 Task: Find connections with filter location Waterlooville with filter topic #SmallBusinesswith filter profile language Spanish with filter current company Preqin with filter school Gulbarga University with filter industry Facilities Services with filter service category Bankruptcy Law with filter keywords title Merchandising Associate
Action: Mouse moved to (683, 82)
Screenshot: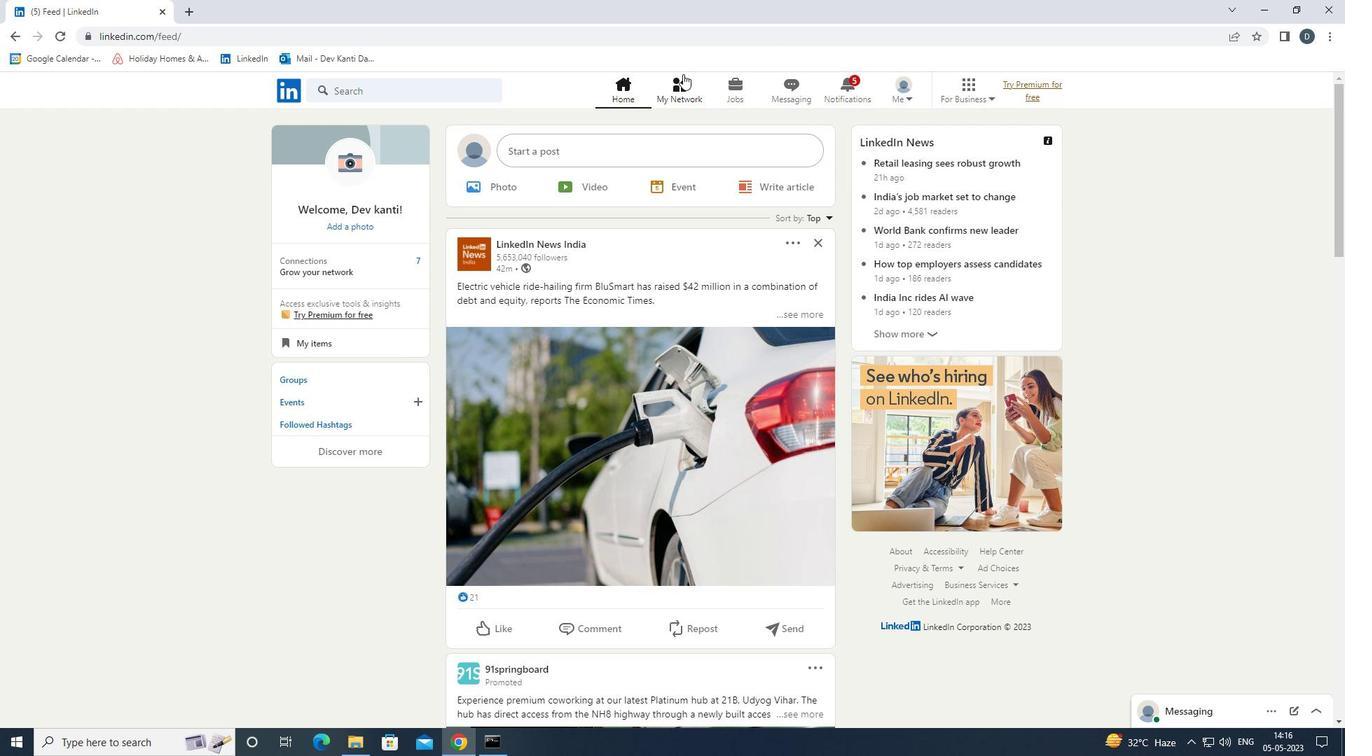 
Action: Mouse pressed left at (683, 82)
Screenshot: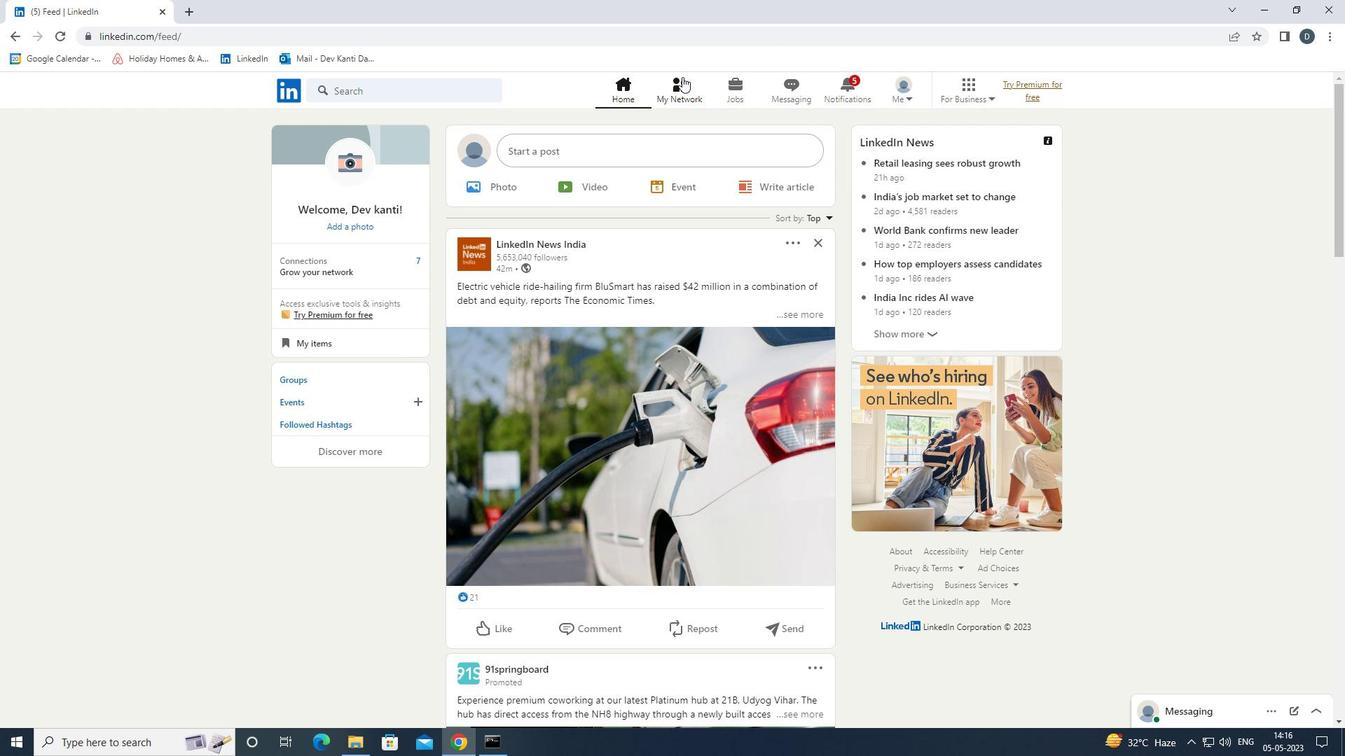 
Action: Mouse moved to (463, 168)
Screenshot: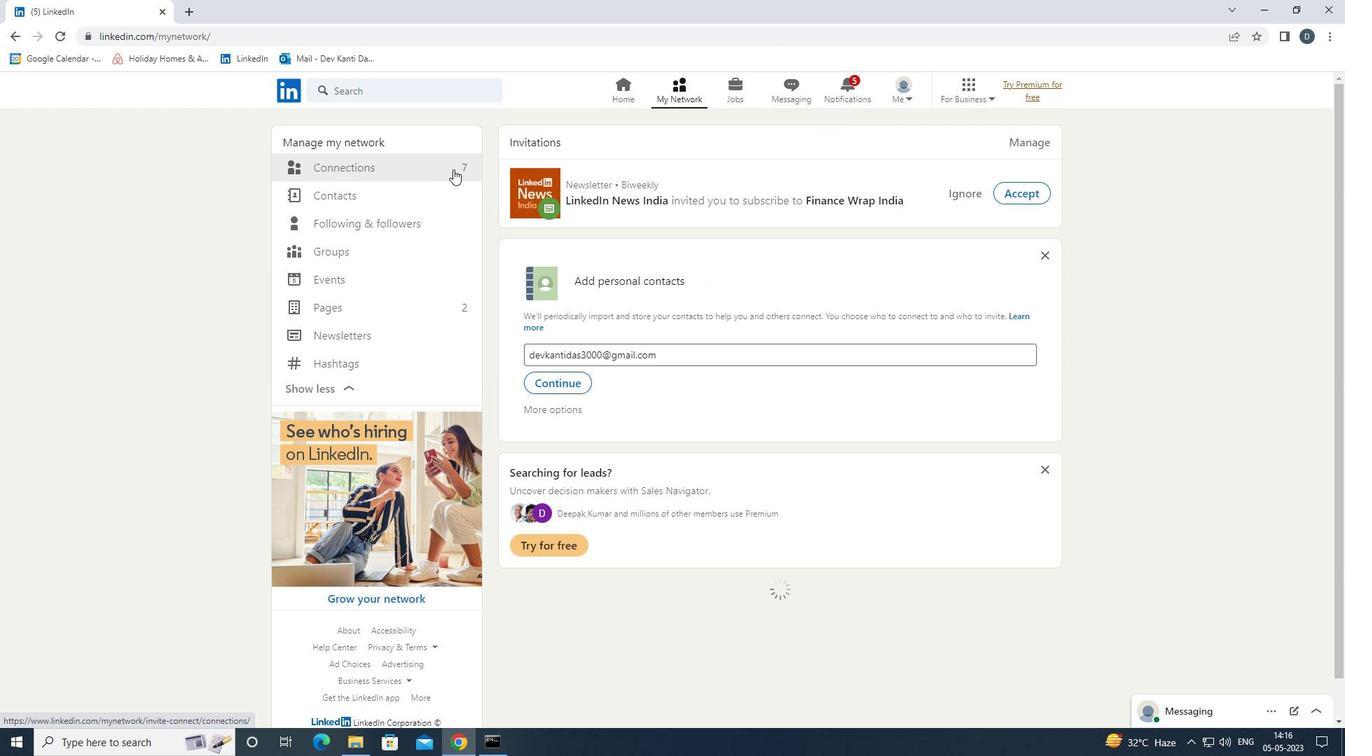 
Action: Mouse pressed left at (463, 168)
Screenshot: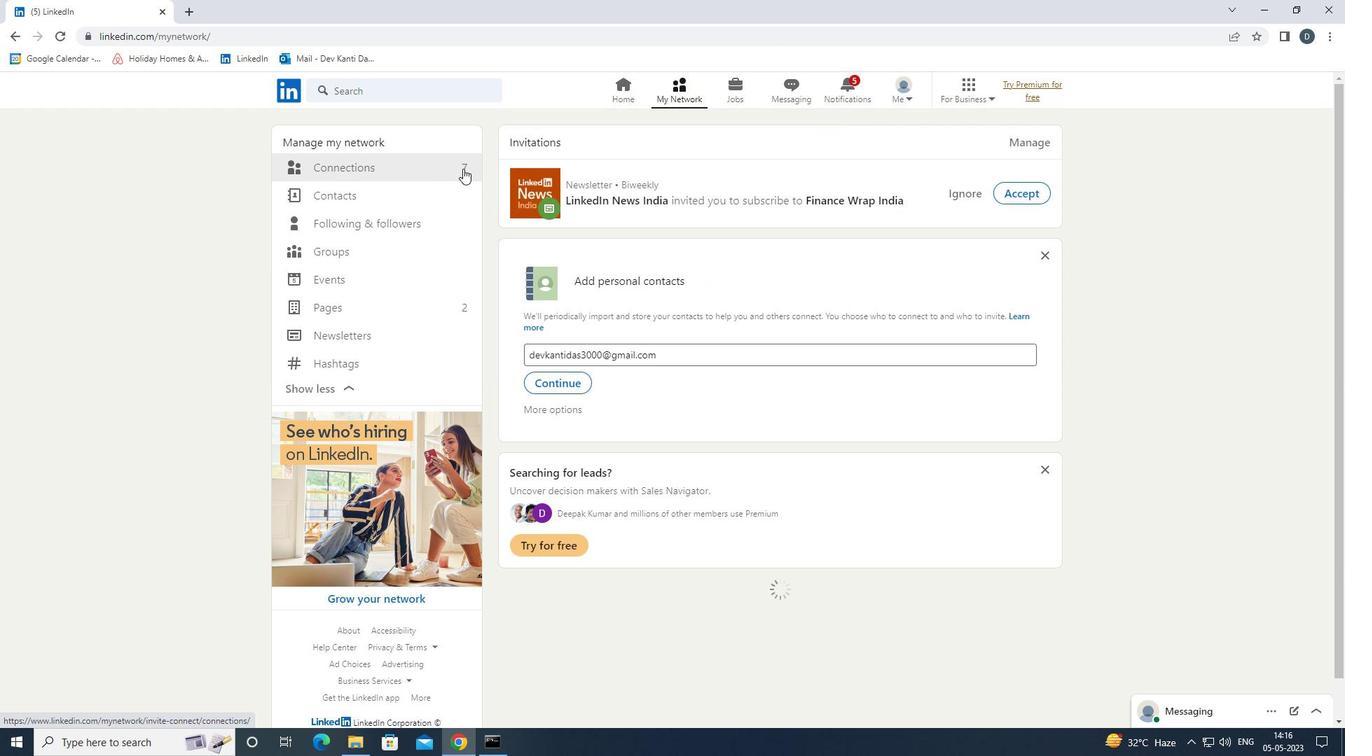 
Action: Mouse moved to (790, 168)
Screenshot: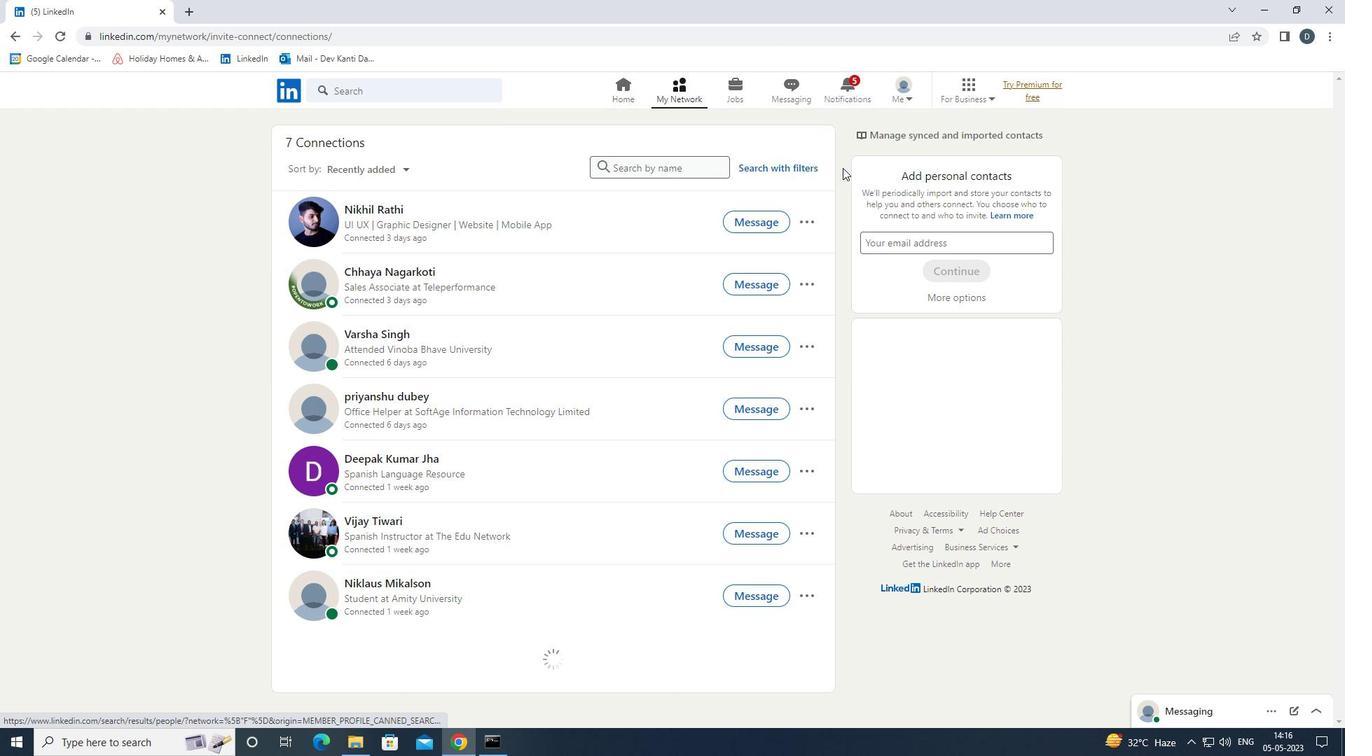 
Action: Mouse pressed left at (790, 168)
Screenshot: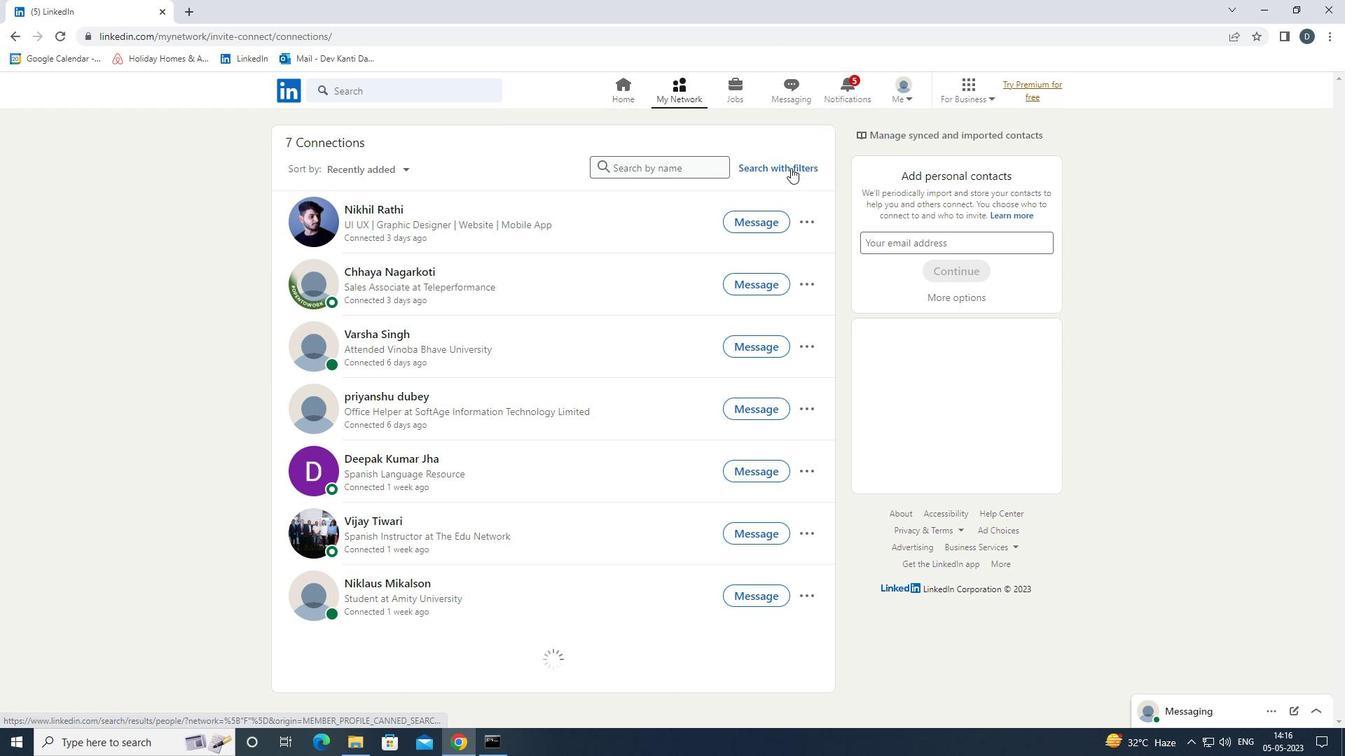 
Action: Mouse moved to (730, 131)
Screenshot: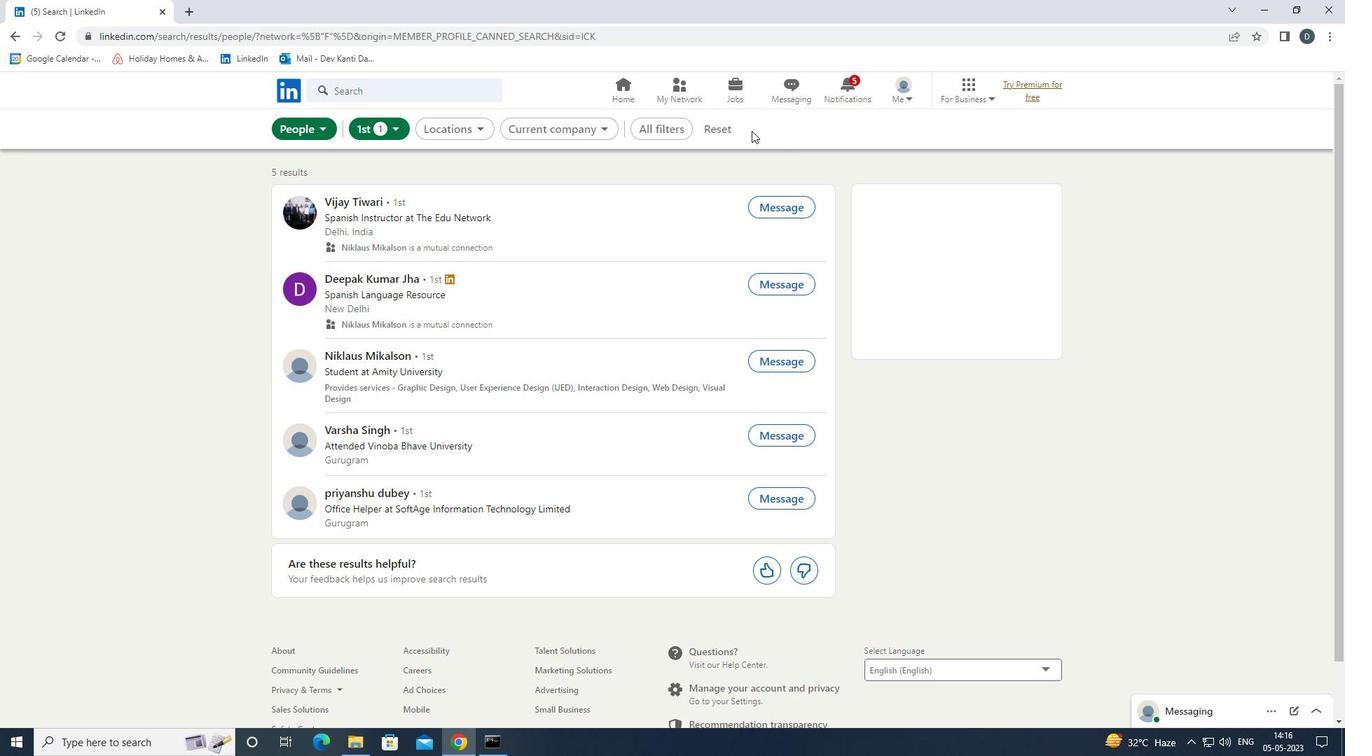 
Action: Mouse pressed left at (730, 131)
Screenshot: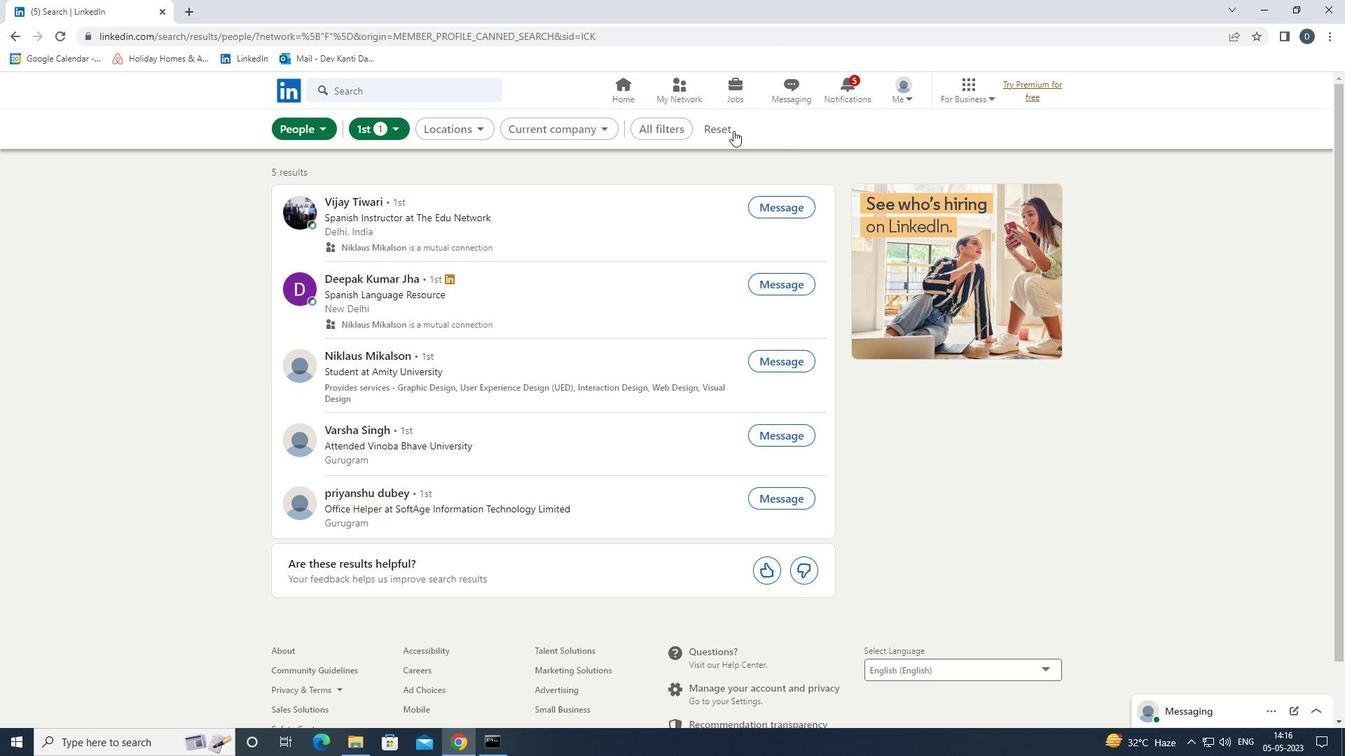 
Action: Mouse moved to (713, 131)
Screenshot: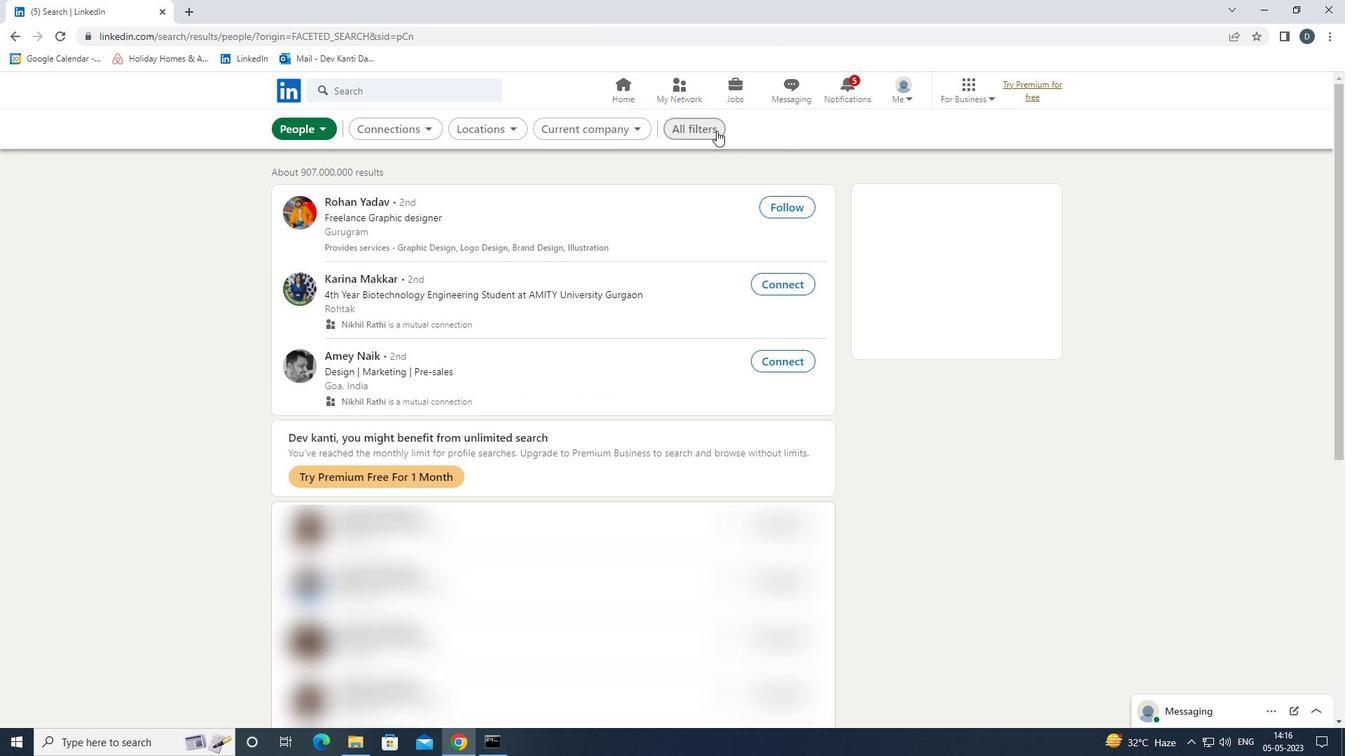 
Action: Mouse pressed left at (713, 131)
Screenshot: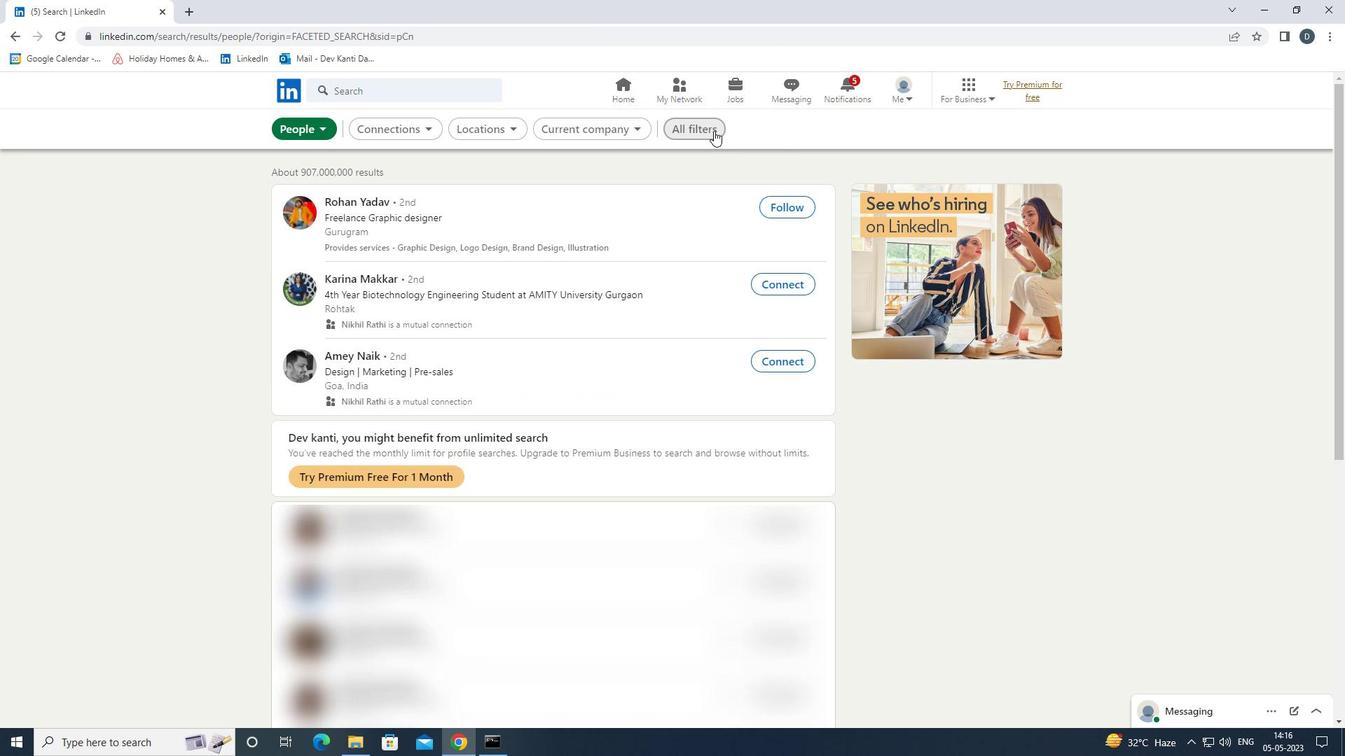 
Action: Mouse moved to (1072, 365)
Screenshot: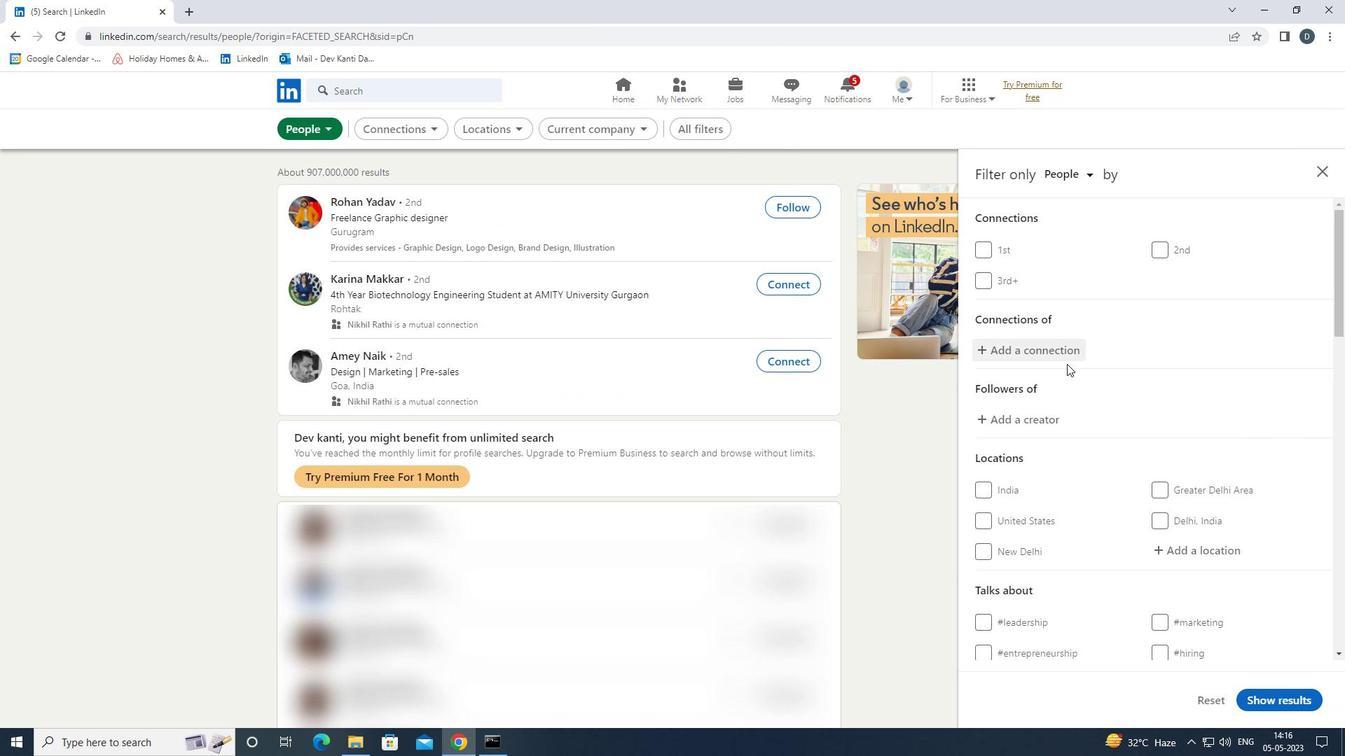 
Action: Mouse scrolled (1072, 365) with delta (0, 0)
Screenshot: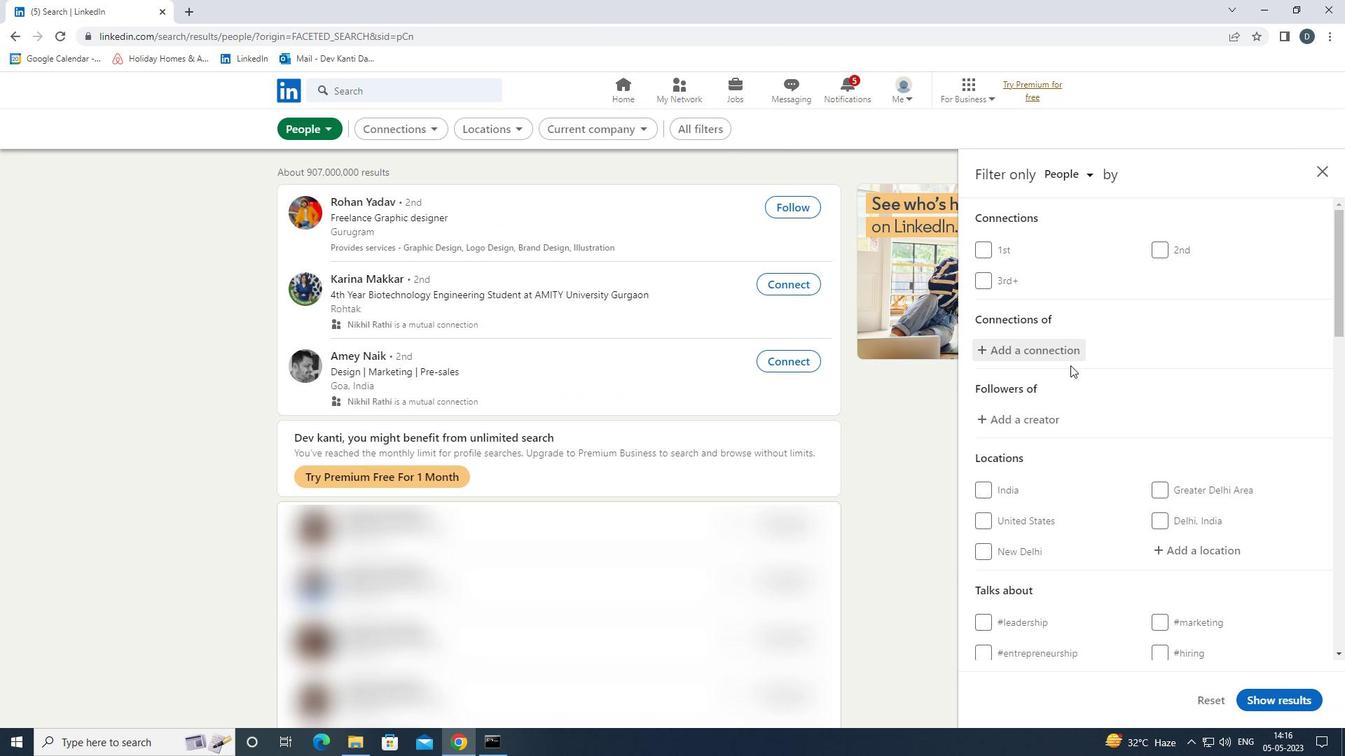 
Action: Mouse moved to (1116, 374)
Screenshot: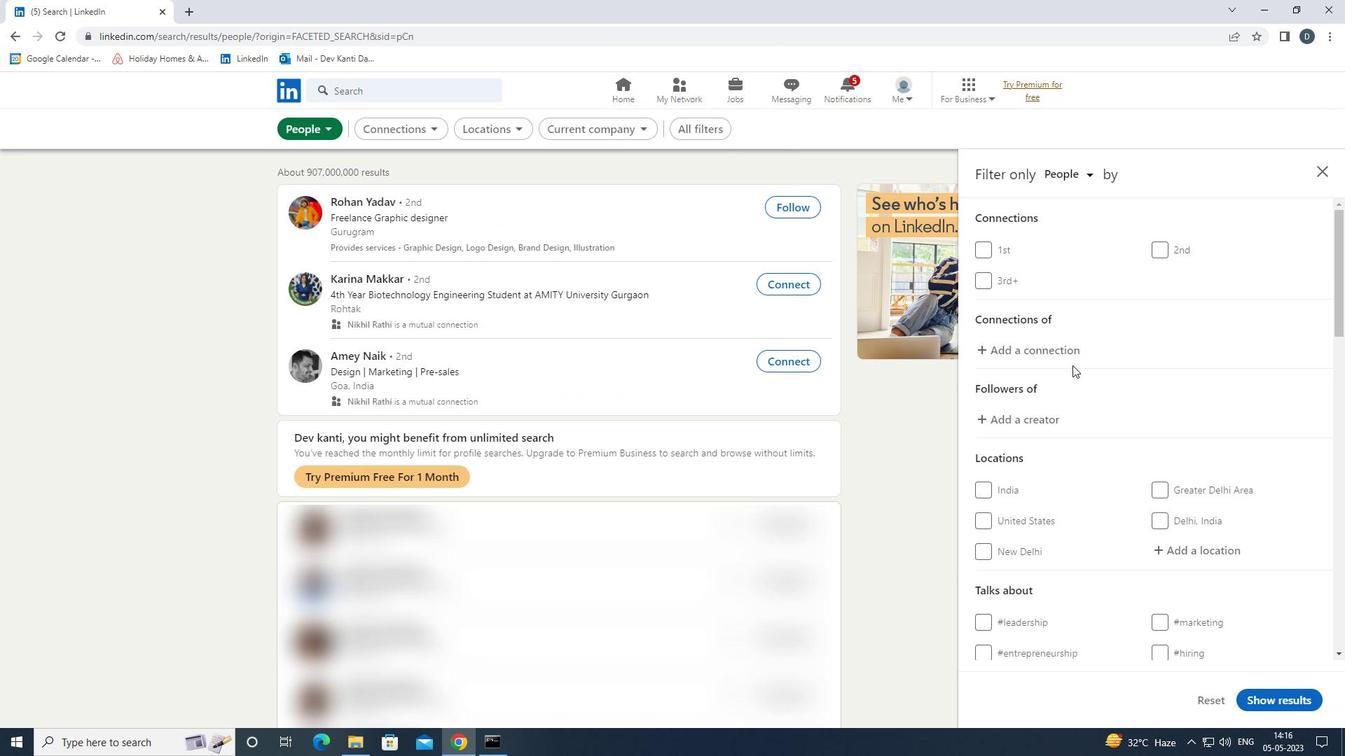 
Action: Mouse scrolled (1116, 373) with delta (0, 0)
Screenshot: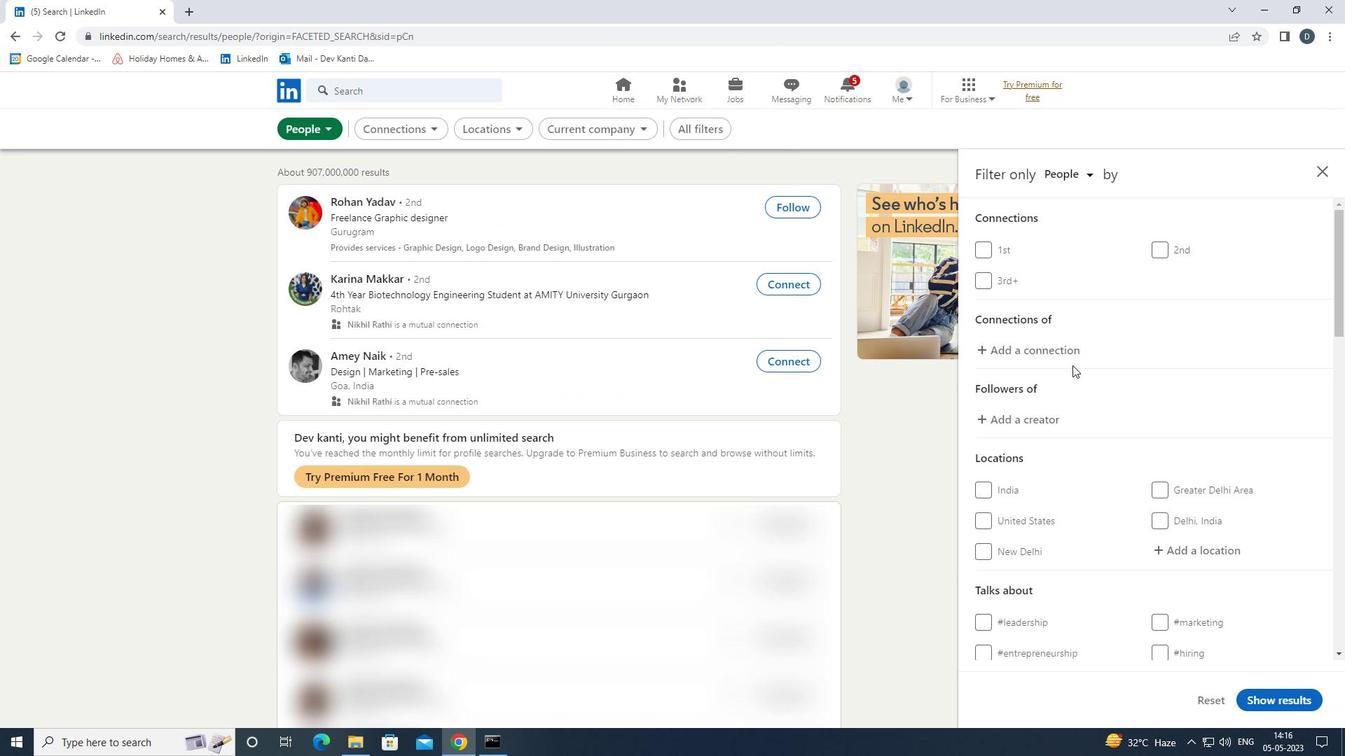 
Action: Mouse moved to (1181, 404)
Screenshot: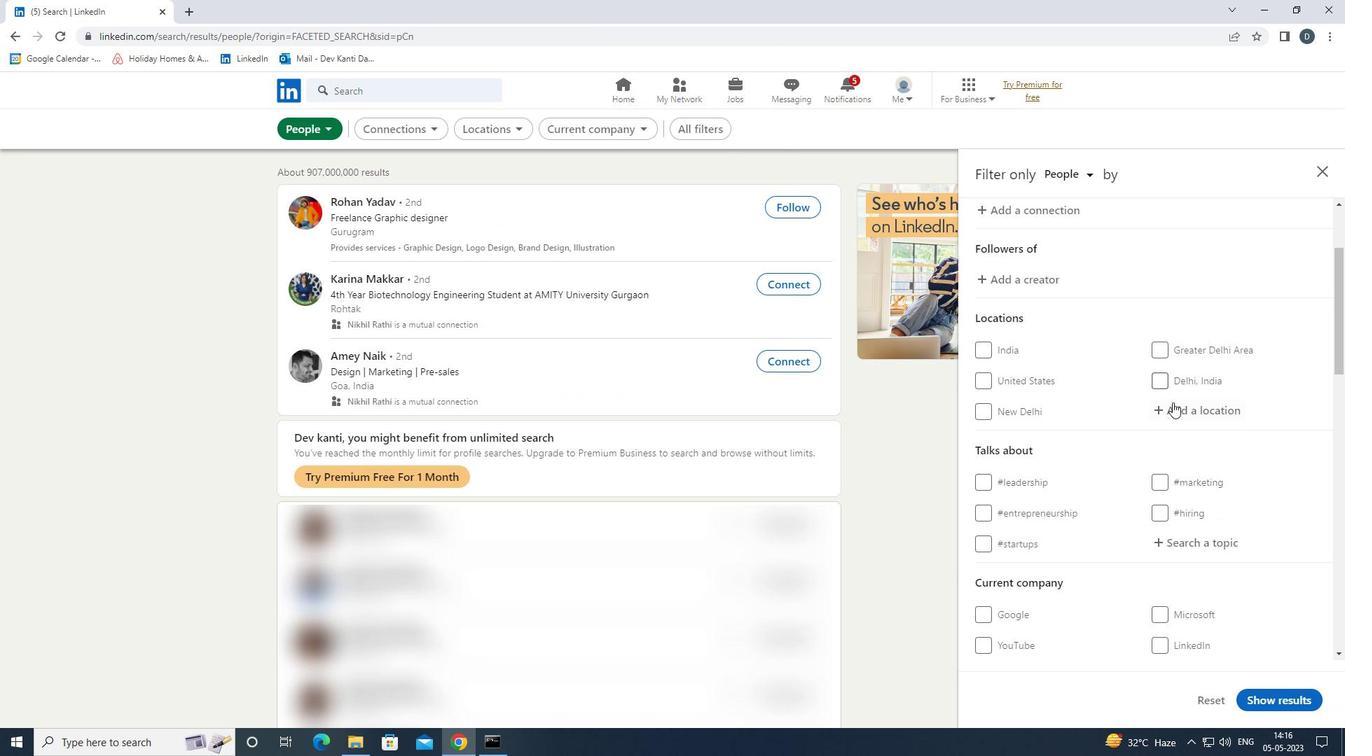 
Action: Mouse pressed left at (1181, 404)
Screenshot: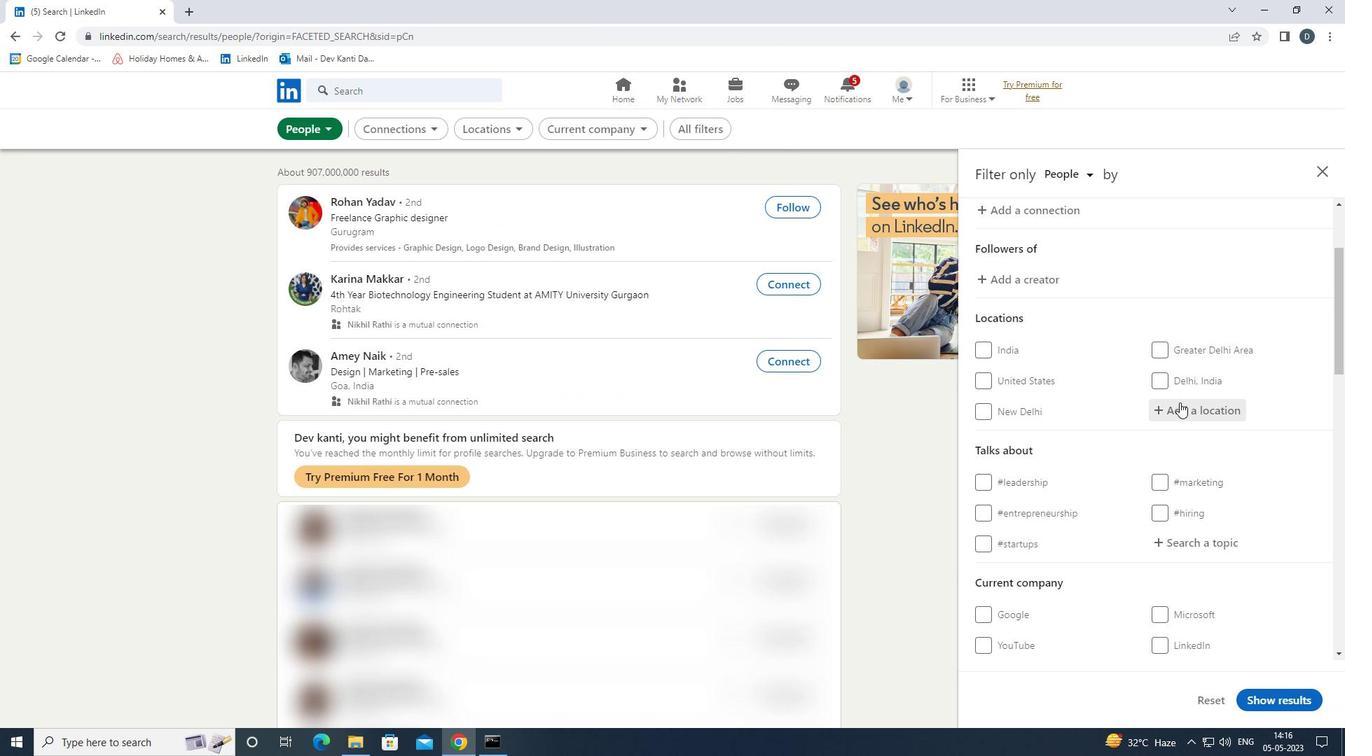 
Action: Key pressed <Key.shift><Key.shift><Key.shift><Key.shift><Key.shift><Key.shift><Key.shift><Key.shift><Key.shift><Key.shift><Key.shift><Key.shift><Key.shift><Key.shift><Key.shift><Key.shift><Key.shift><Key.shift><Key.shift><Key.shift><Key.shift><Key.shift><Key.shift><Key.shift><Key.shift><Key.shift><Key.shift><Key.shift><Key.shift><Key.shift><Key.shift>WATERLOOVILLE<Key.down><Key.down><Key.enter>
Screenshot: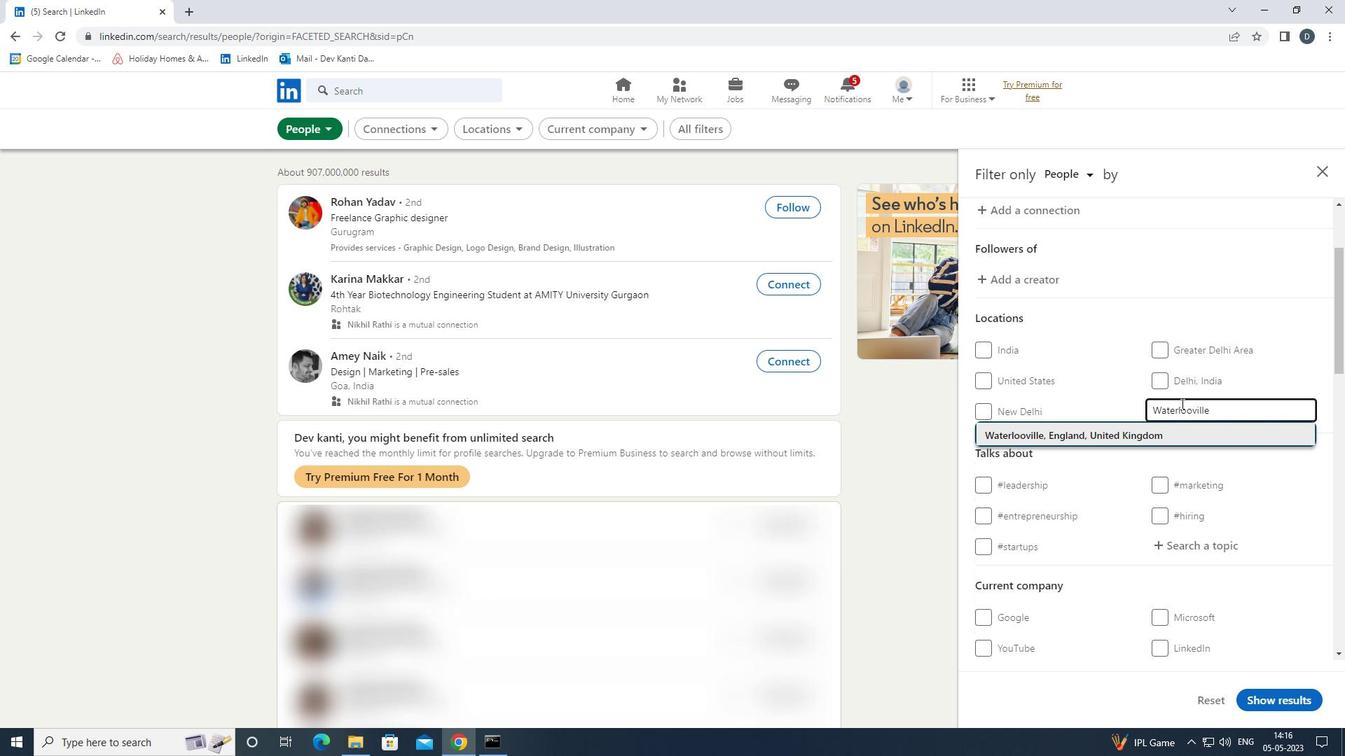 
Action: Mouse moved to (1191, 401)
Screenshot: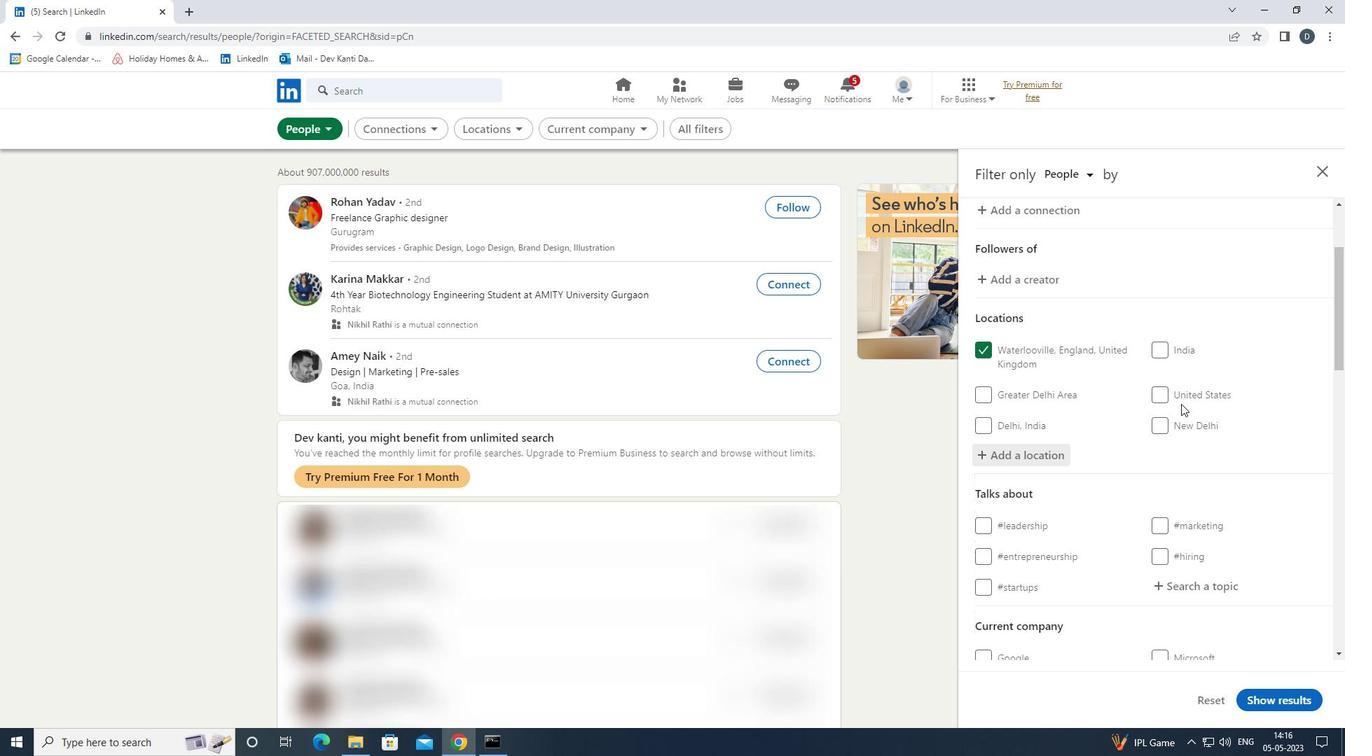 
Action: Mouse scrolled (1191, 400) with delta (0, 0)
Screenshot: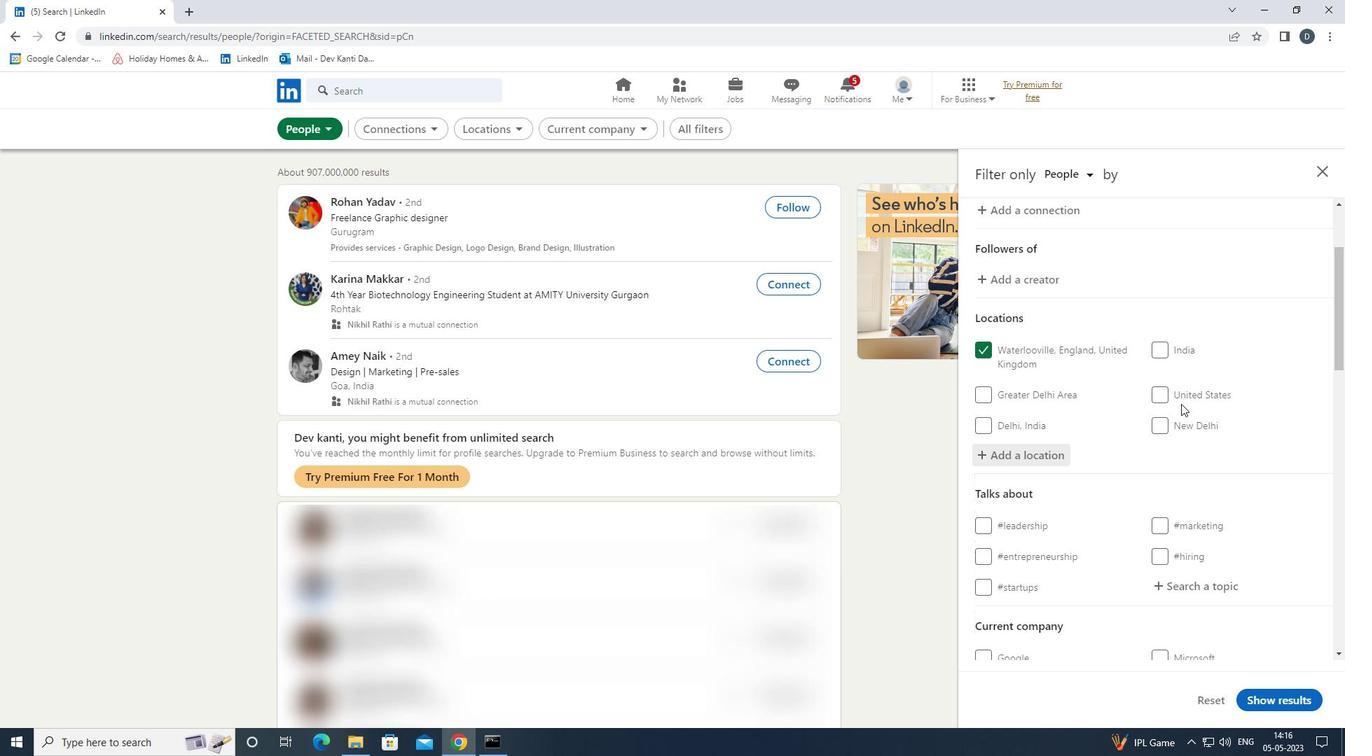 
Action: Mouse moved to (1191, 402)
Screenshot: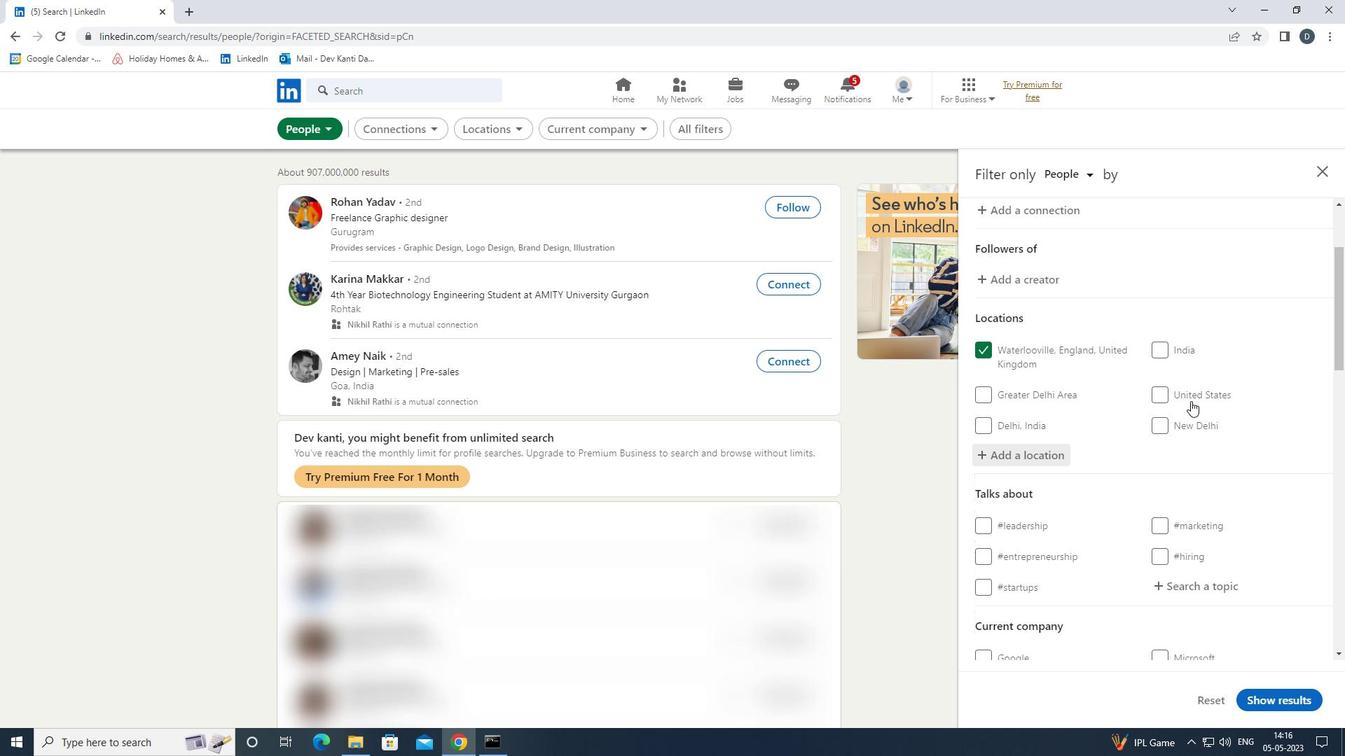 
Action: Mouse scrolled (1191, 402) with delta (0, 0)
Screenshot: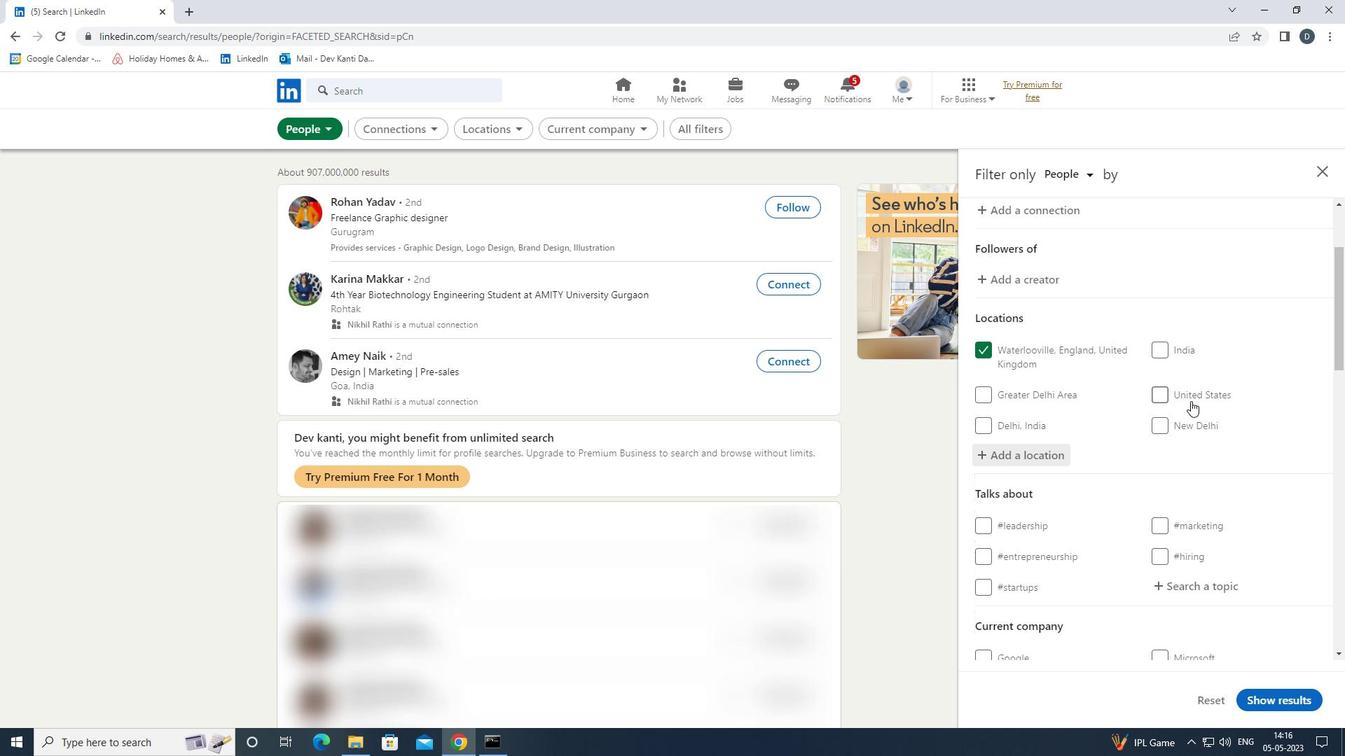 
Action: Mouse moved to (1202, 438)
Screenshot: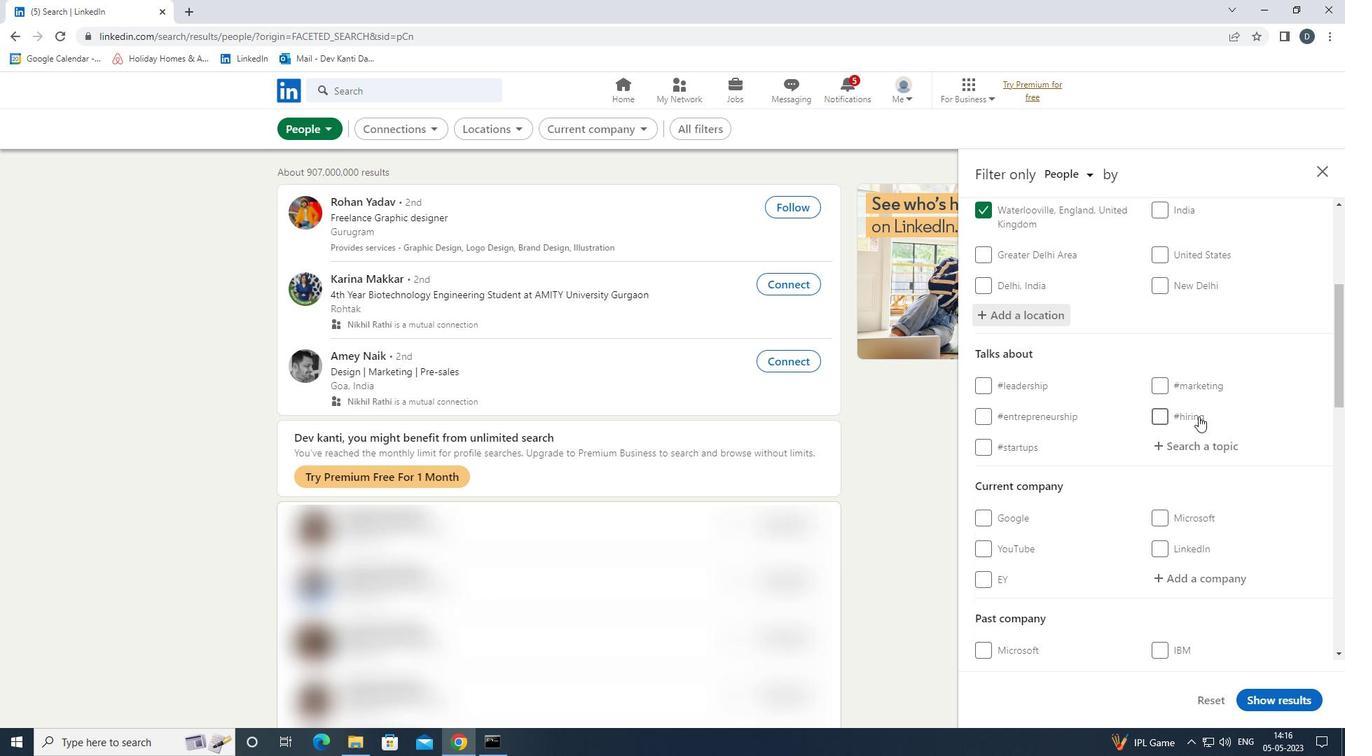 
Action: Mouse pressed left at (1202, 438)
Screenshot: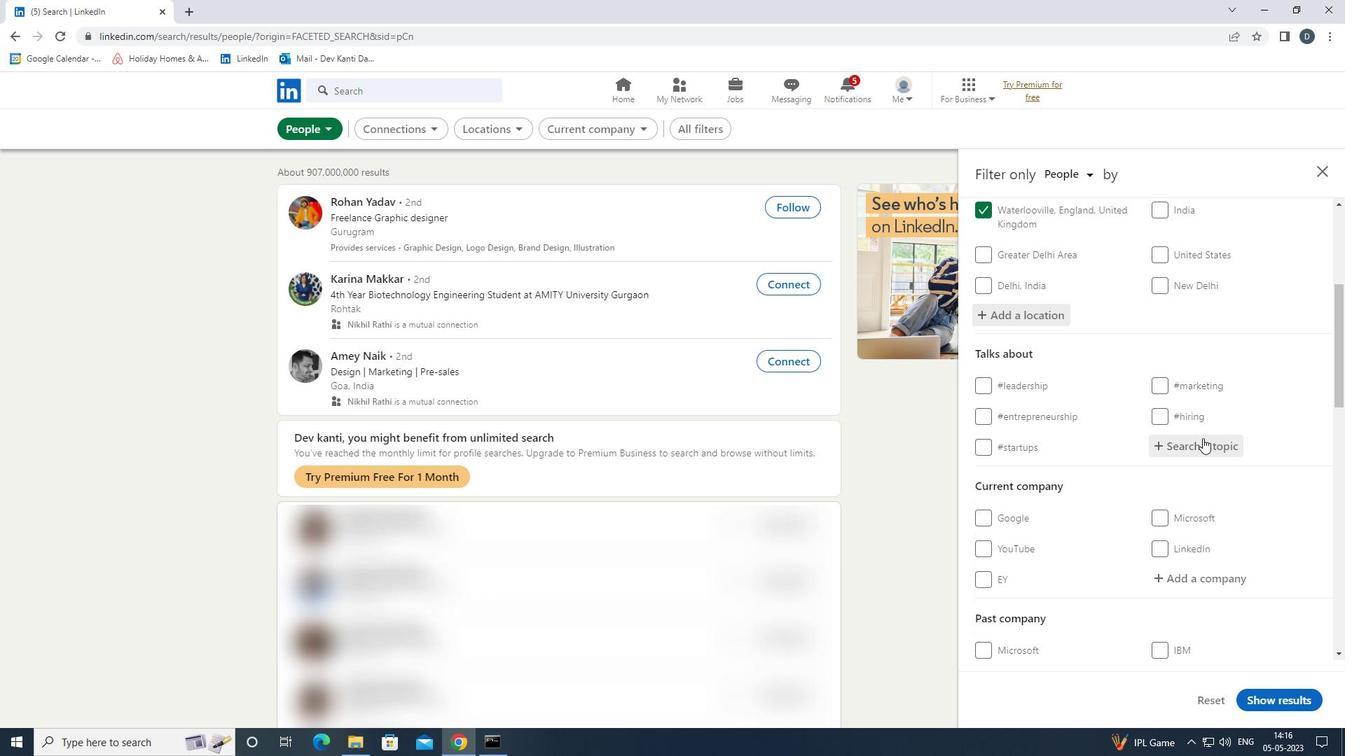 
Action: Key pressed <Key.shift><Key.shift><Key.shift>SMALL<Key.shift>BUSINESS<Key.down><Key.down><Key.enter>
Screenshot: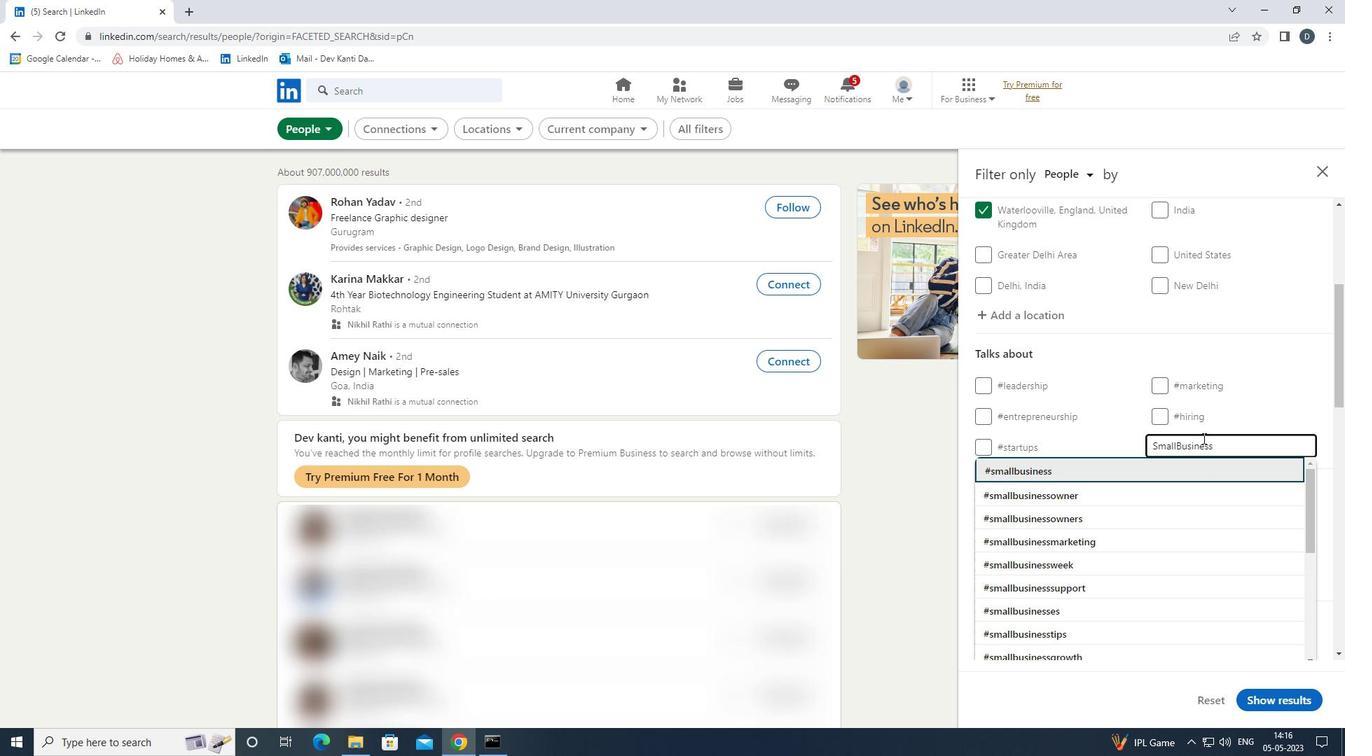 
Action: Mouse scrolled (1202, 437) with delta (0, 0)
Screenshot: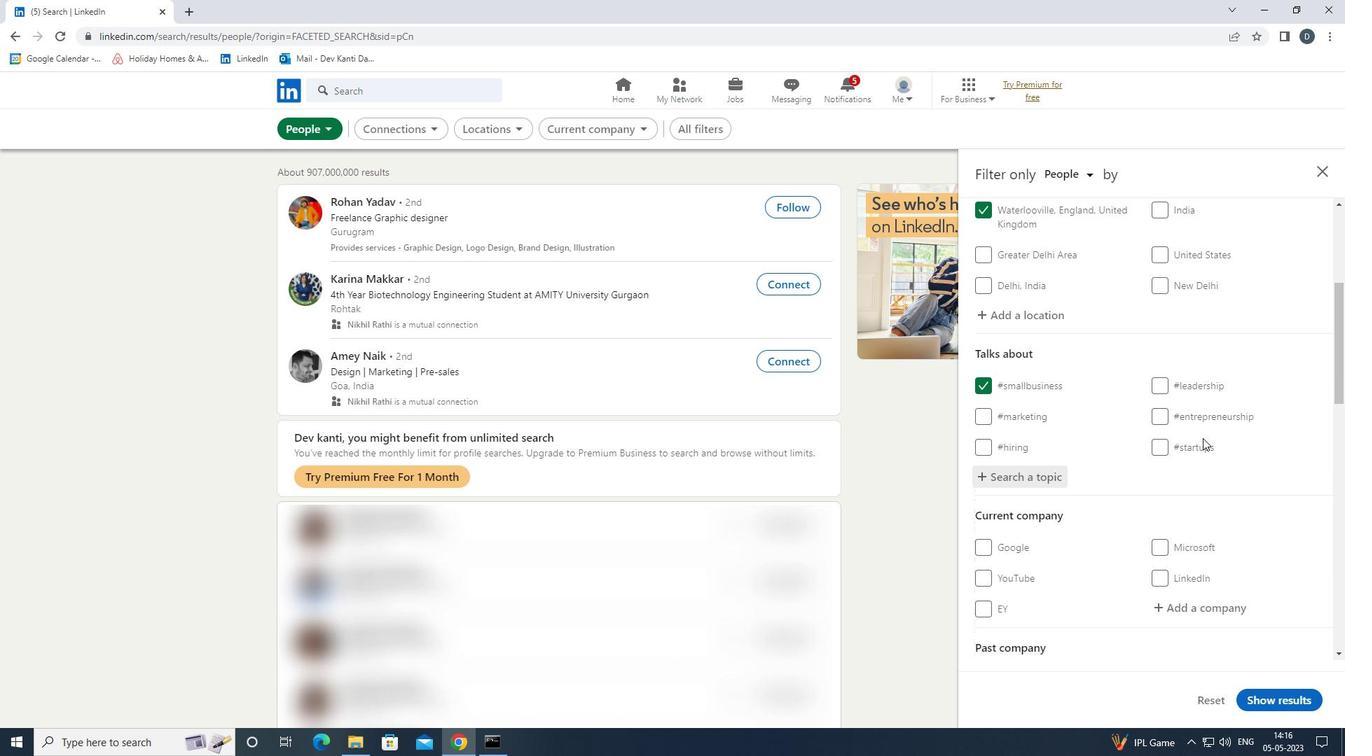 
Action: Mouse scrolled (1202, 437) with delta (0, 0)
Screenshot: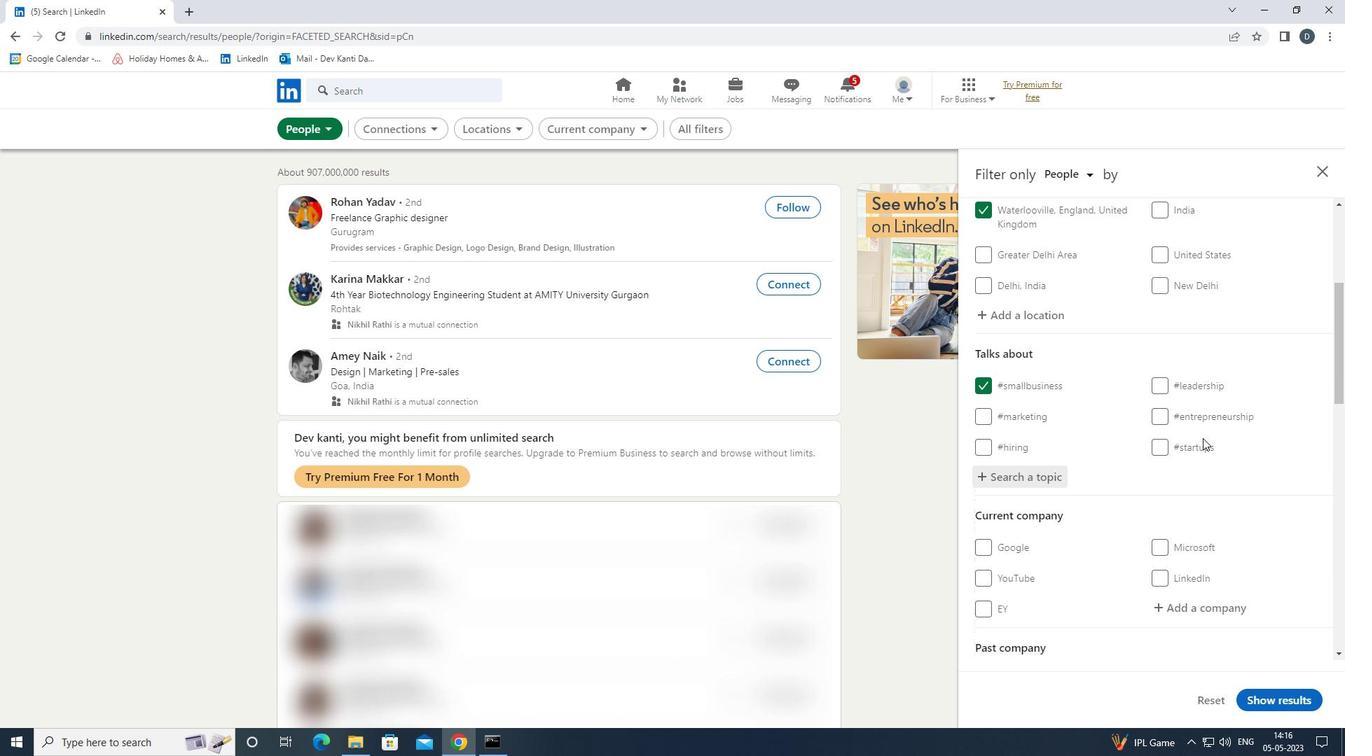 
Action: Mouse scrolled (1202, 437) with delta (0, 0)
Screenshot: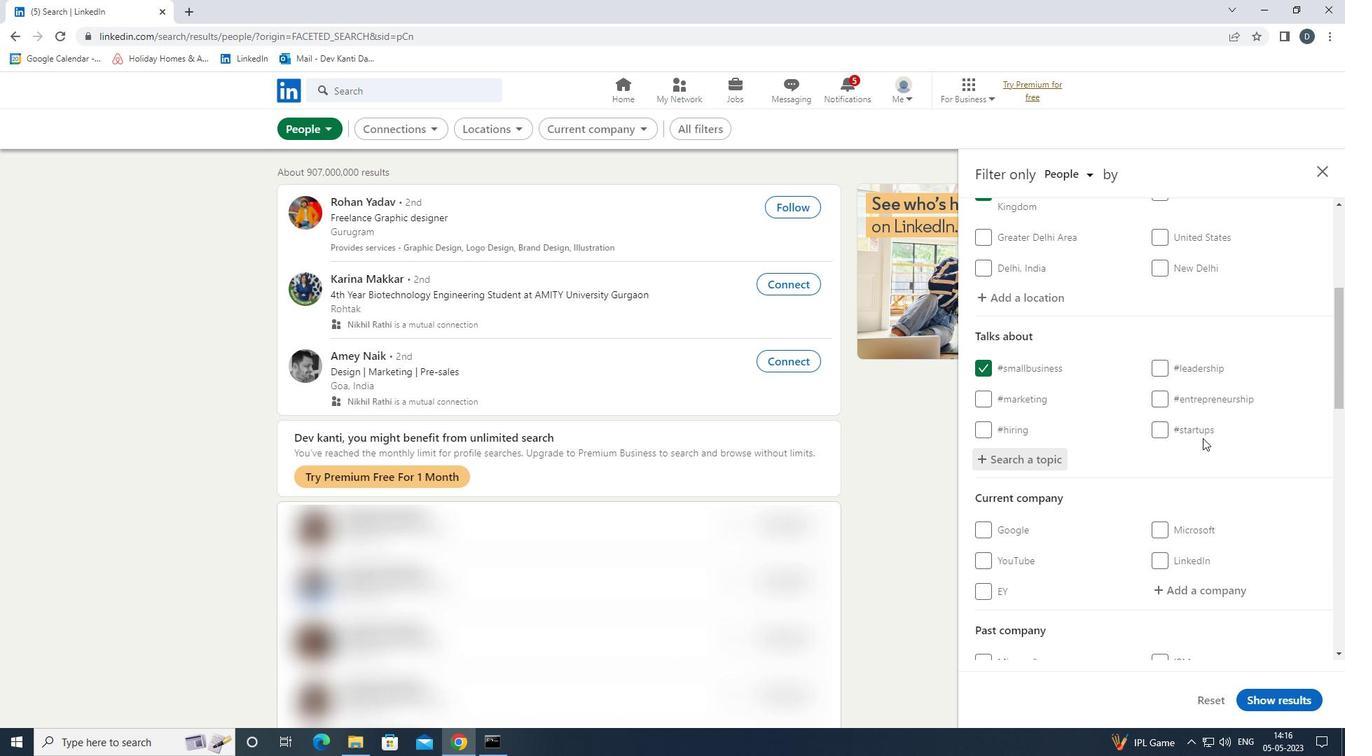 
Action: Mouse scrolled (1202, 437) with delta (0, 0)
Screenshot: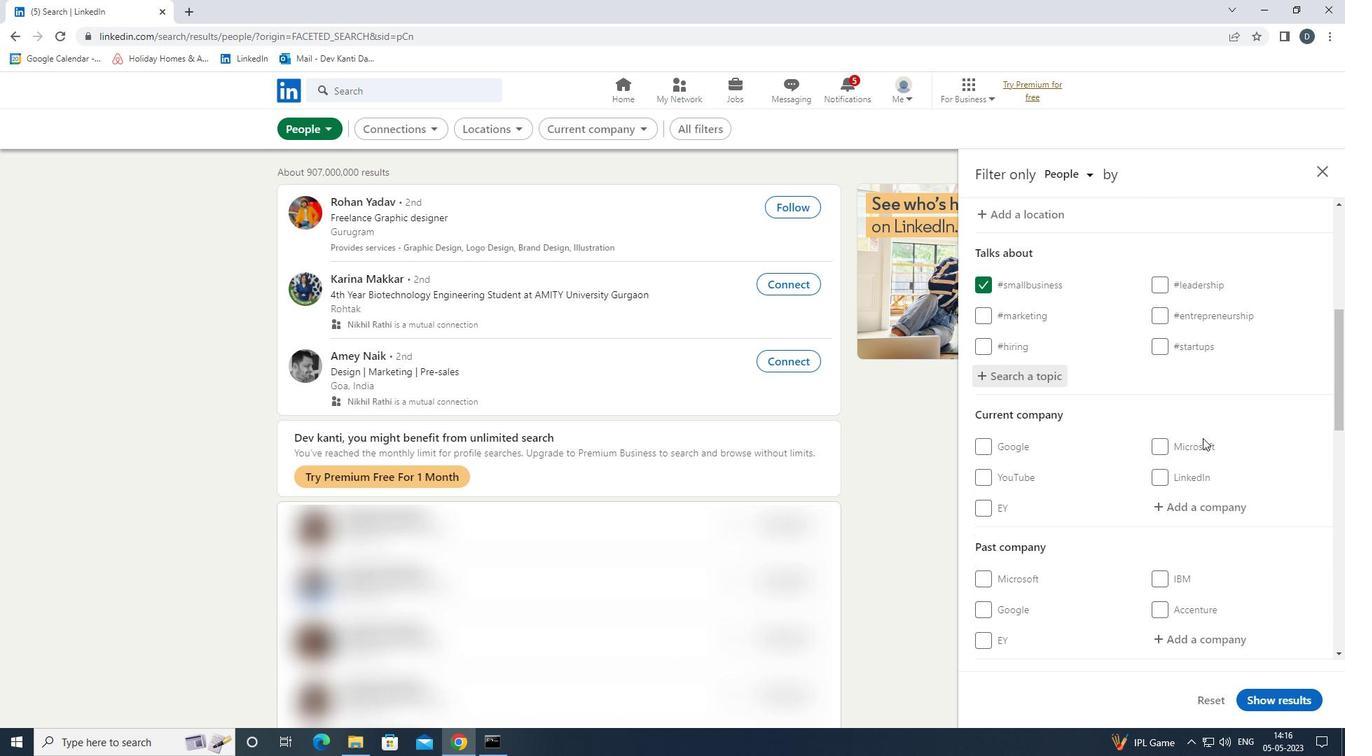 
Action: Mouse scrolled (1202, 437) with delta (0, 0)
Screenshot: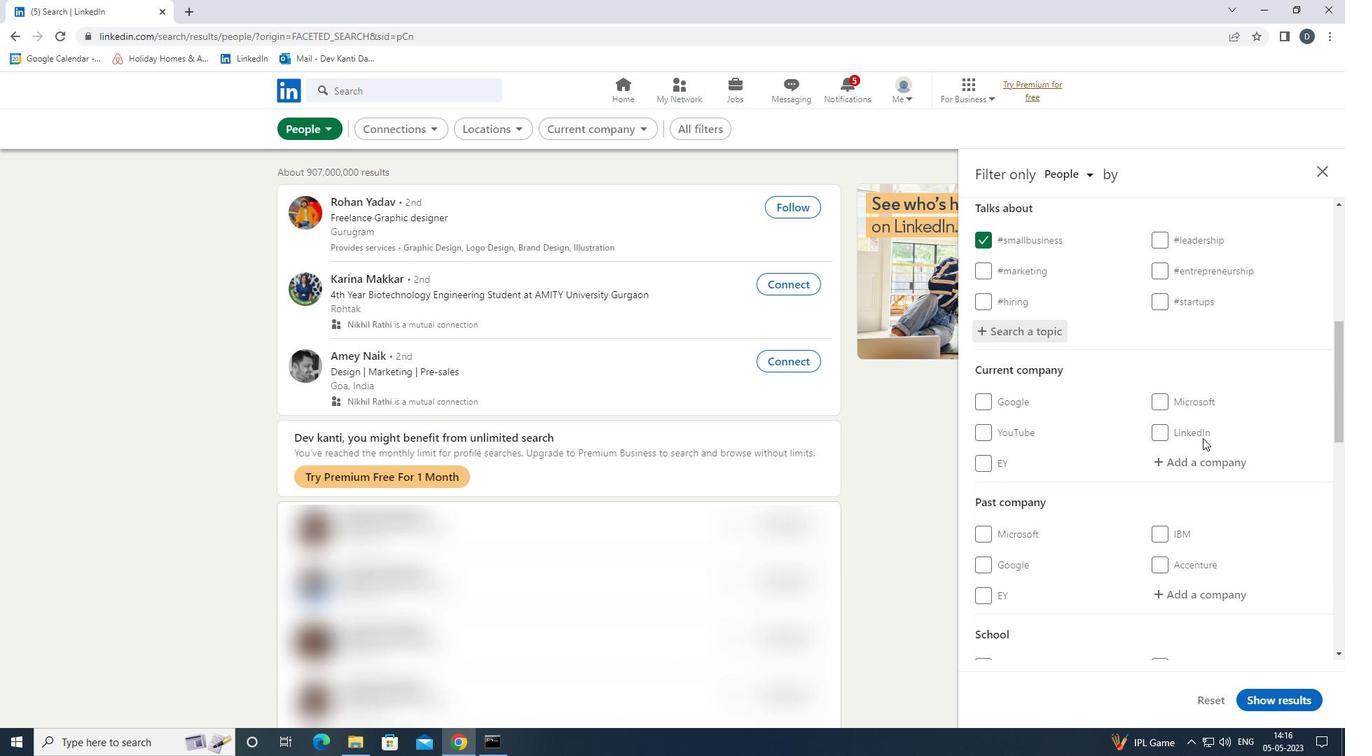 
Action: Mouse scrolled (1202, 437) with delta (0, 0)
Screenshot: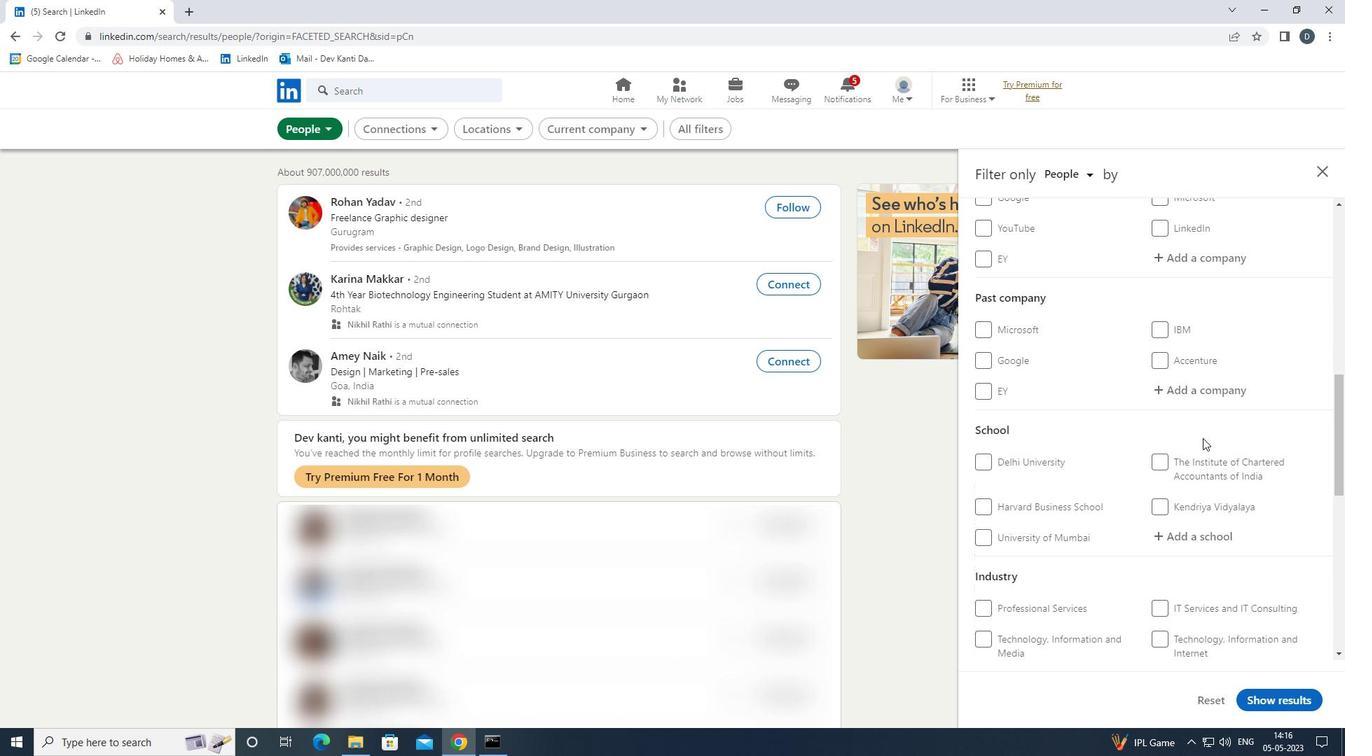 
Action: Mouse scrolled (1202, 437) with delta (0, 0)
Screenshot: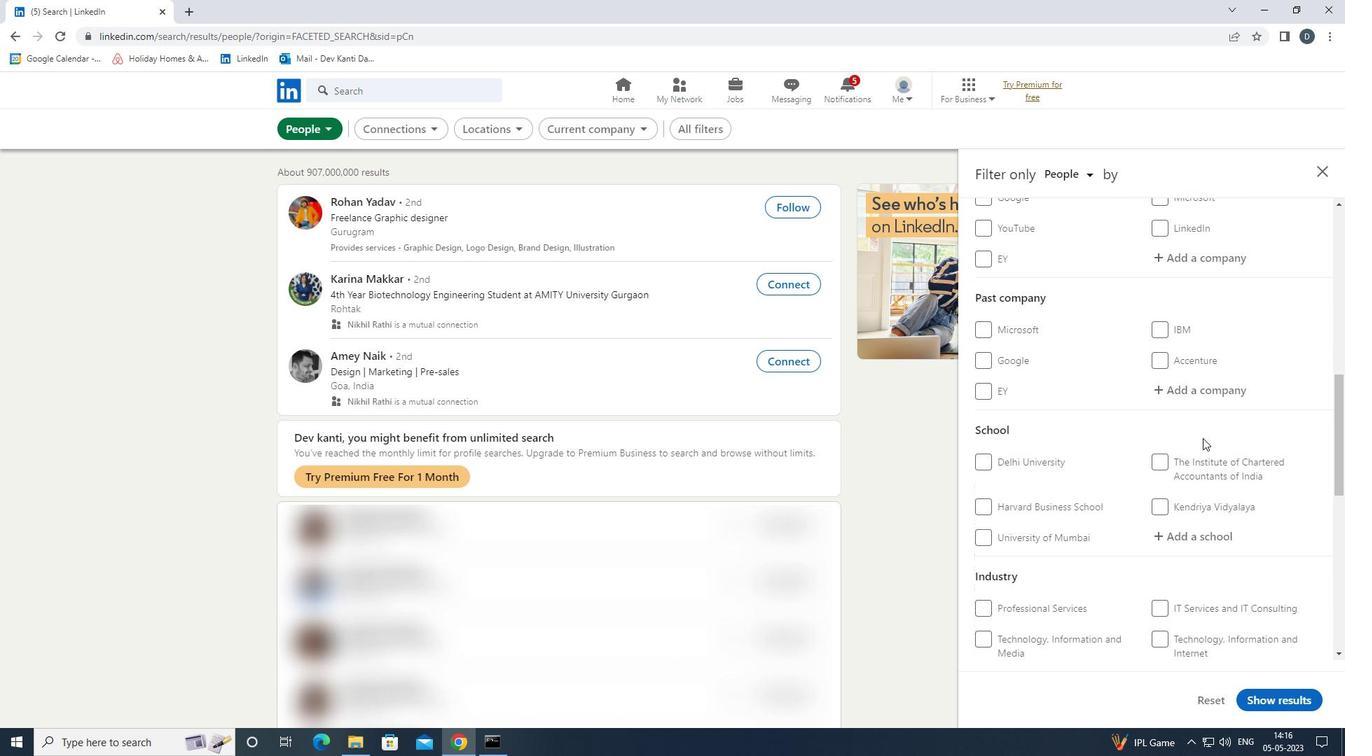 
Action: Mouse scrolled (1202, 437) with delta (0, 0)
Screenshot: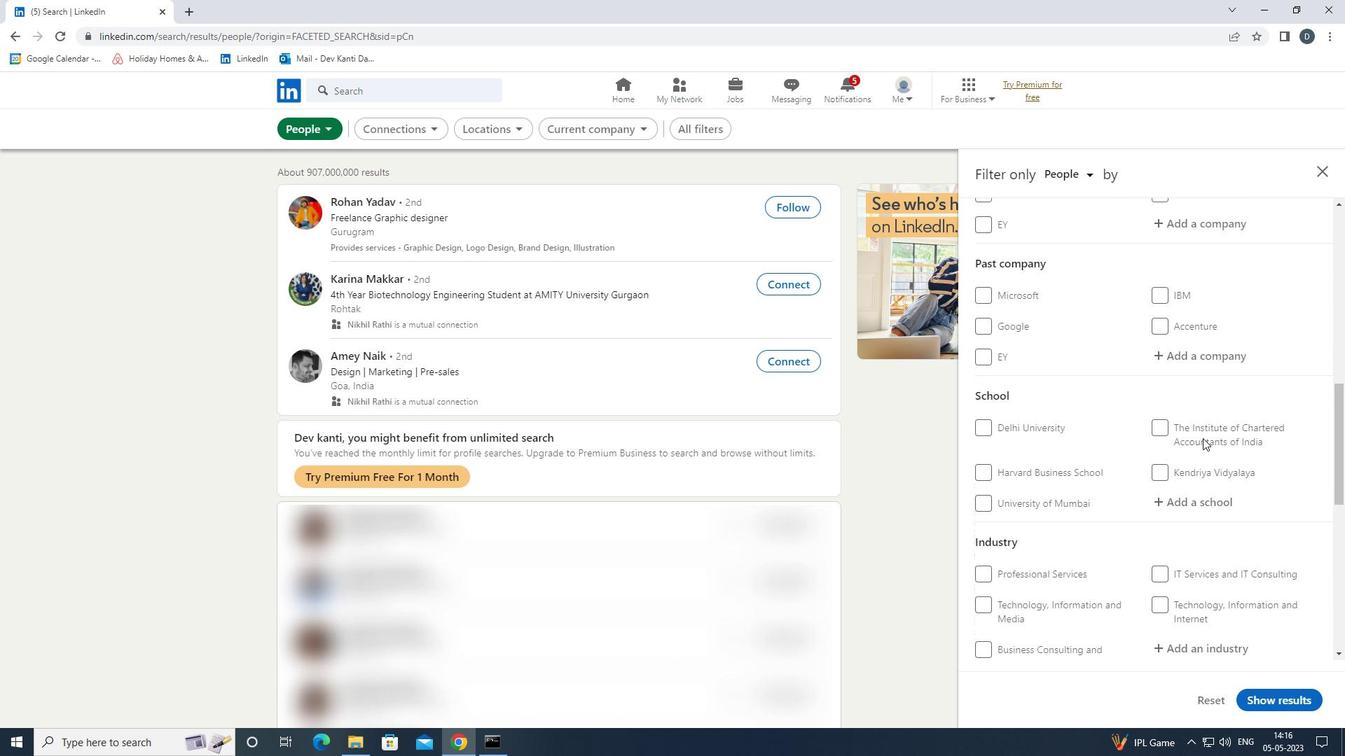 
Action: Mouse scrolled (1202, 437) with delta (0, 0)
Screenshot: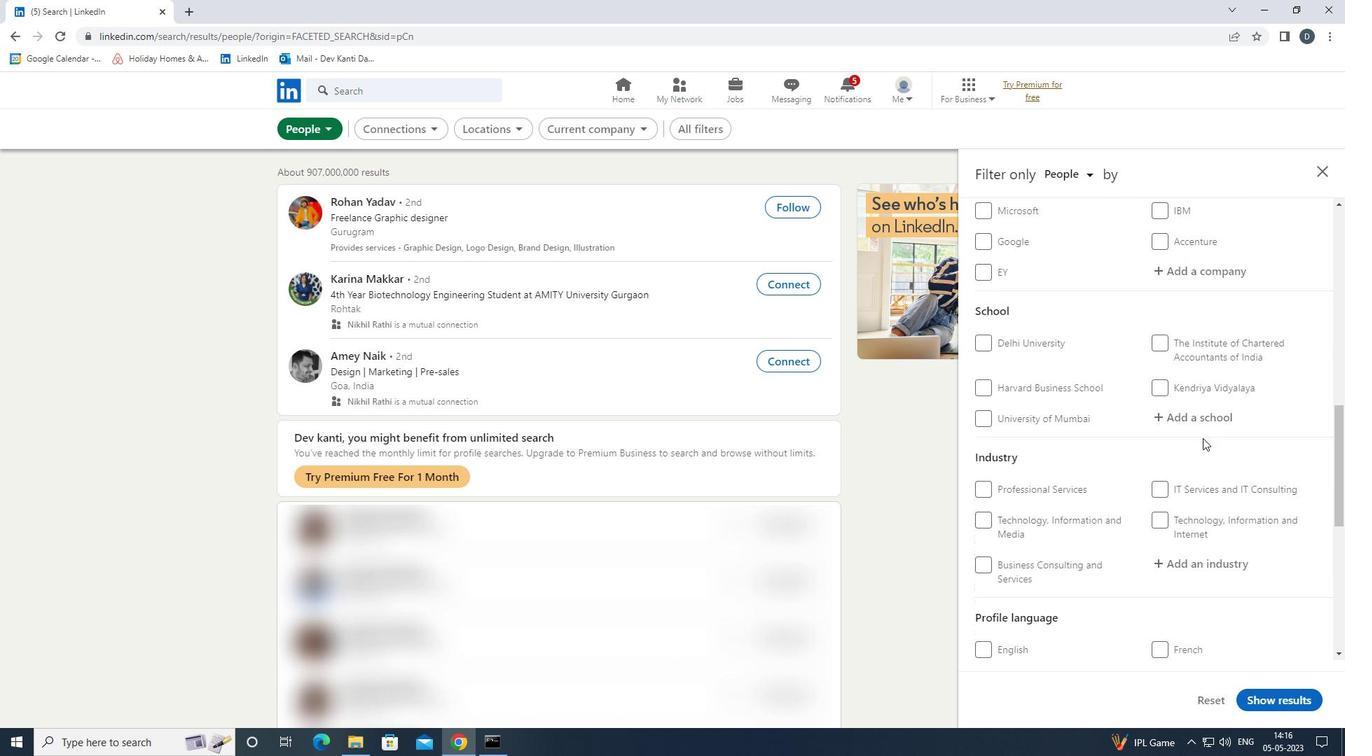 
Action: Mouse moved to (1027, 518)
Screenshot: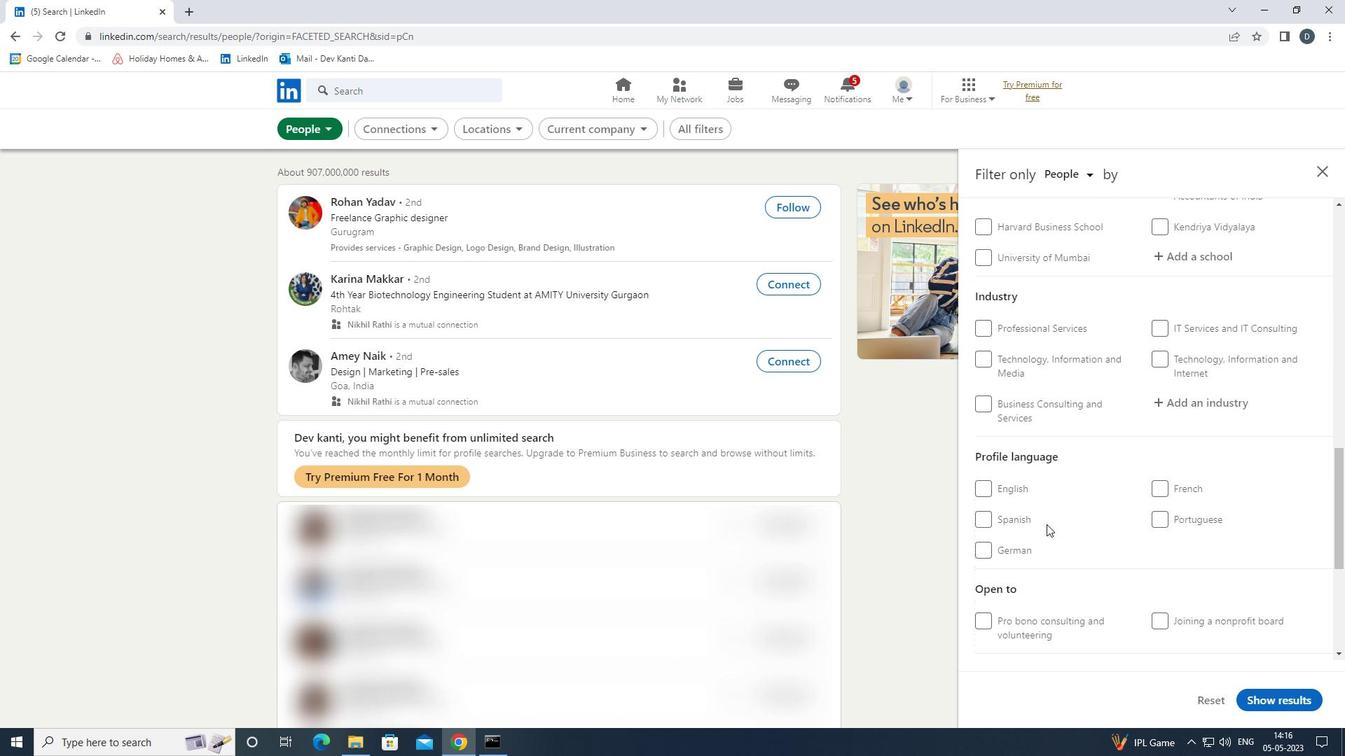 
Action: Mouse pressed left at (1027, 518)
Screenshot: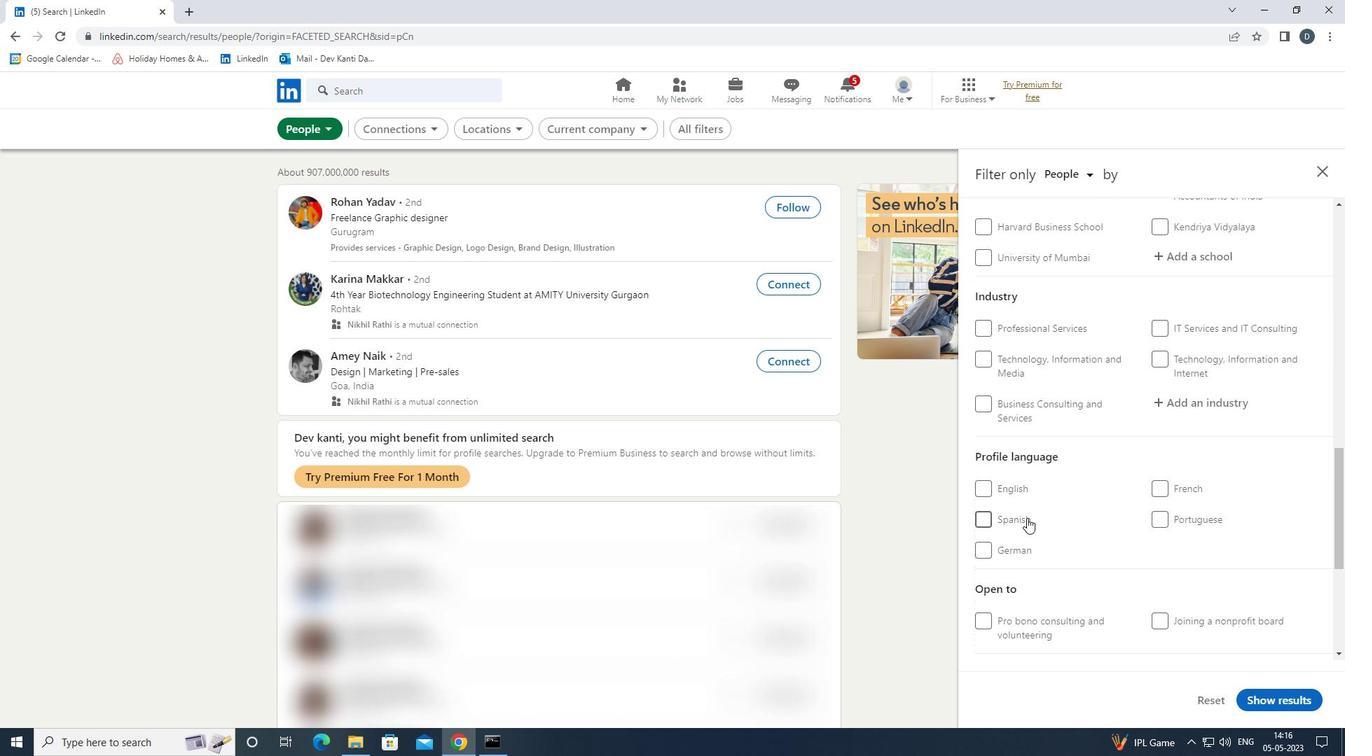 
Action: Mouse moved to (1013, 518)
Screenshot: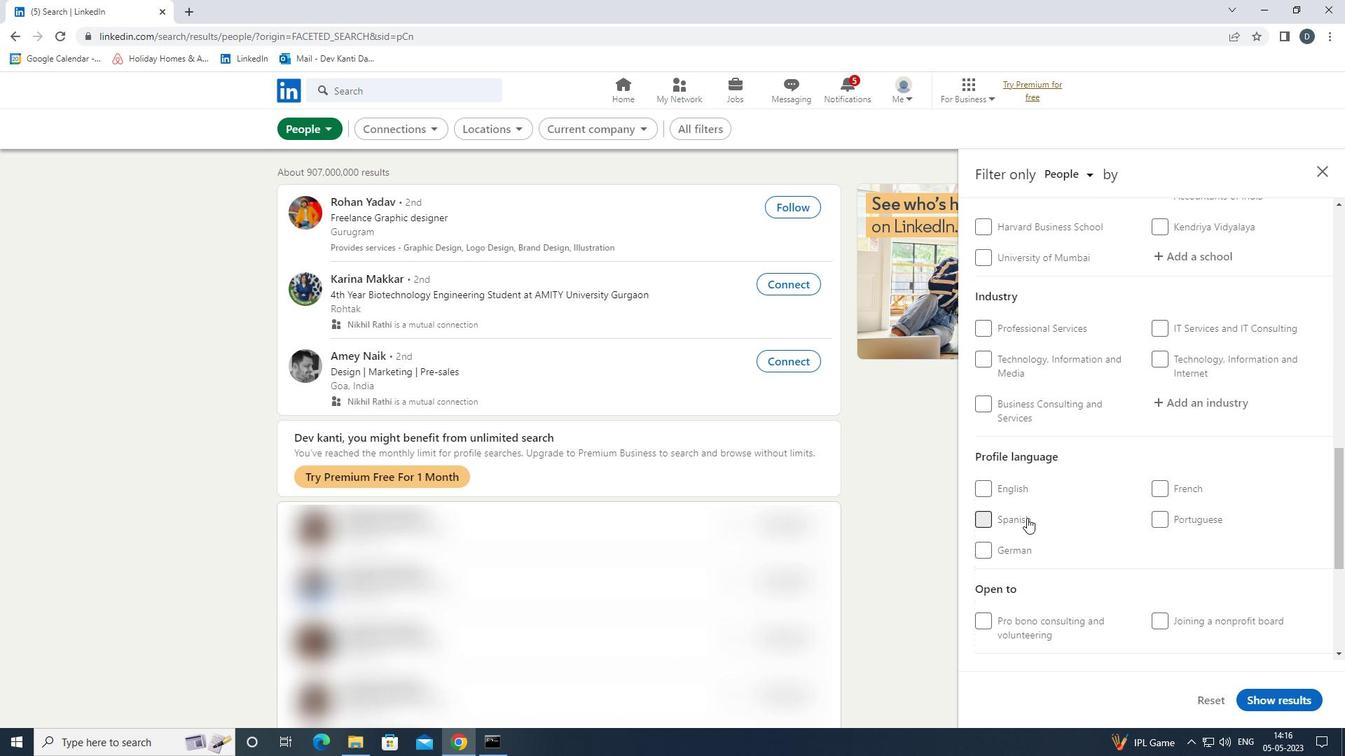 
Action: Mouse scrolled (1013, 519) with delta (0, 0)
Screenshot: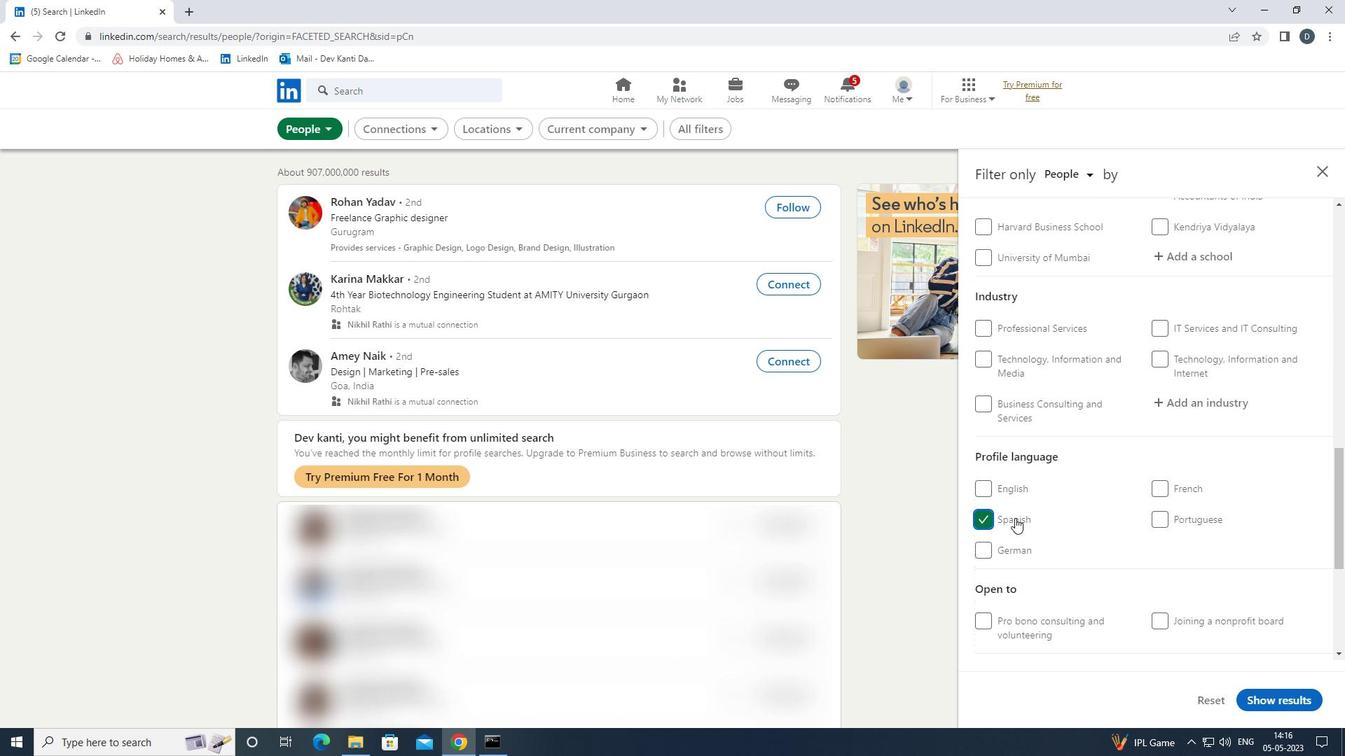 
Action: Mouse scrolled (1013, 519) with delta (0, 0)
Screenshot: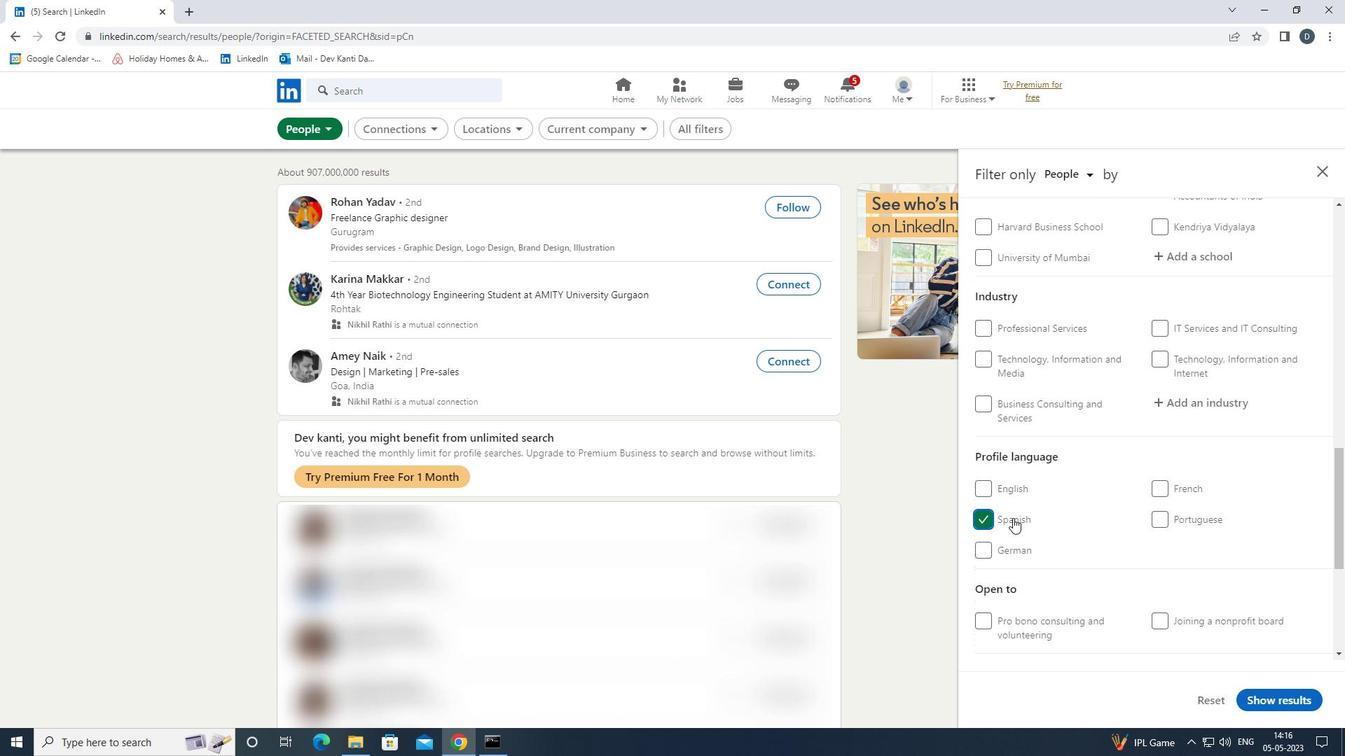 
Action: Mouse scrolled (1013, 519) with delta (0, 0)
Screenshot: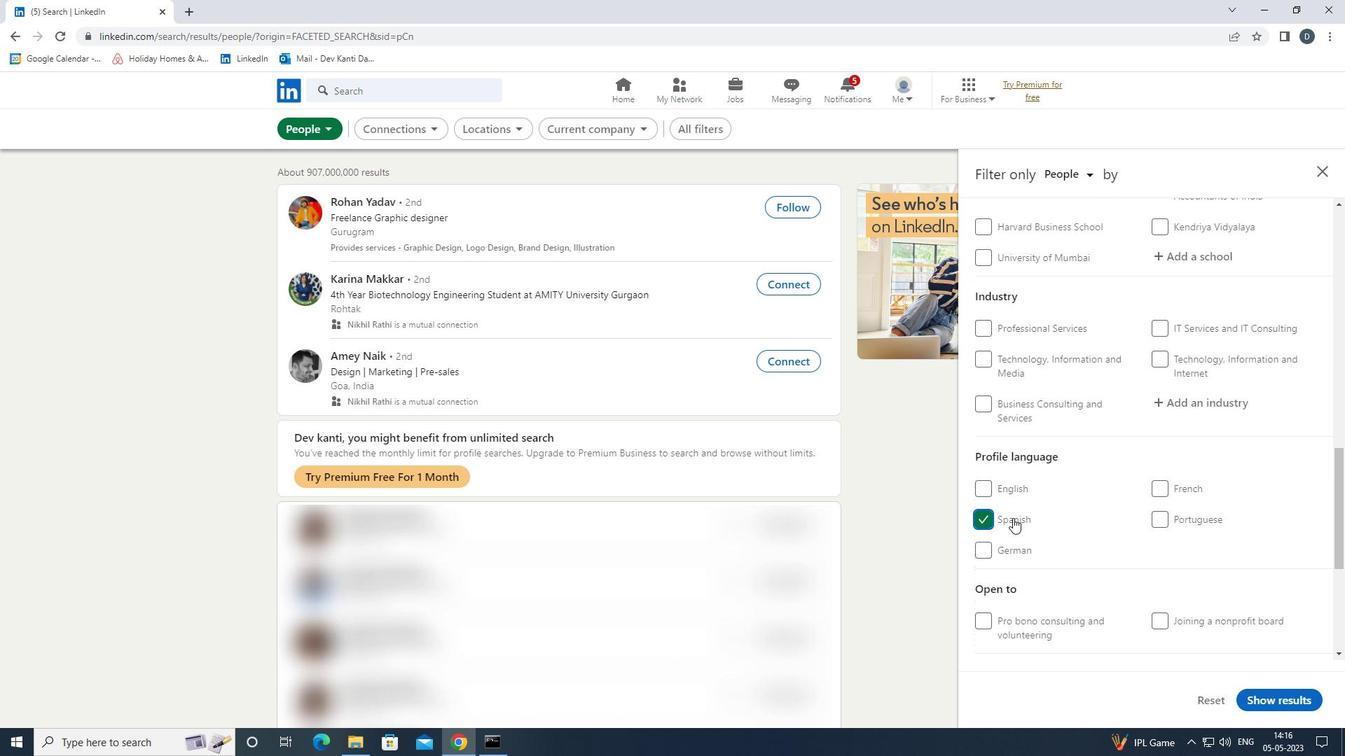 
Action: Mouse scrolled (1013, 519) with delta (0, 0)
Screenshot: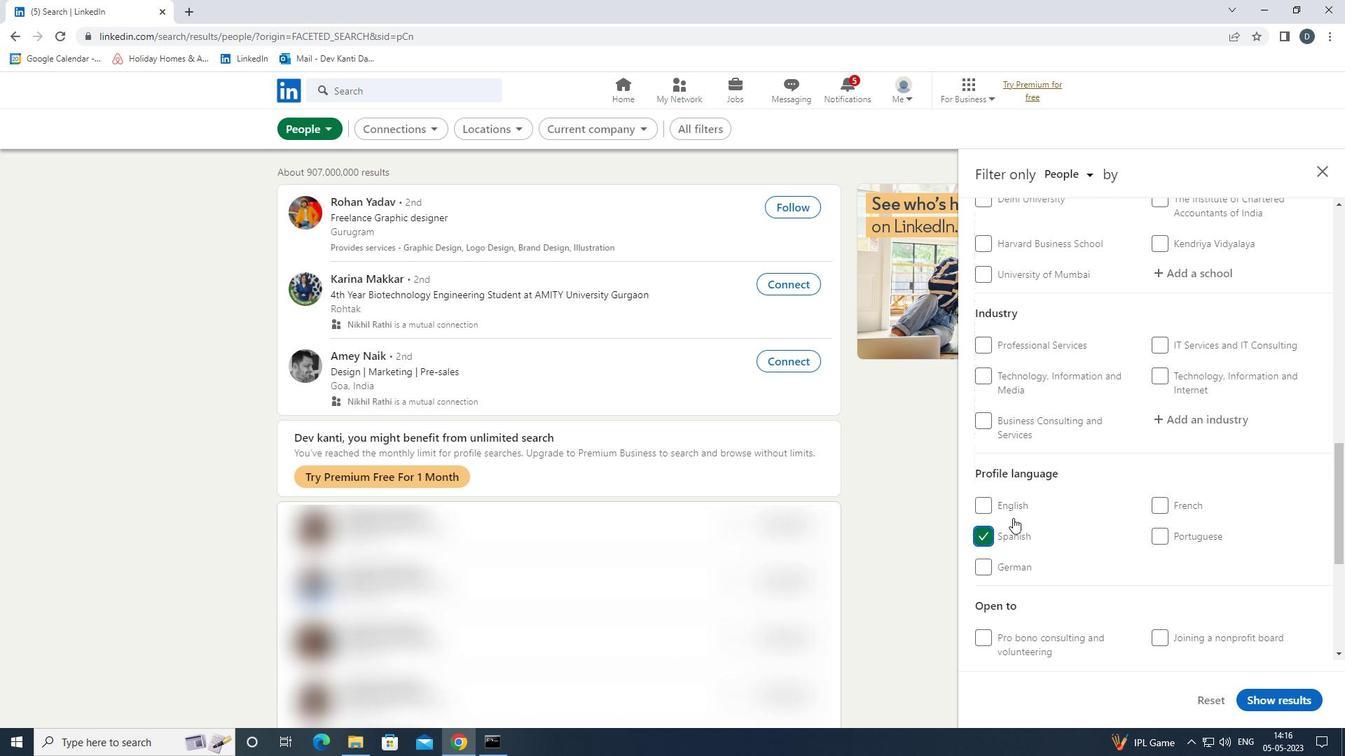 
Action: Mouse scrolled (1013, 519) with delta (0, 0)
Screenshot: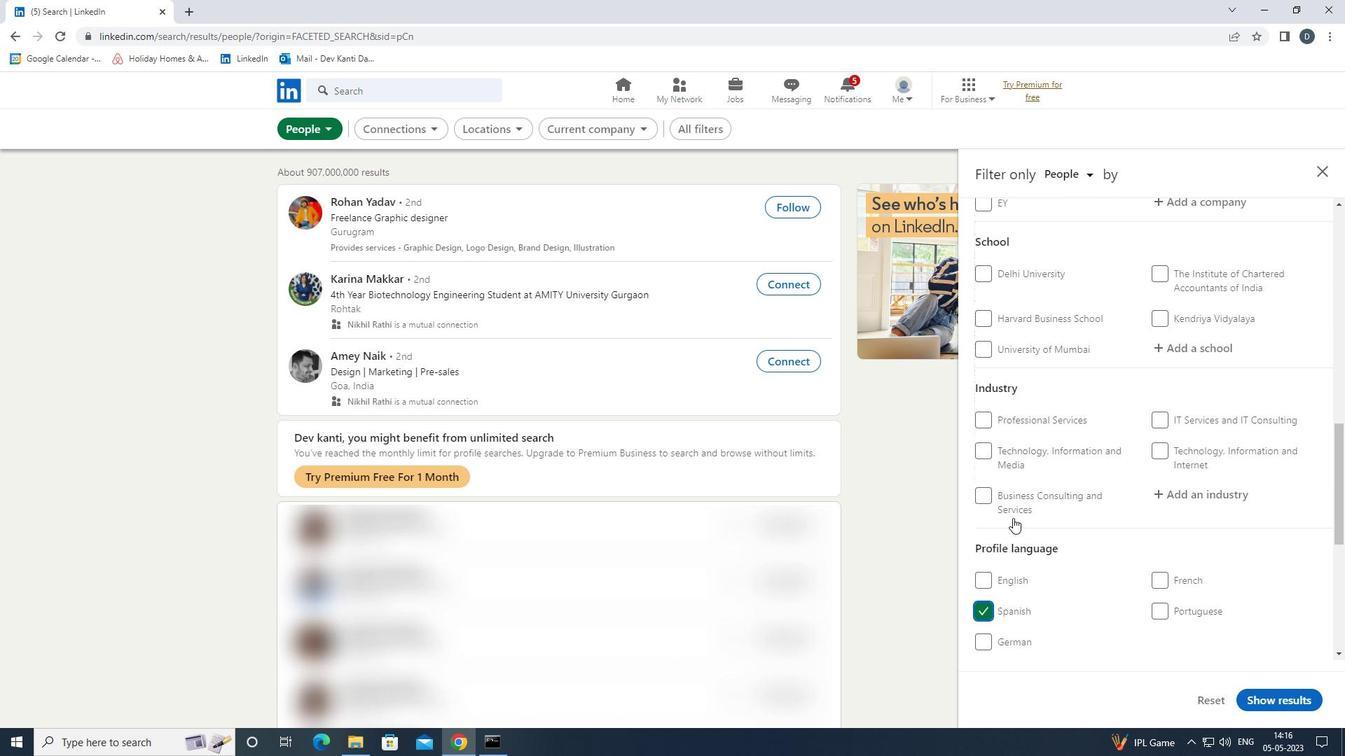 
Action: Mouse scrolled (1013, 519) with delta (0, 0)
Screenshot: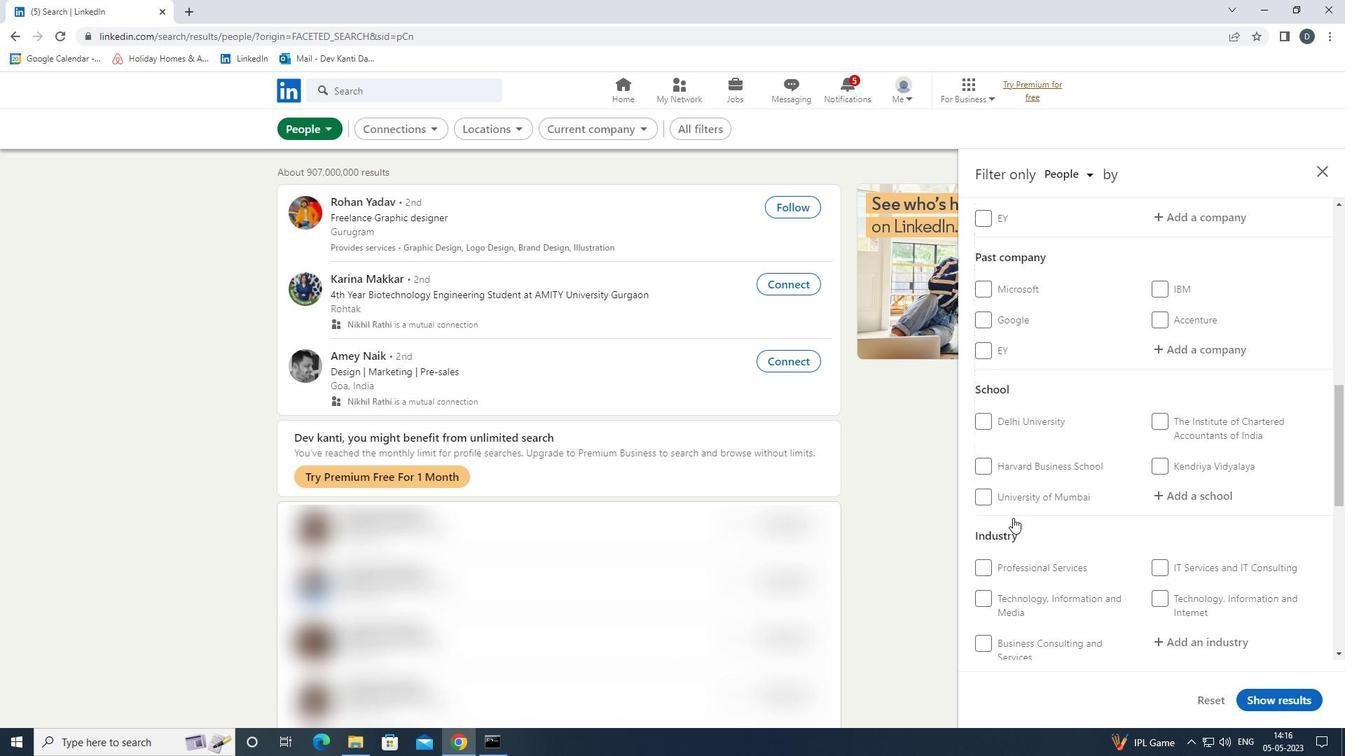 
Action: Mouse moved to (1182, 401)
Screenshot: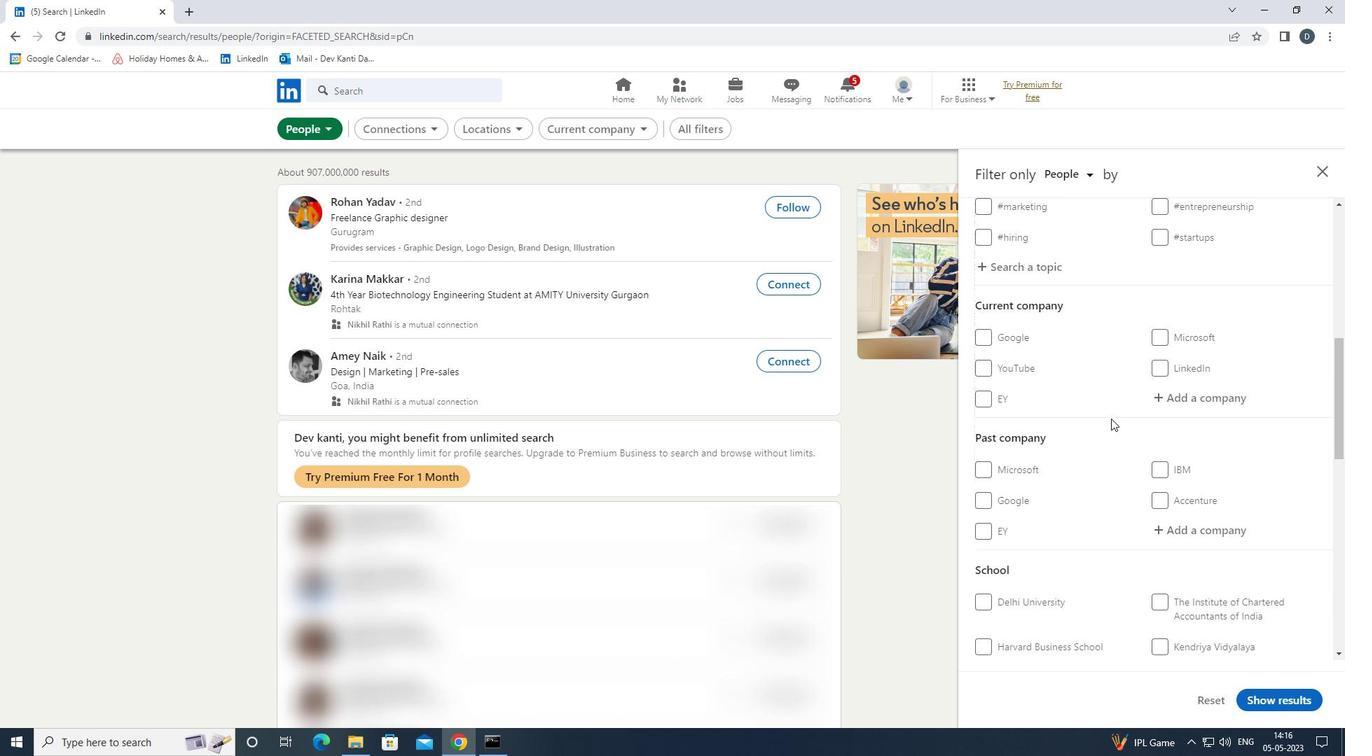 
Action: Mouse pressed left at (1182, 401)
Screenshot: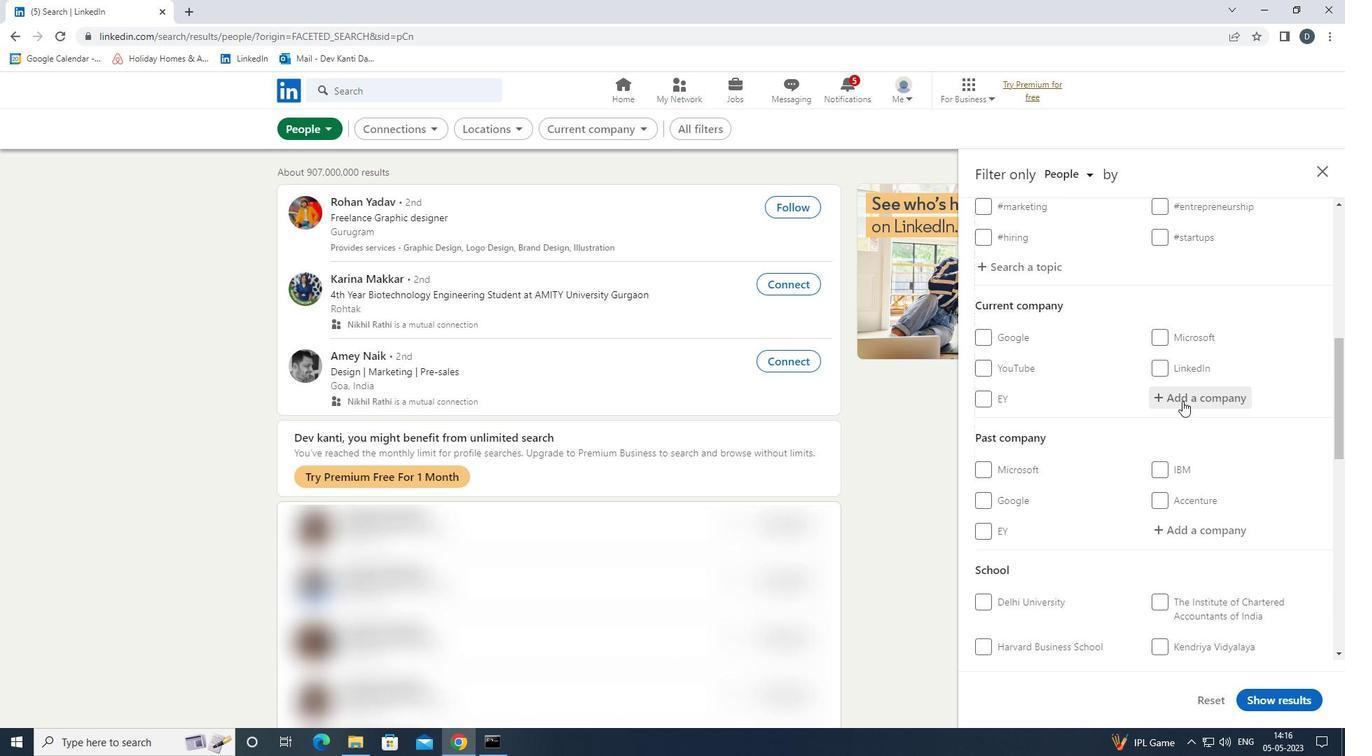 
Action: Key pressed <Key.shift>PREQIN<Key.down><Key.enter>
Screenshot: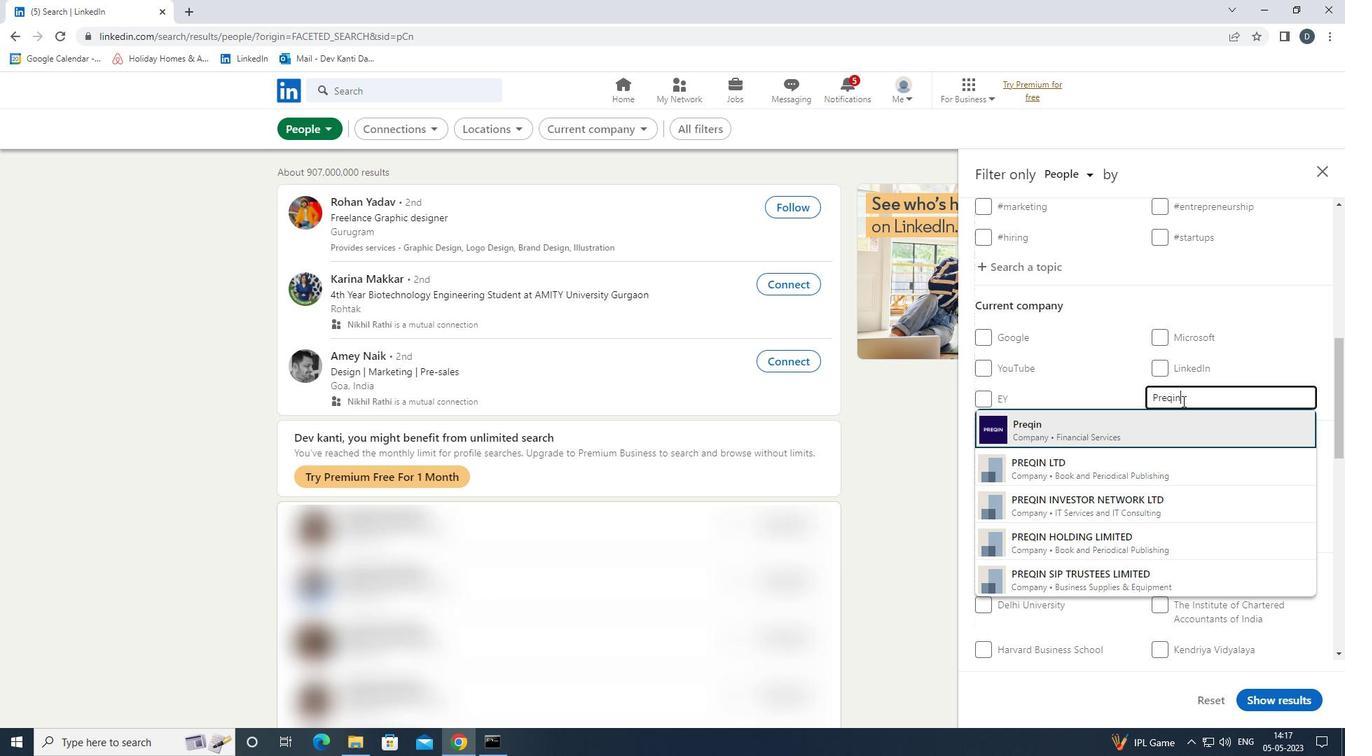 
Action: Mouse scrolled (1182, 400) with delta (0, 0)
Screenshot: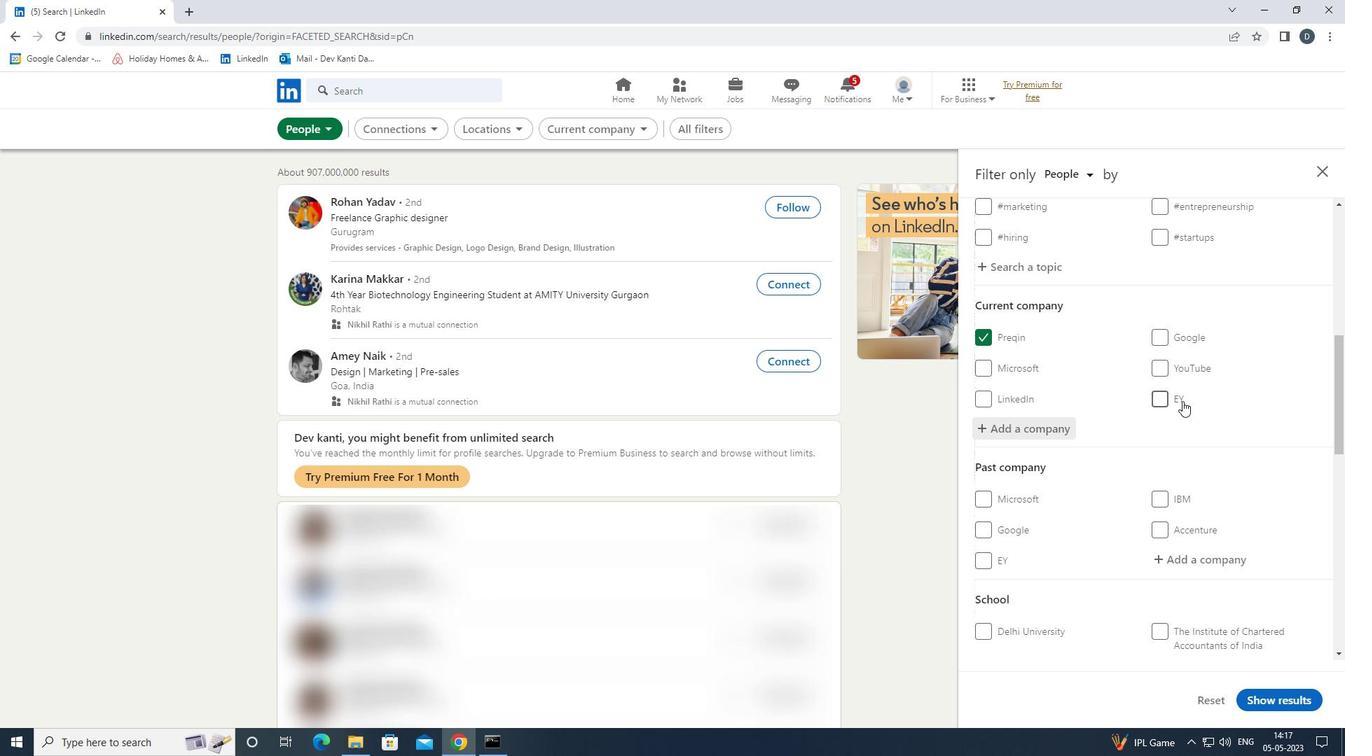 
Action: Mouse scrolled (1182, 400) with delta (0, 0)
Screenshot: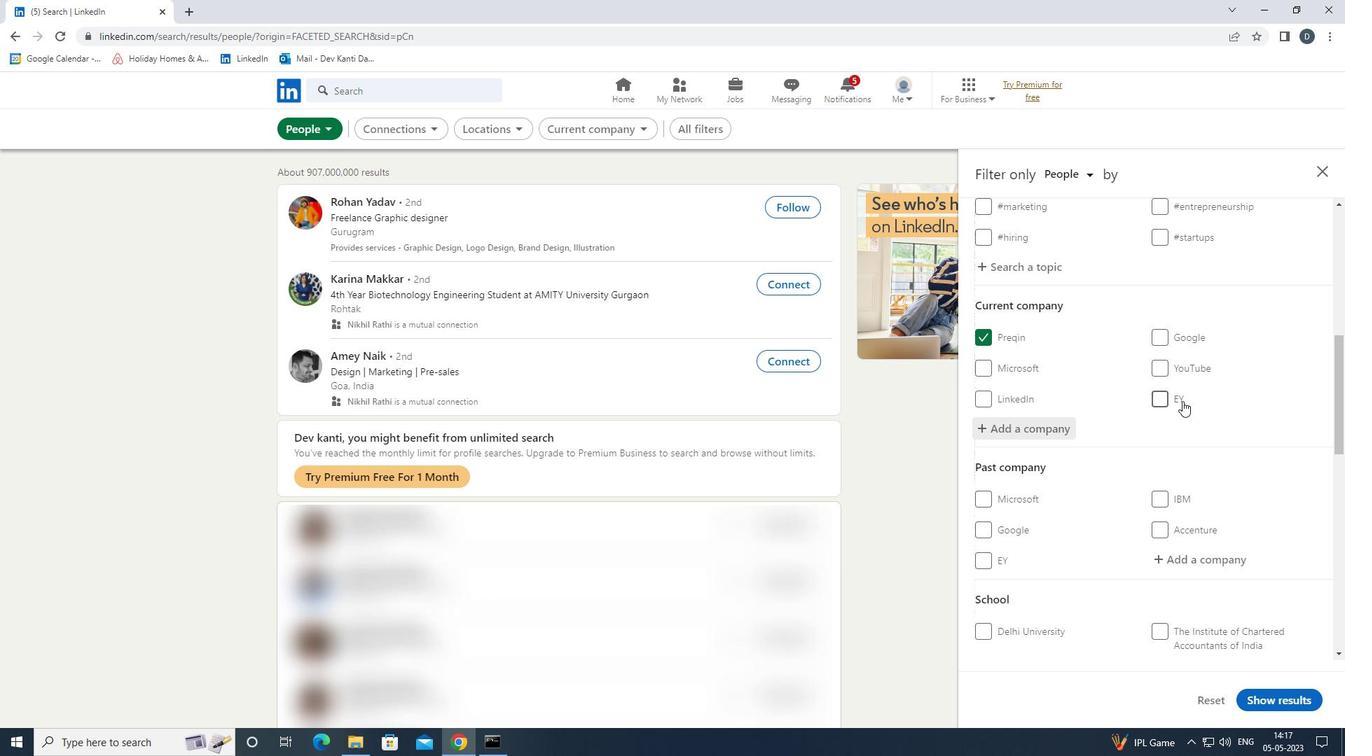 
Action: Mouse scrolled (1182, 400) with delta (0, 0)
Screenshot: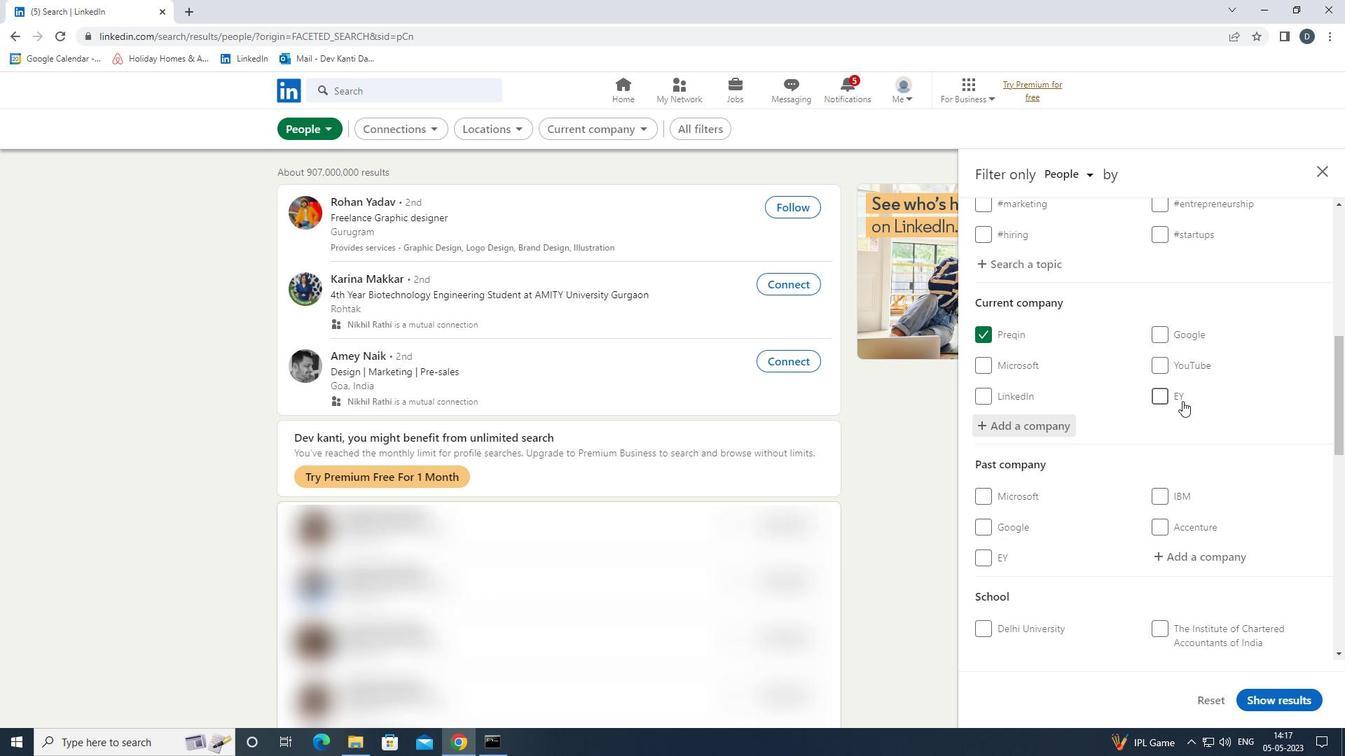 
Action: Mouse scrolled (1182, 400) with delta (0, 0)
Screenshot: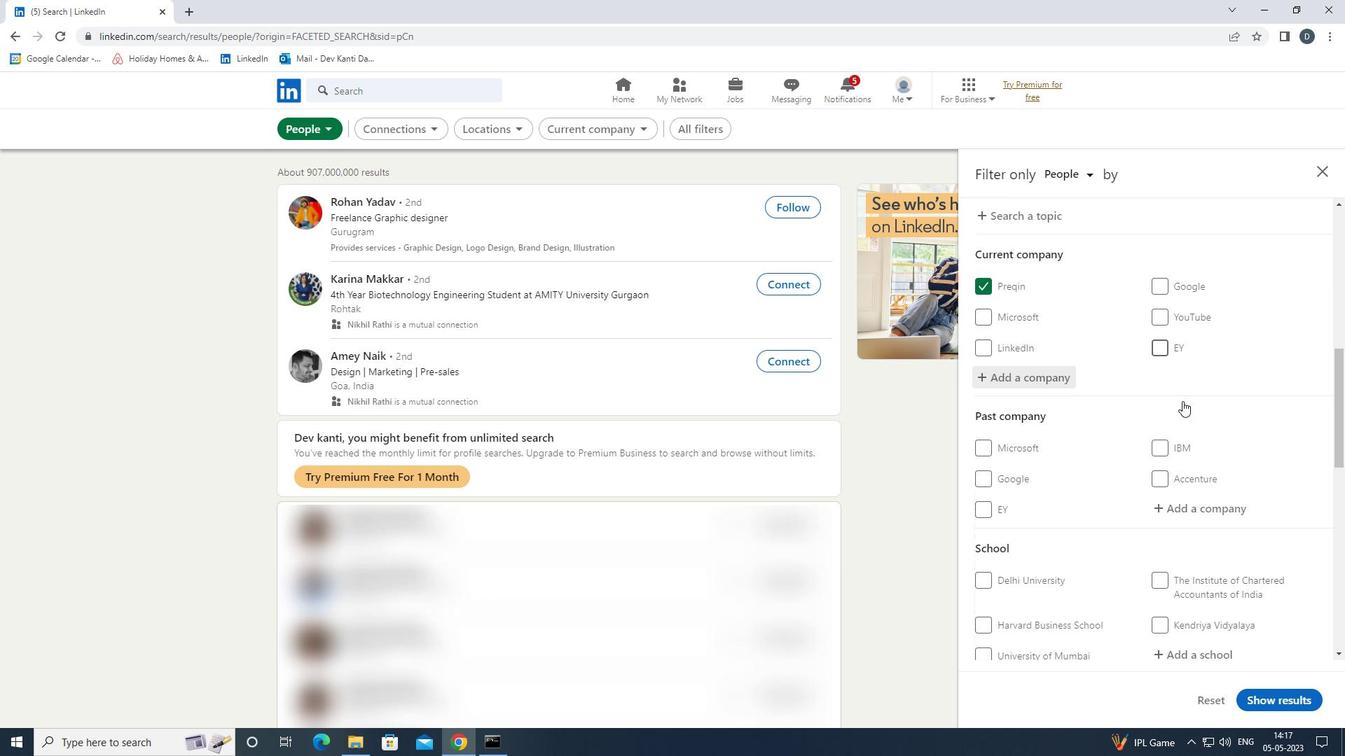 
Action: Mouse moved to (1190, 420)
Screenshot: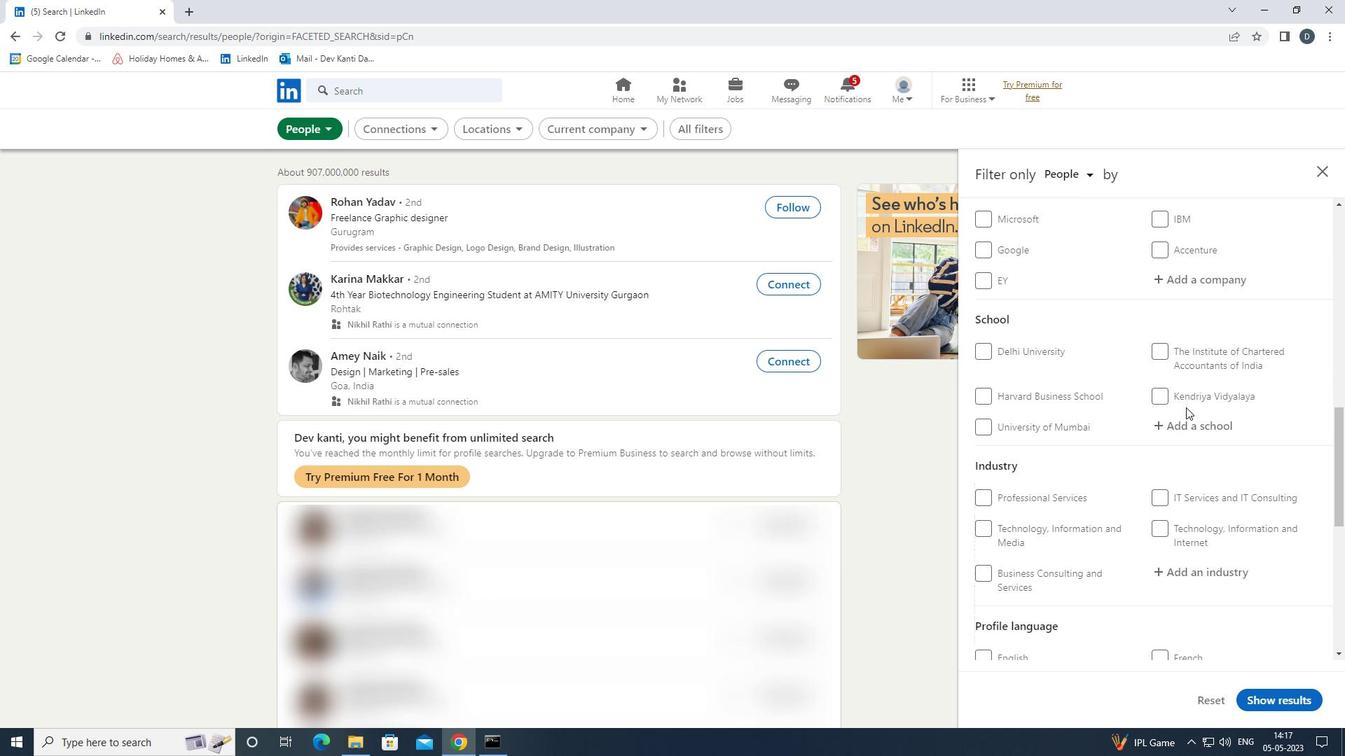 
Action: Mouse pressed left at (1190, 420)
Screenshot: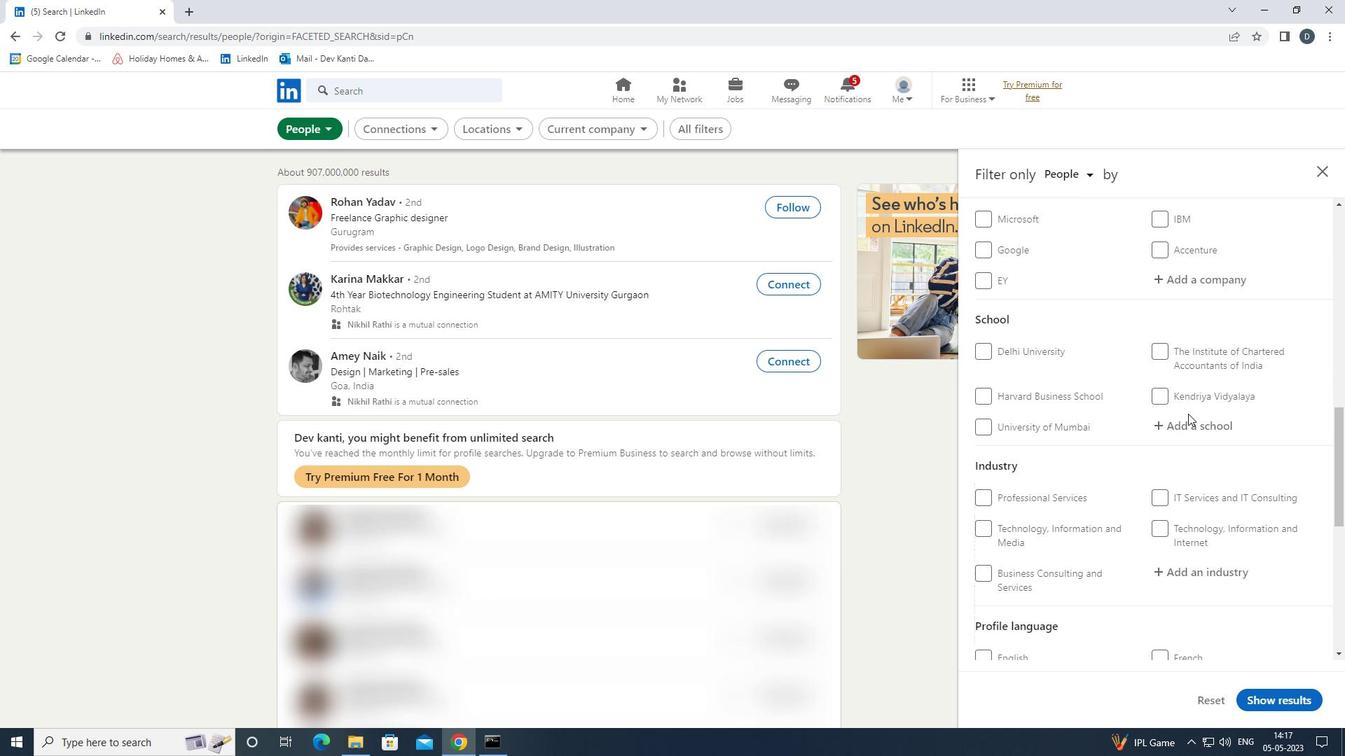 
Action: Key pressed <Key.shift><Key.shift>GULBARGA<Key.space><Key.shift><Key.shift><Key.shift><Key.shift><Key.shift><Key.shift><Key.shift><Key.shift>UNIVERSITY<Key.down><Key.enter>
Screenshot: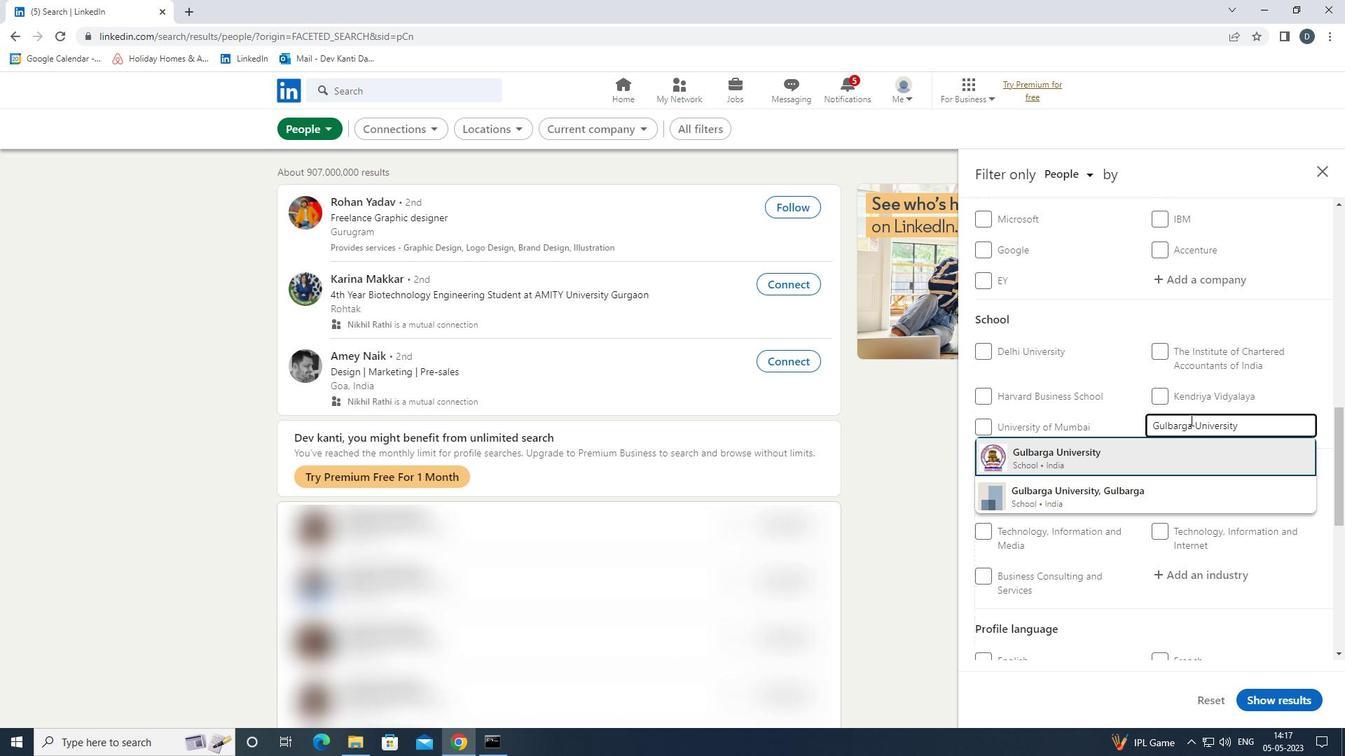 
Action: Mouse scrolled (1190, 419) with delta (0, 0)
Screenshot: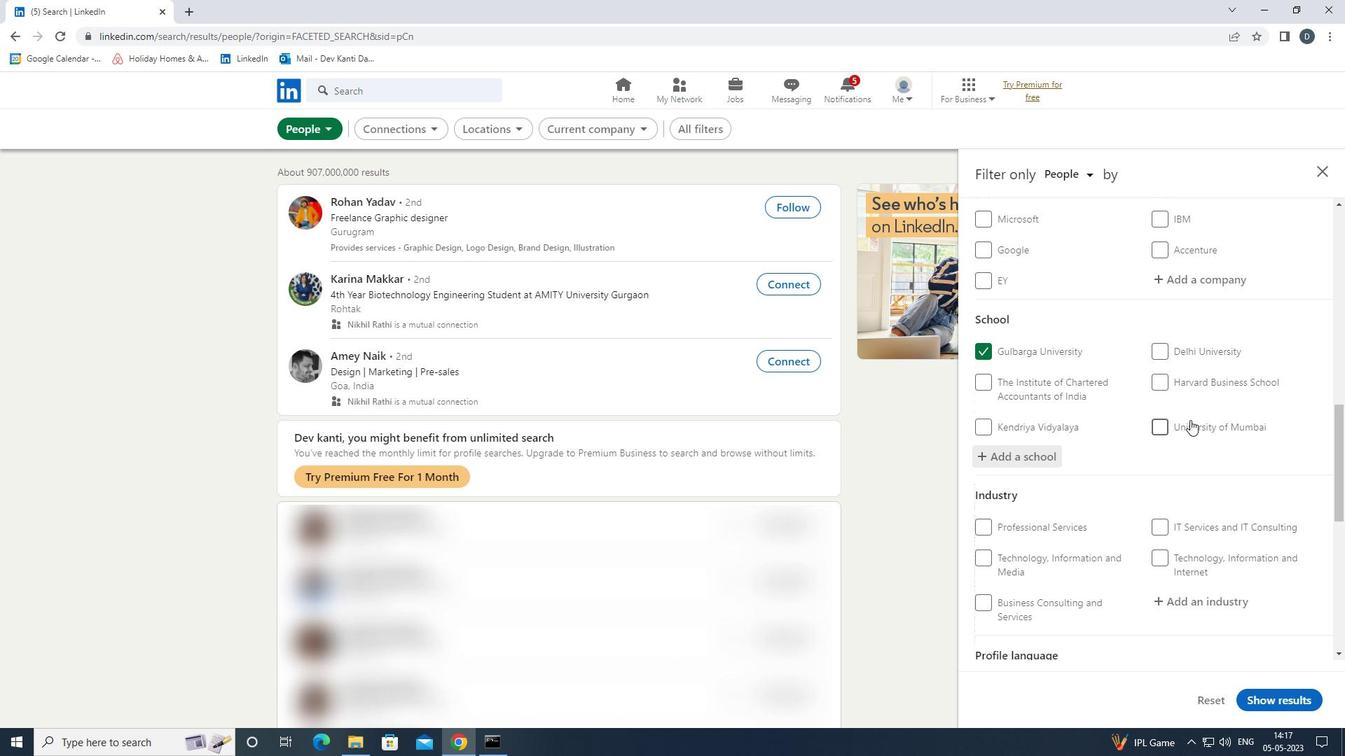 
Action: Mouse moved to (1193, 427)
Screenshot: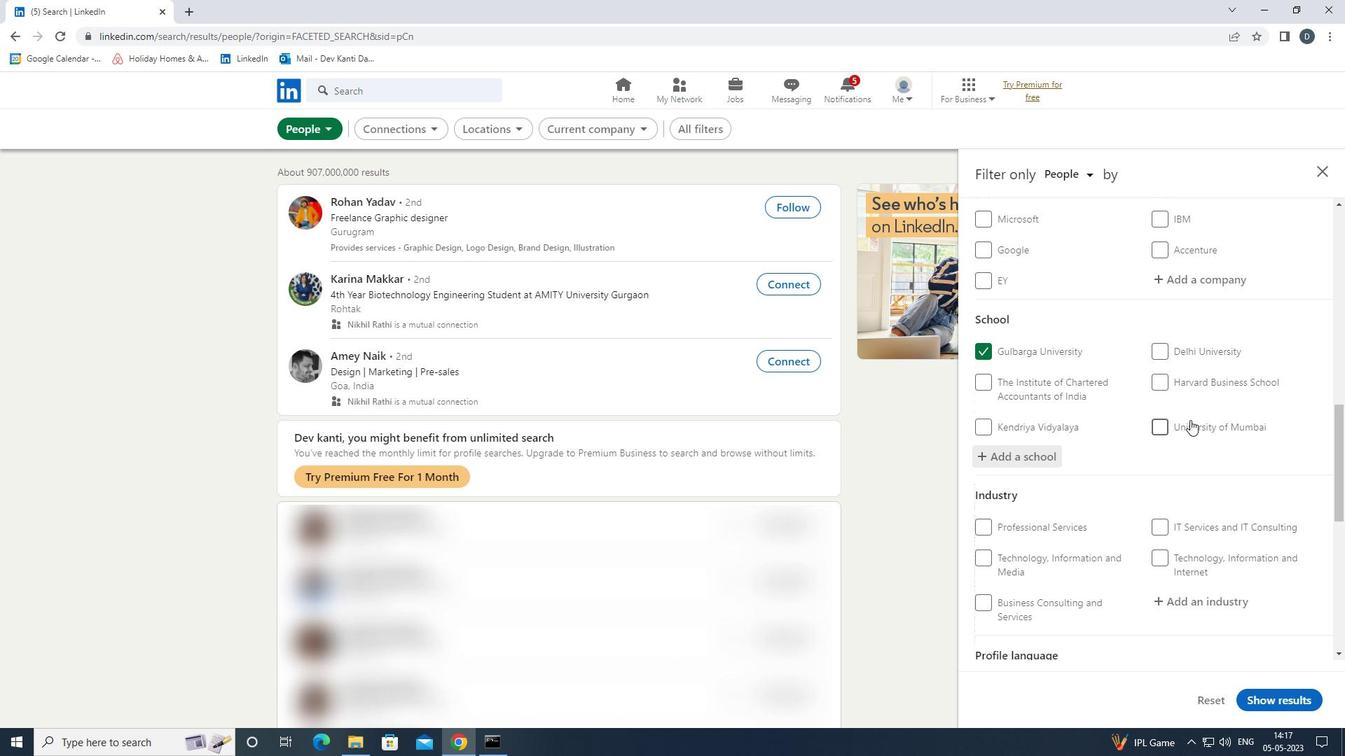 
Action: Mouse scrolled (1193, 426) with delta (0, 0)
Screenshot: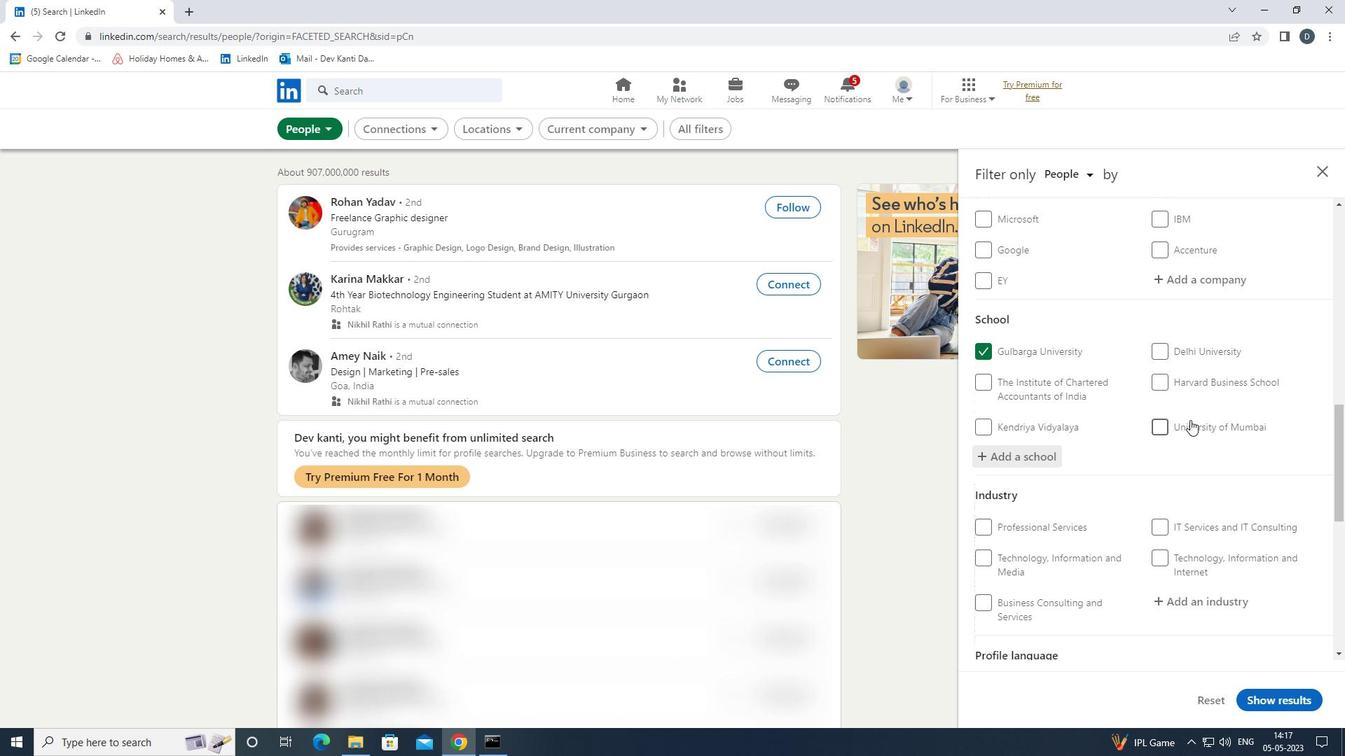 
Action: Mouse scrolled (1193, 426) with delta (0, 0)
Screenshot: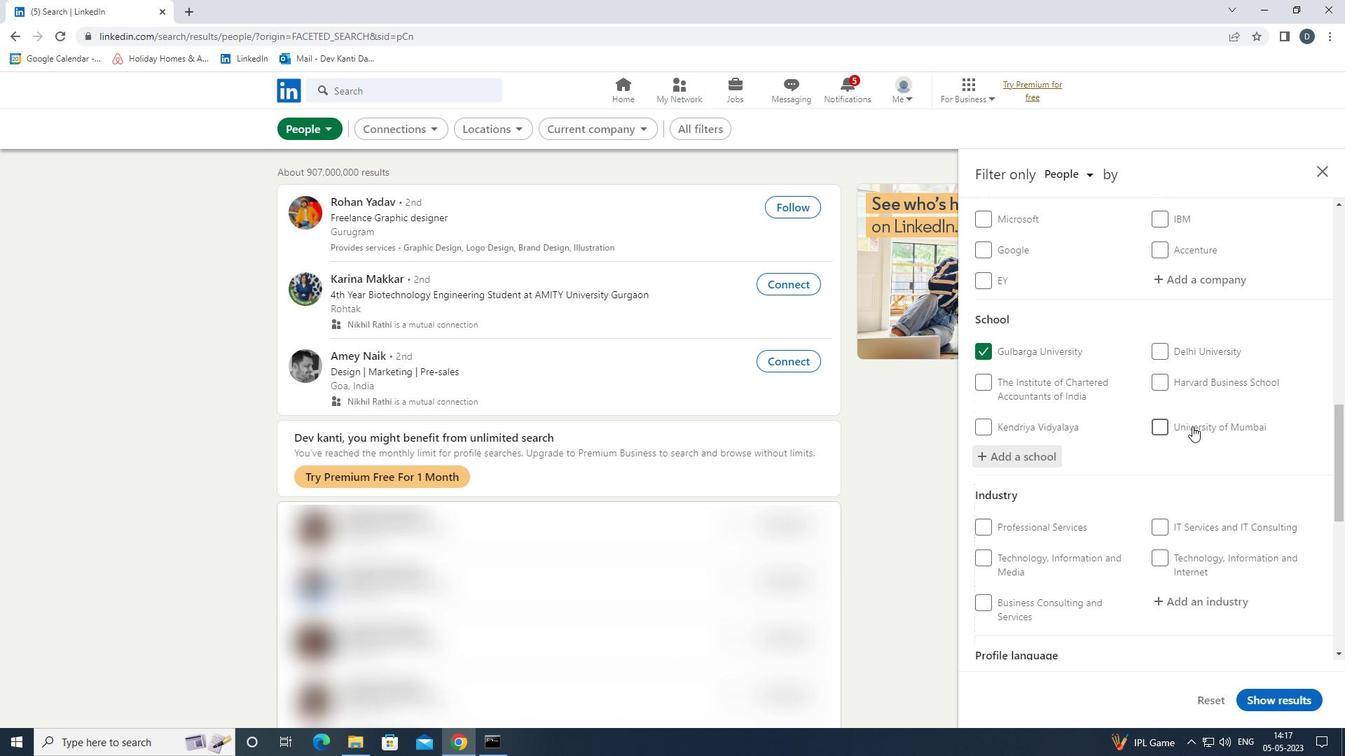 
Action: Mouse moved to (1206, 400)
Screenshot: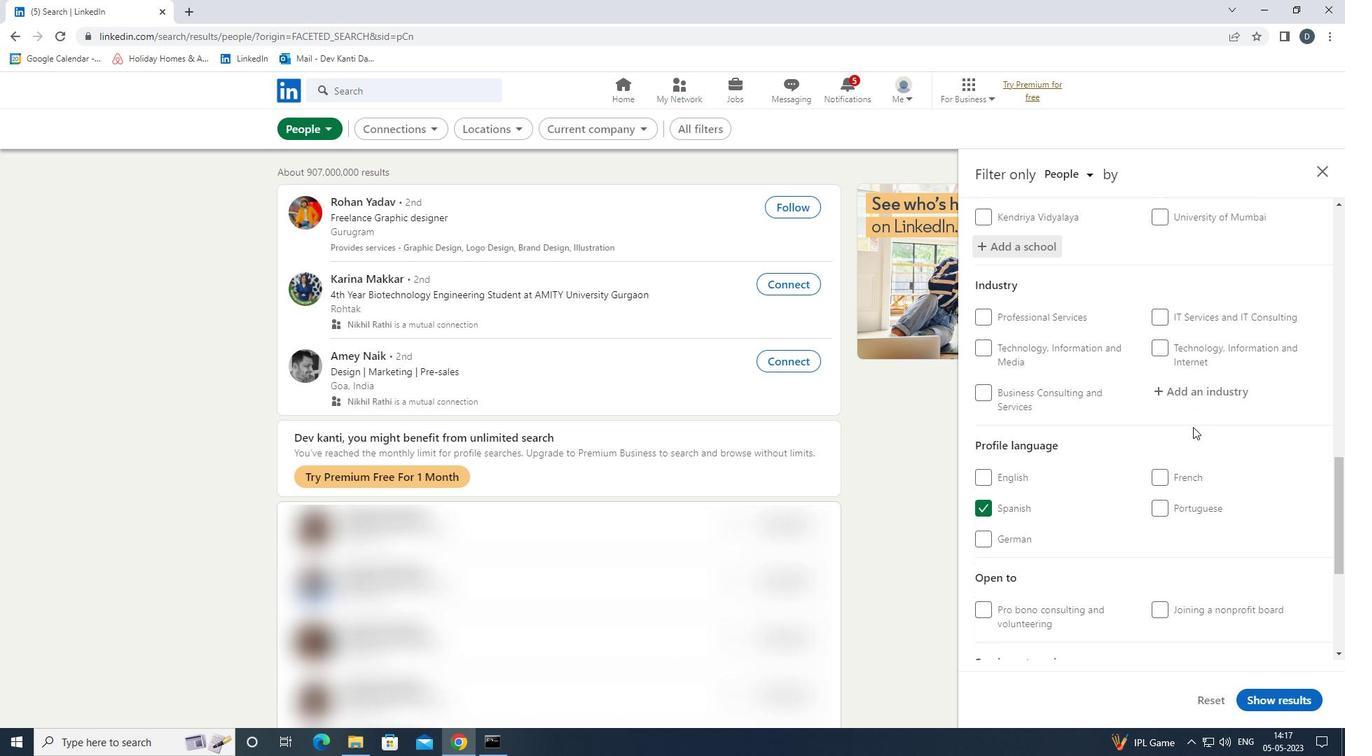 
Action: Mouse pressed left at (1206, 400)
Screenshot: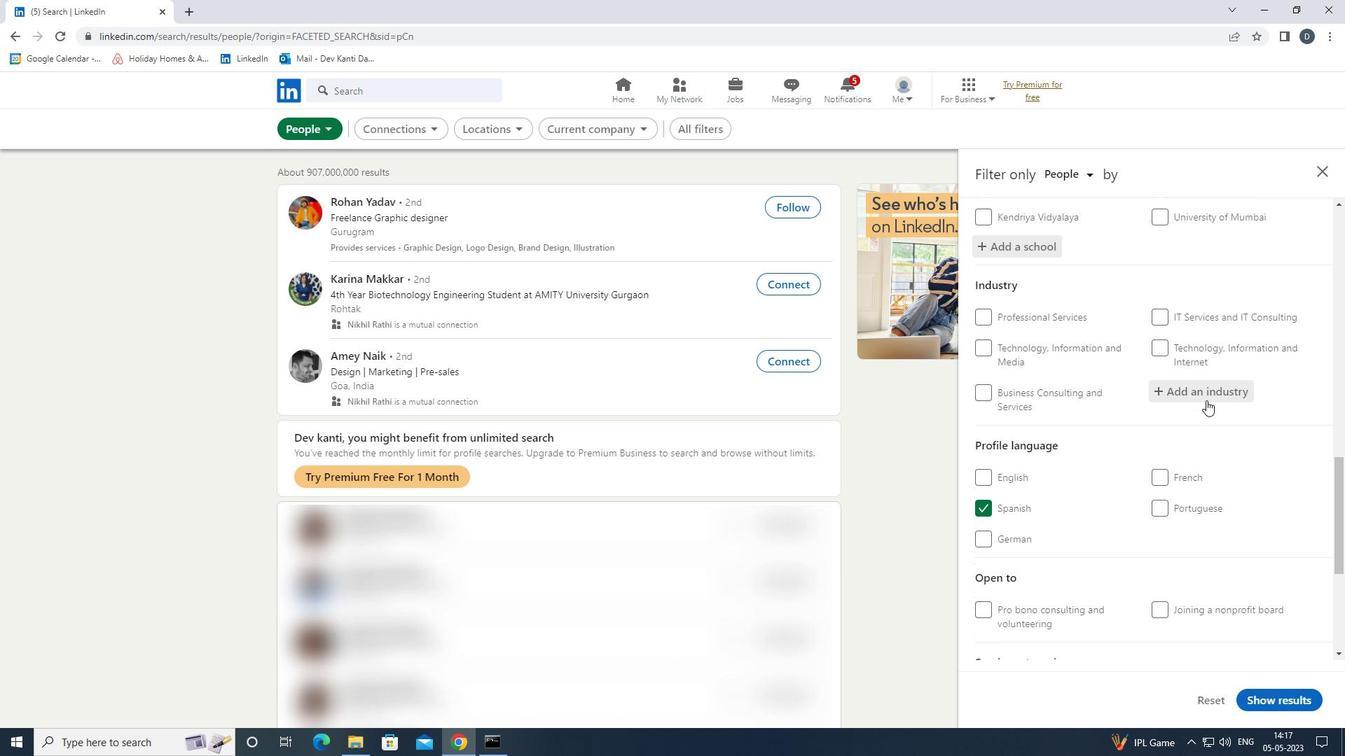 
Action: Key pressed <Key.shift><Key.shift><Key.shift><Key.shift><Key.shift>FACILITIES<Key.down><Key.enter>
Screenshot: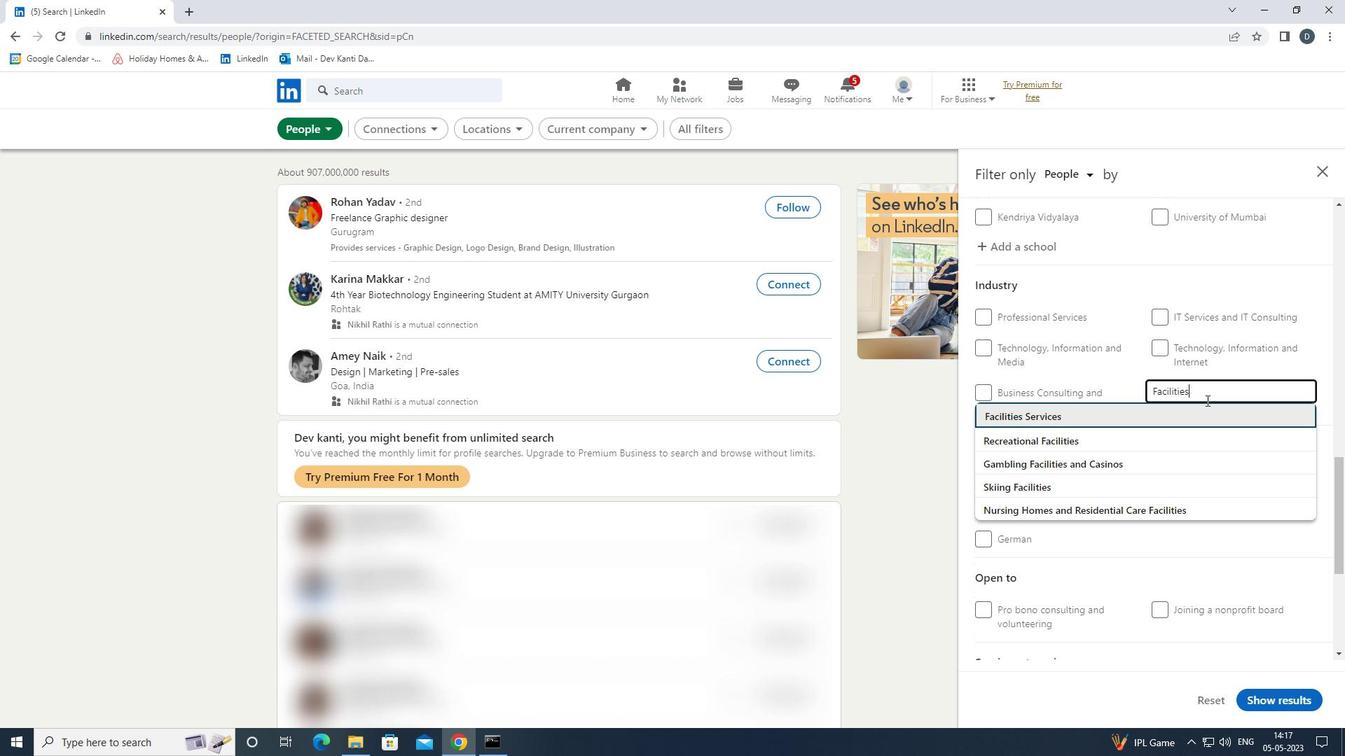 
Action: Mouse scrolled (1206, 400) with delta (0, 0)
Screenshot: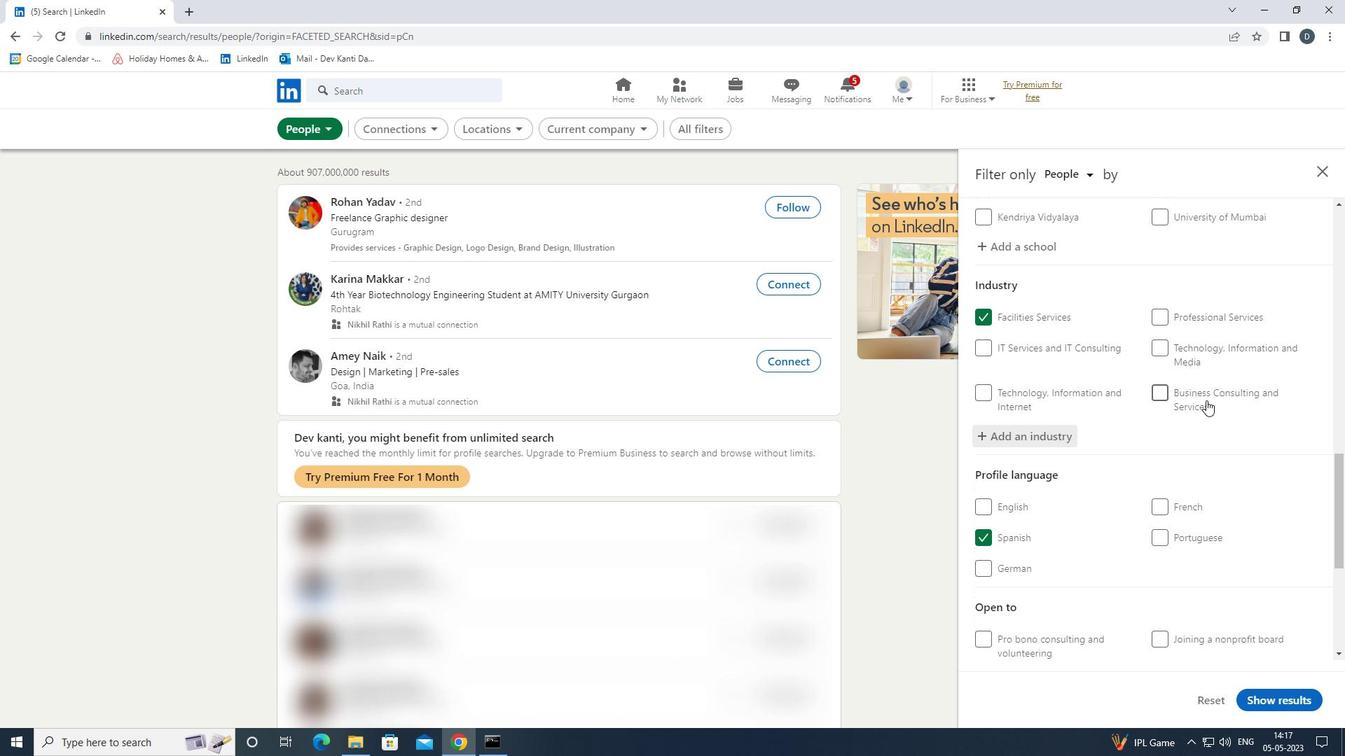 
Action: Mouse scrolled (1206, 400) with delta (0, 0)
Screenshot: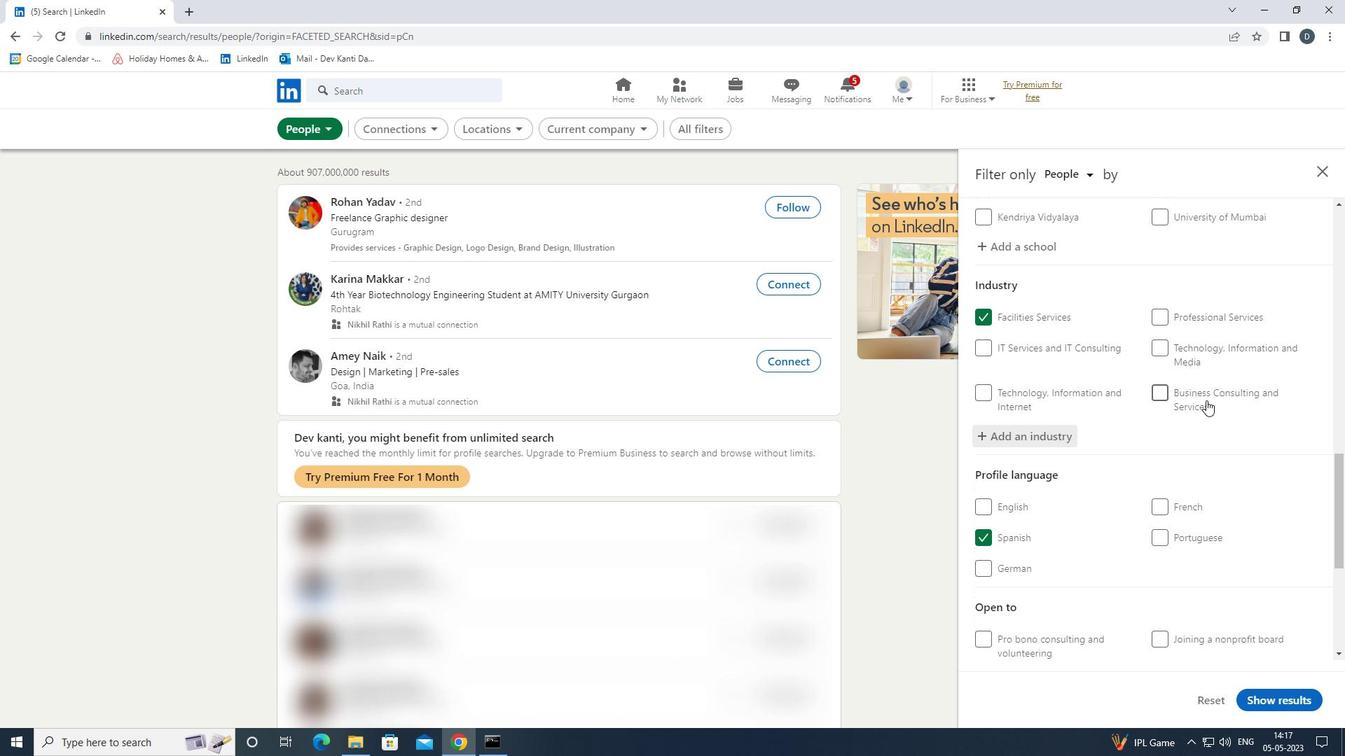 
Action: Mouse scrolled (1206, 400) with delta (0, 0)
Screenshot: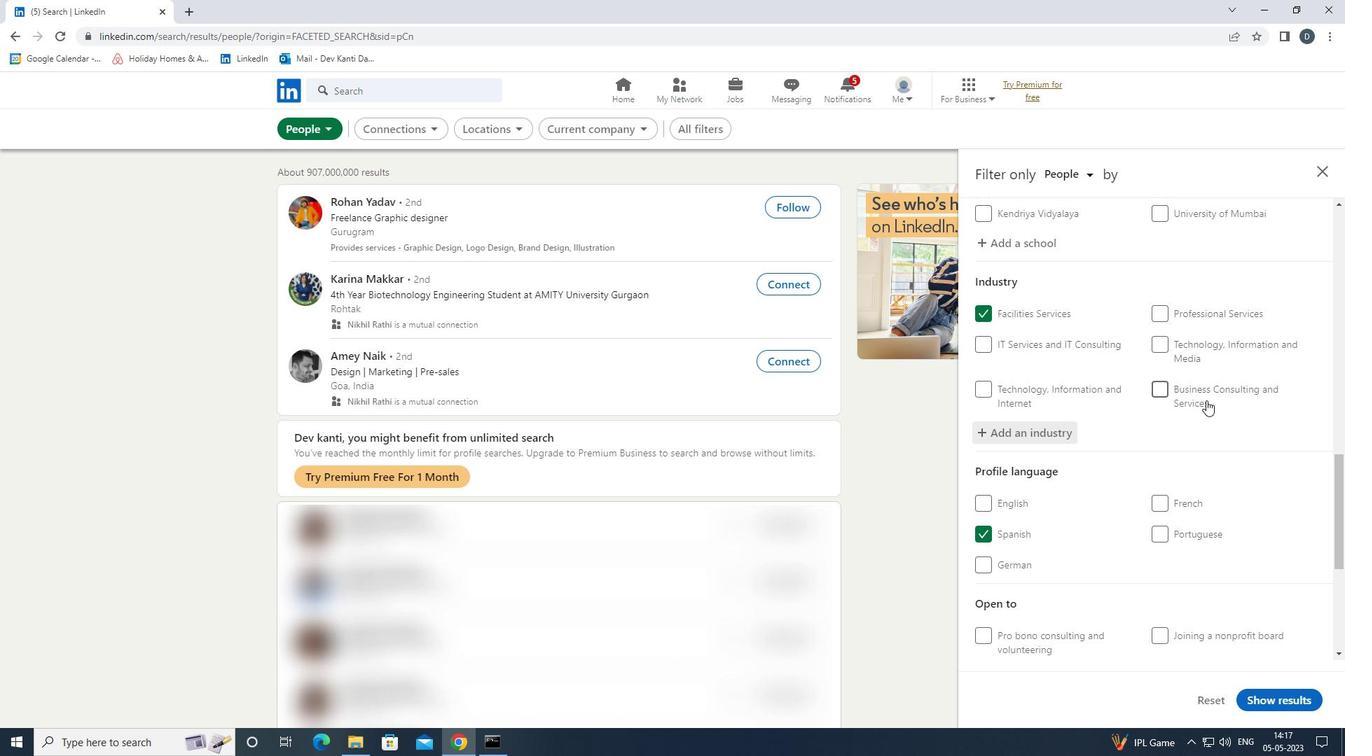 
Action: Mouse scrolled (1206, 400) with delta (0, 0)
Screenshot: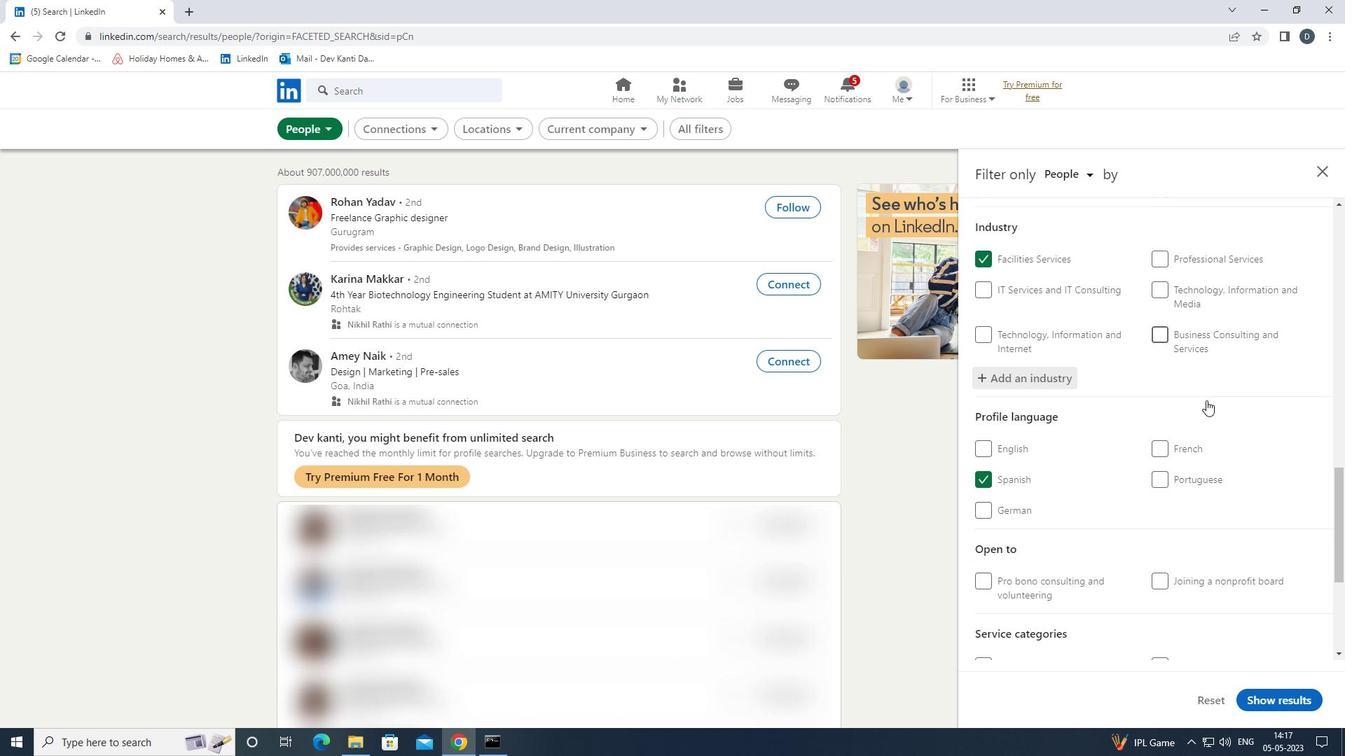 
Action: Mouse moved to (1203, 401)
Screenshot: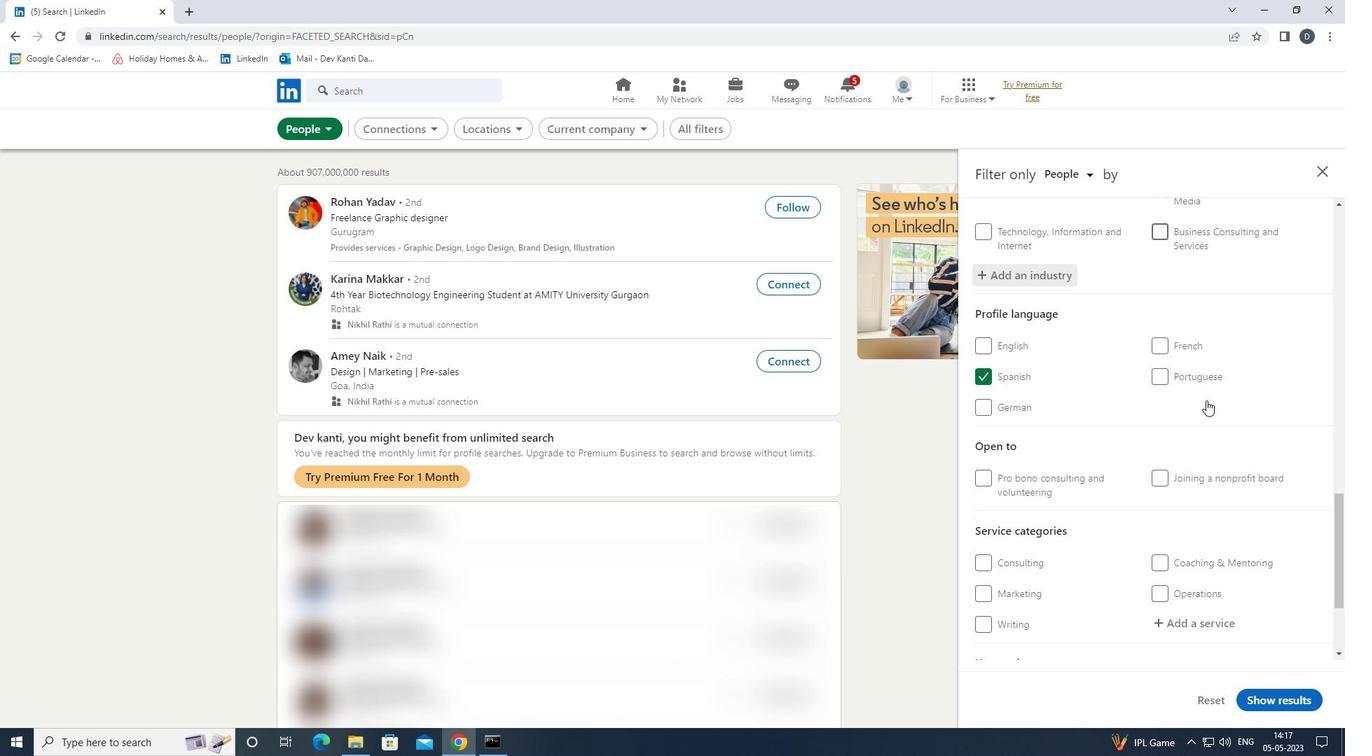 
Action: Mouse scrolled (1203, 400) with delta (0, 0)
Screenshot: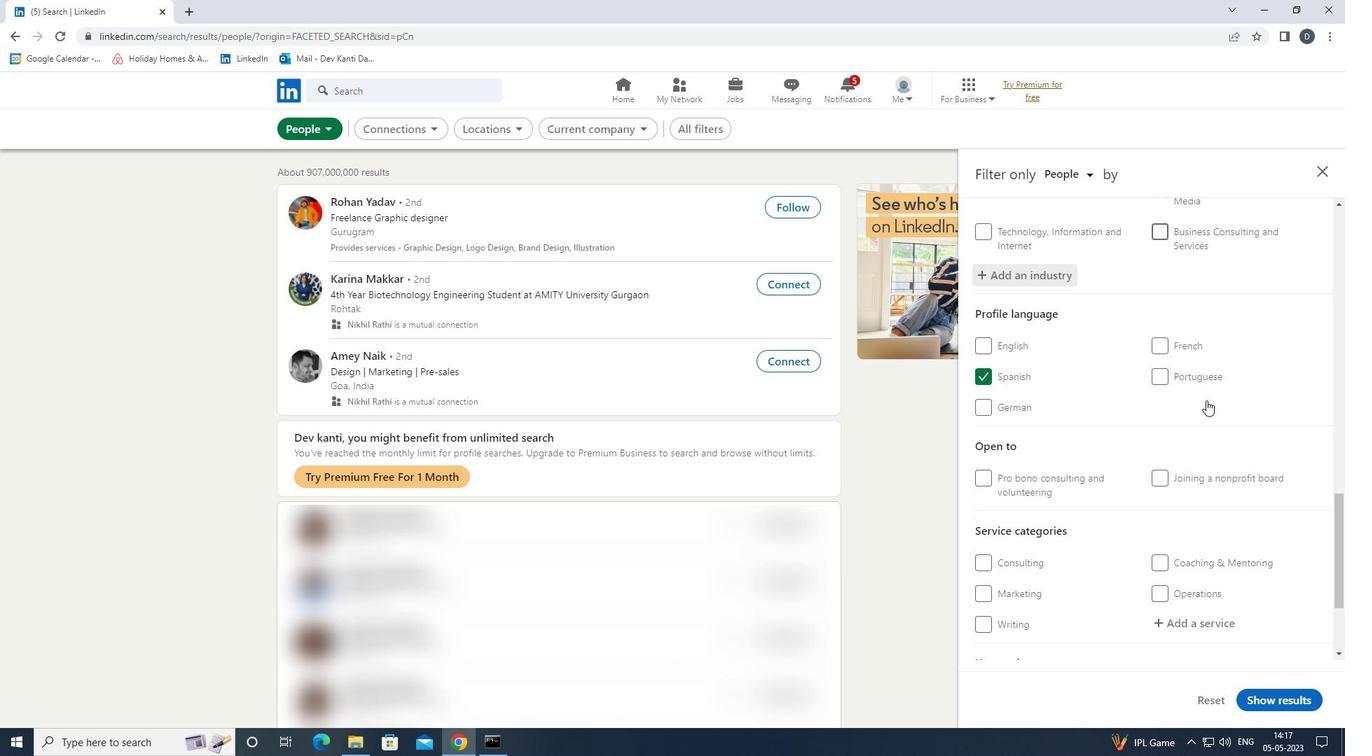 
Action: Mouse moved to (1195, 461)
Screenshot: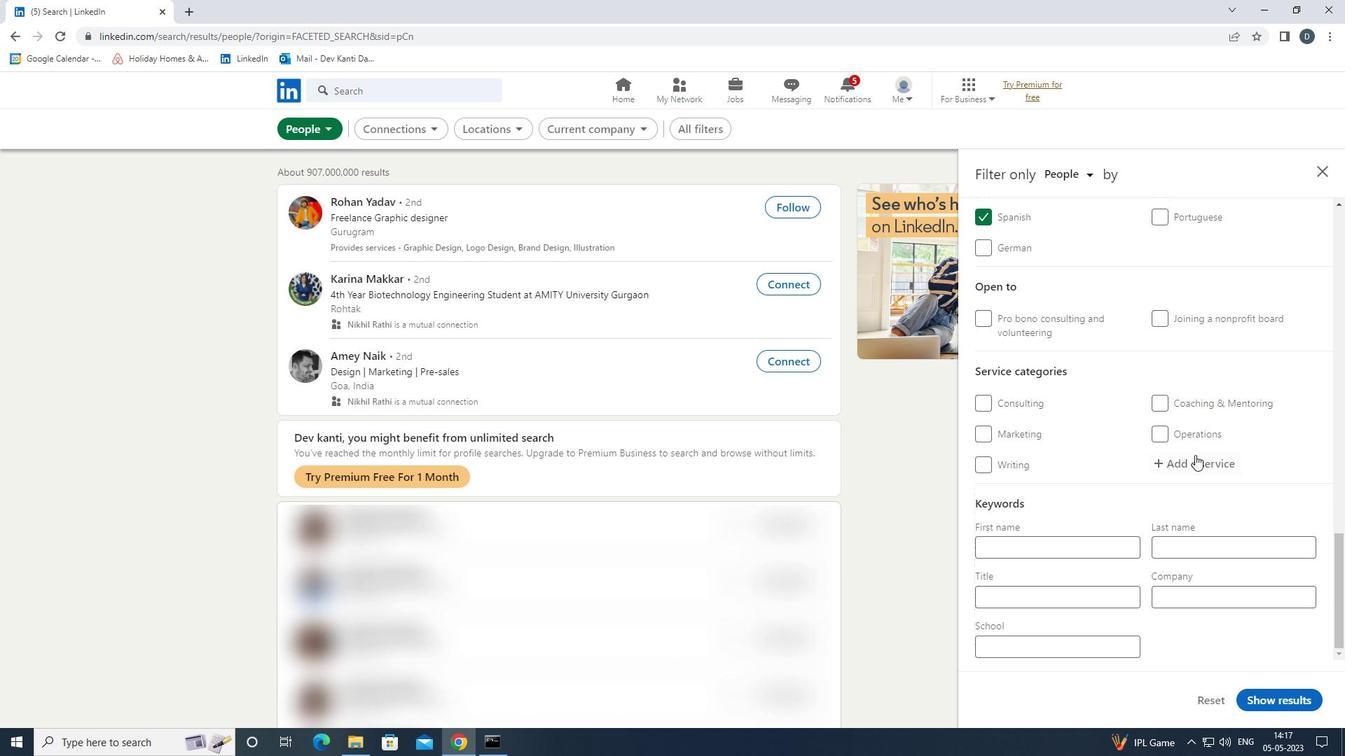
Action: Mouse pressed left at (1195, 461)
Screenshot: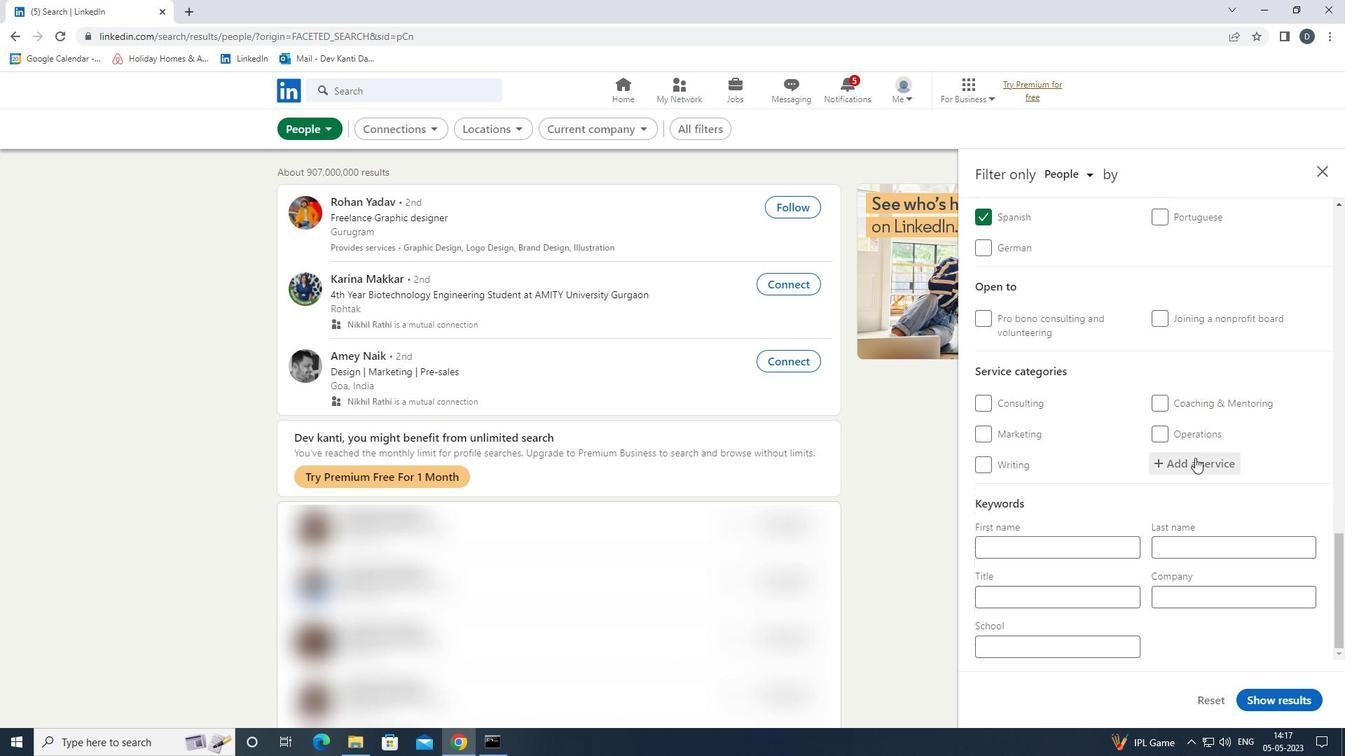 
Action: Key pressed <Key.shift>BANK<Key.down><Key.enter>
Screenshot: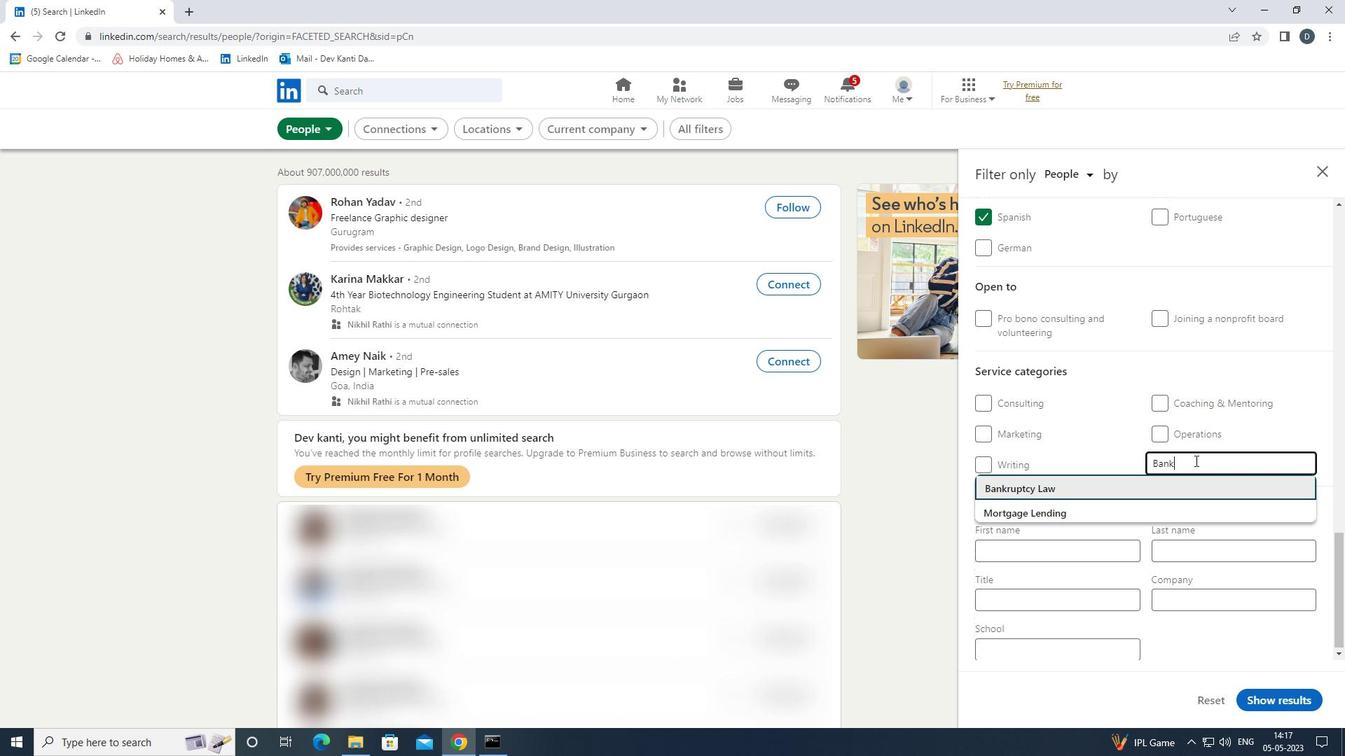 
Action: Mouse scrolled (1195, 460) with delta (0, 0)
Screenshot: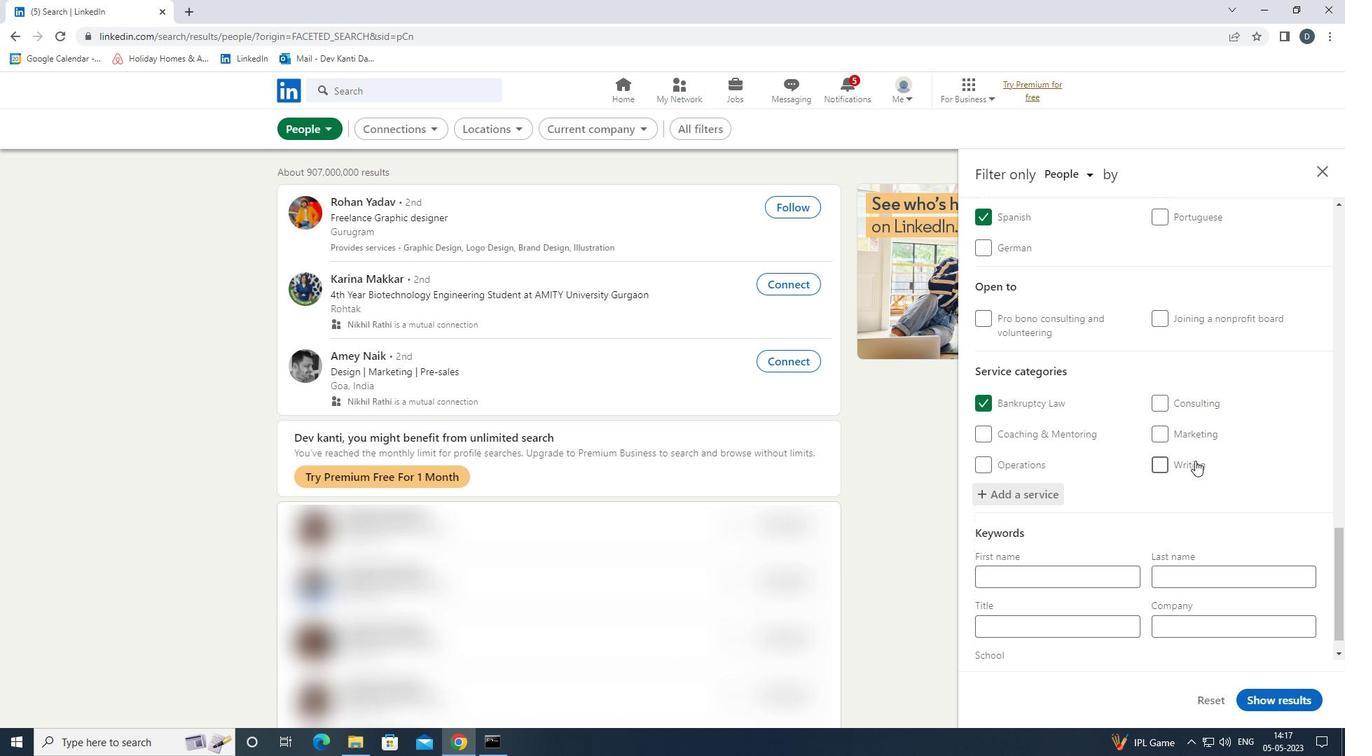 
Action: Mouse scrolled (1195, 460) with delta (0, 0)
Screenshot: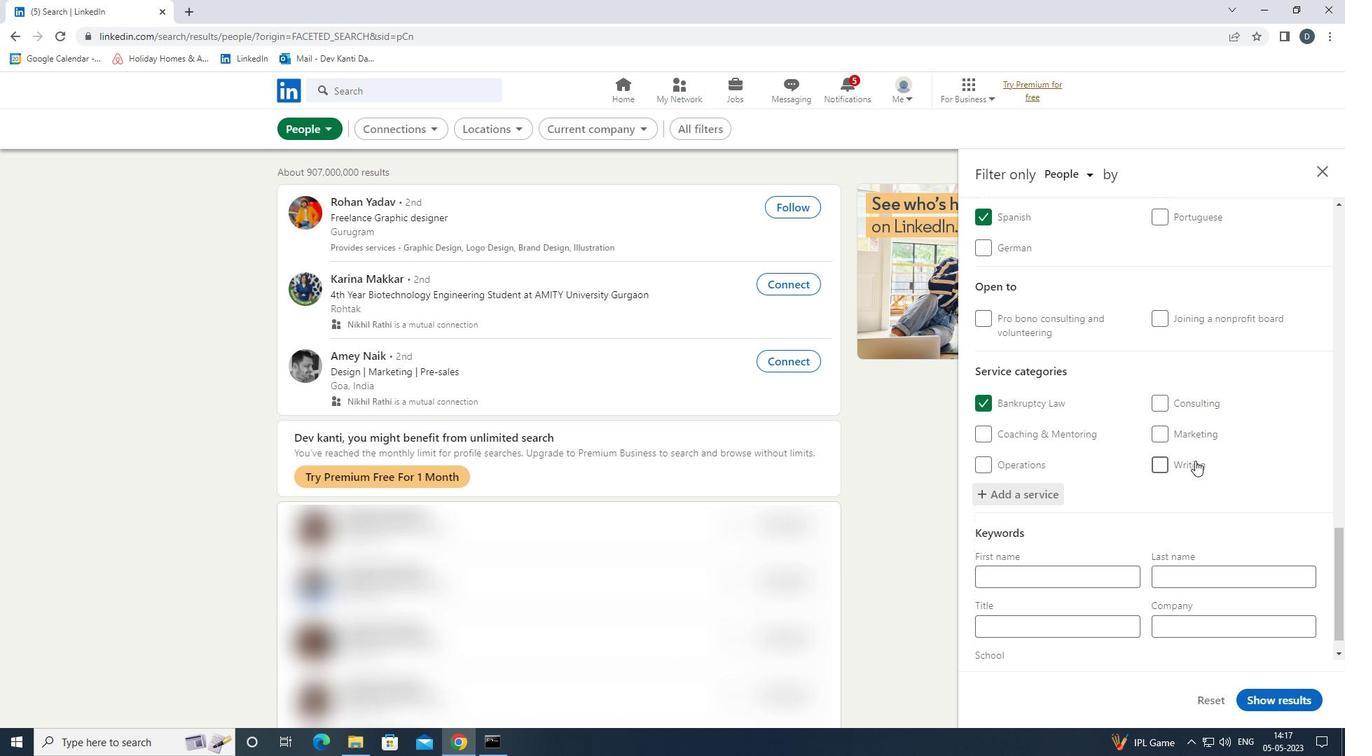 
Action: Mouse scrolled (1195, 460) with delta (0, 0)
Screenshot: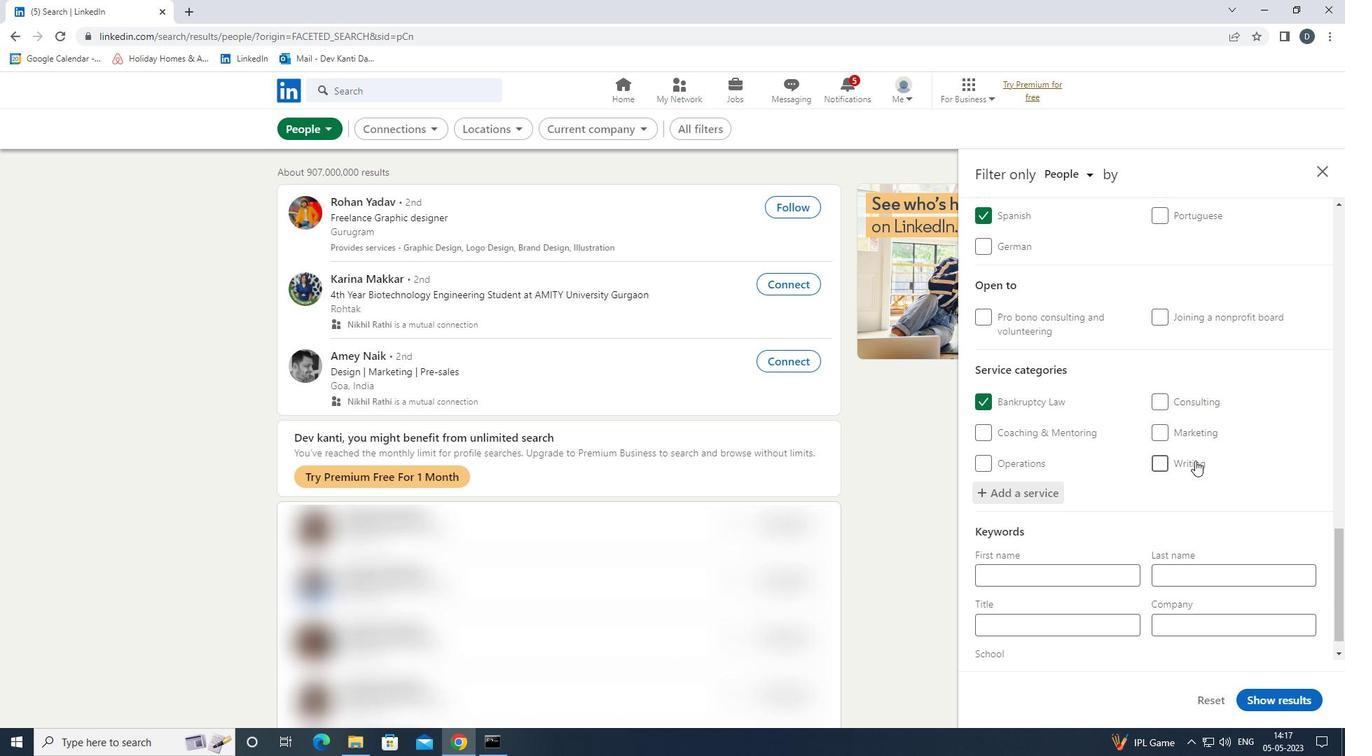 
Action: Mouse moved to (1083, 591)
Screenshot: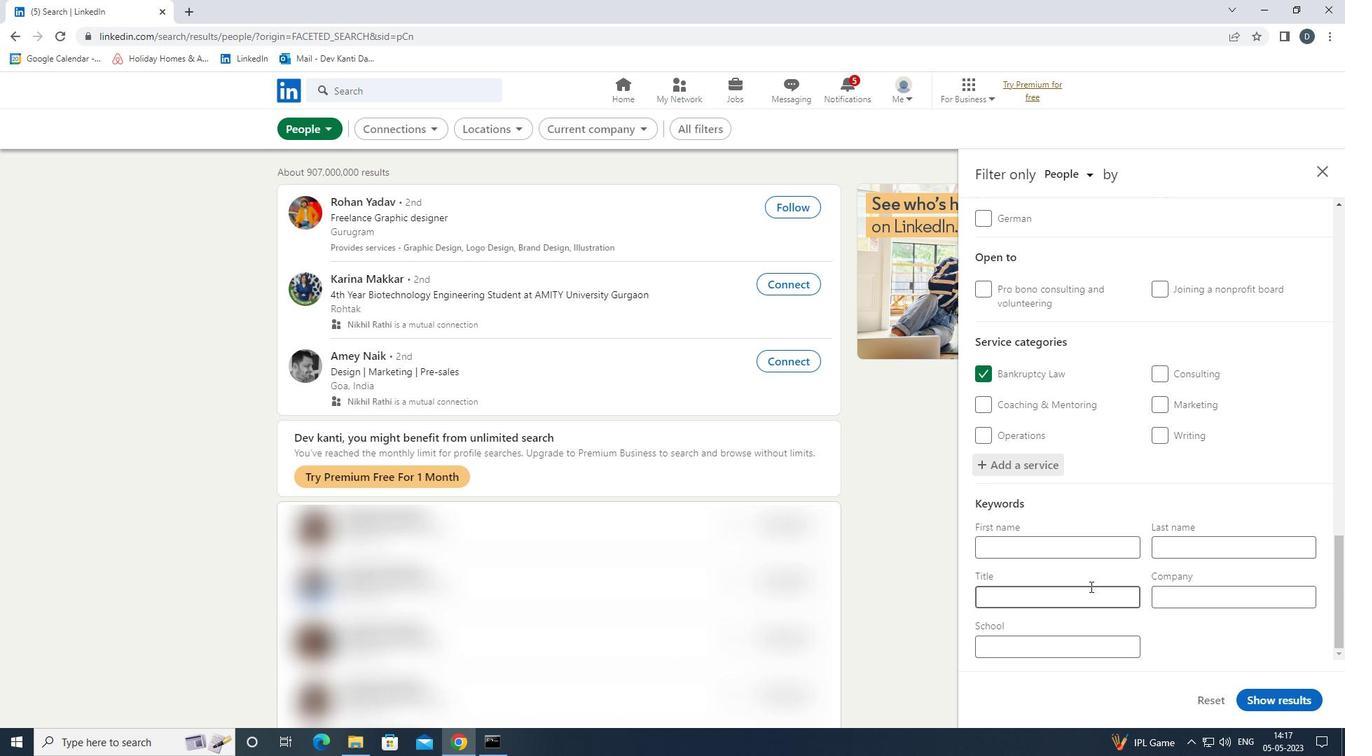 
Action: Mouse pressed left at (1083, 591)
Screenshot: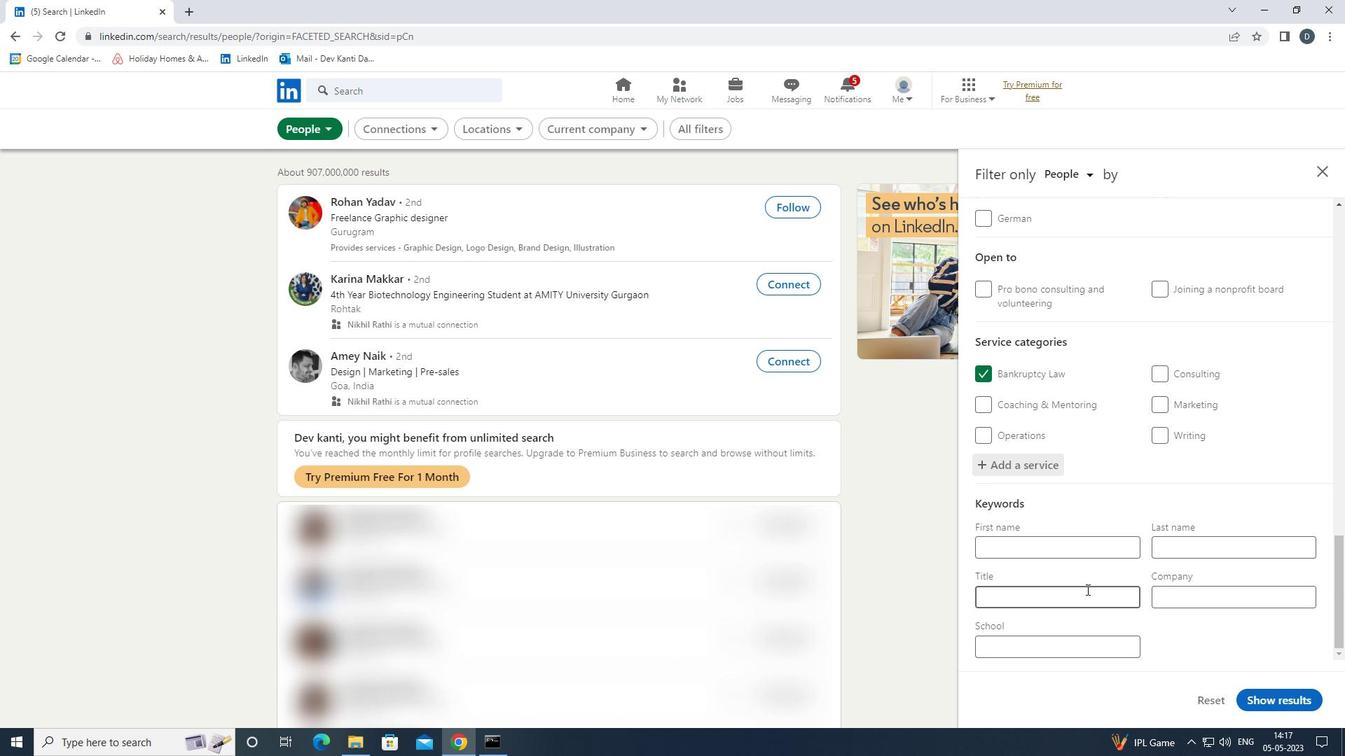 
Action: Mouse moved to (1083, 591)
Screenshot: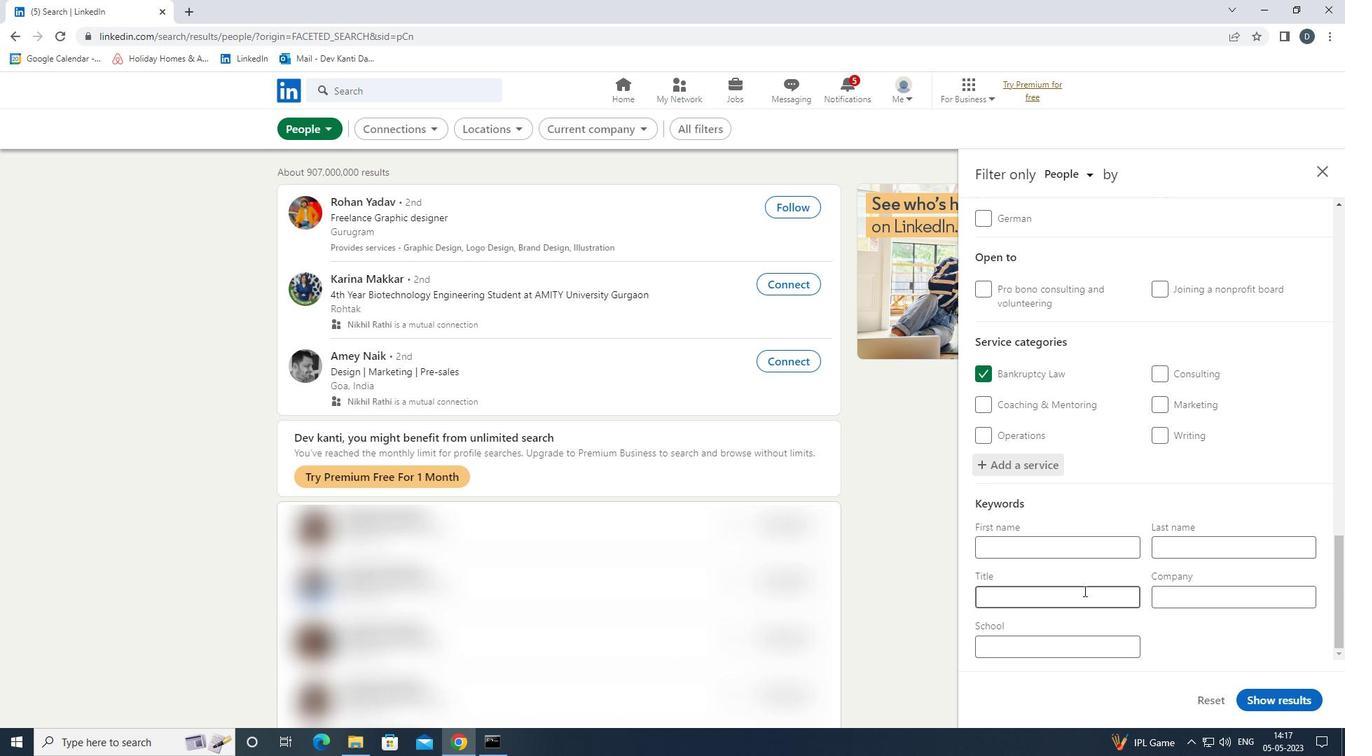 
Action: Key pressed <Key.shift><Key.shift><Key.shift>MERCHANDISING<Key.space><Key.shift><Key.shift><Key.shift><Key.shift><Key.shift><Key.shift><Key.shift><Key.shift><Key.shift><Key.shift>ASSOCIATE
Screenshot: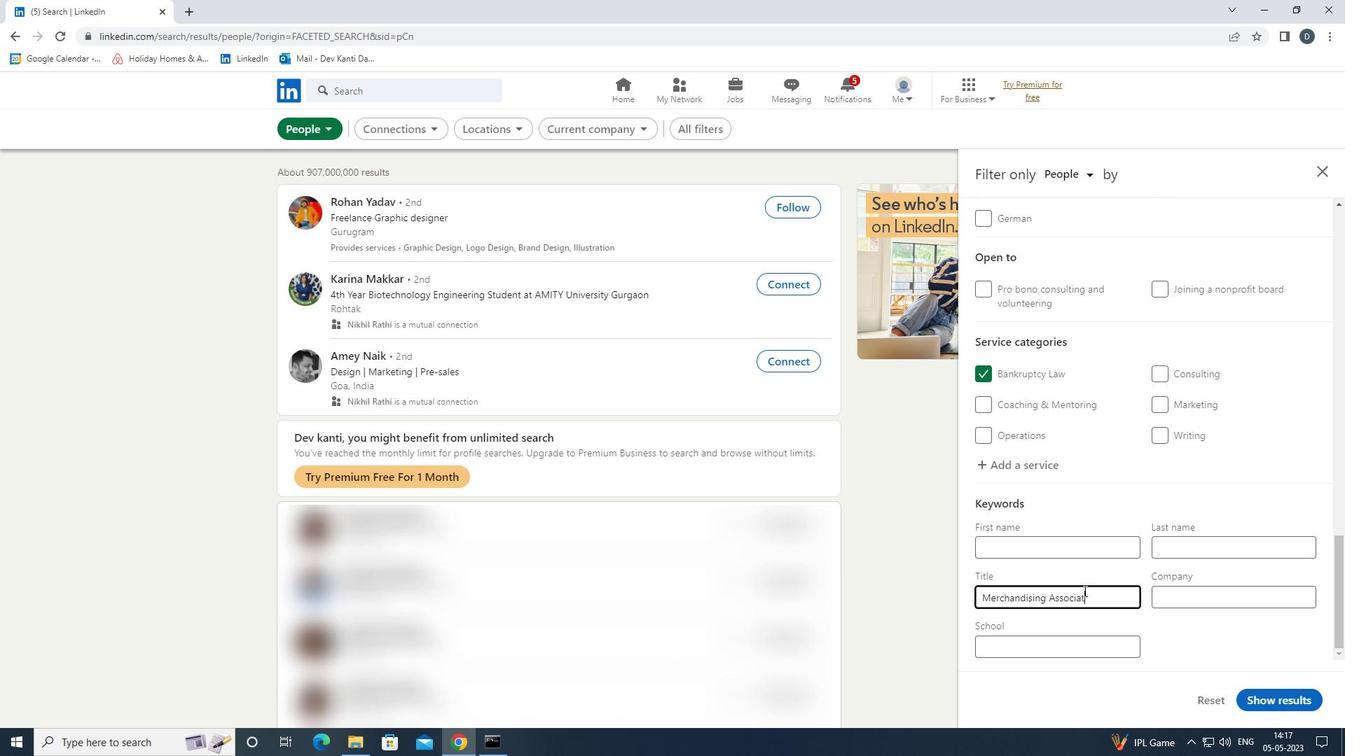 
Action: Mouse moved to (1283, 700)
Screenshot: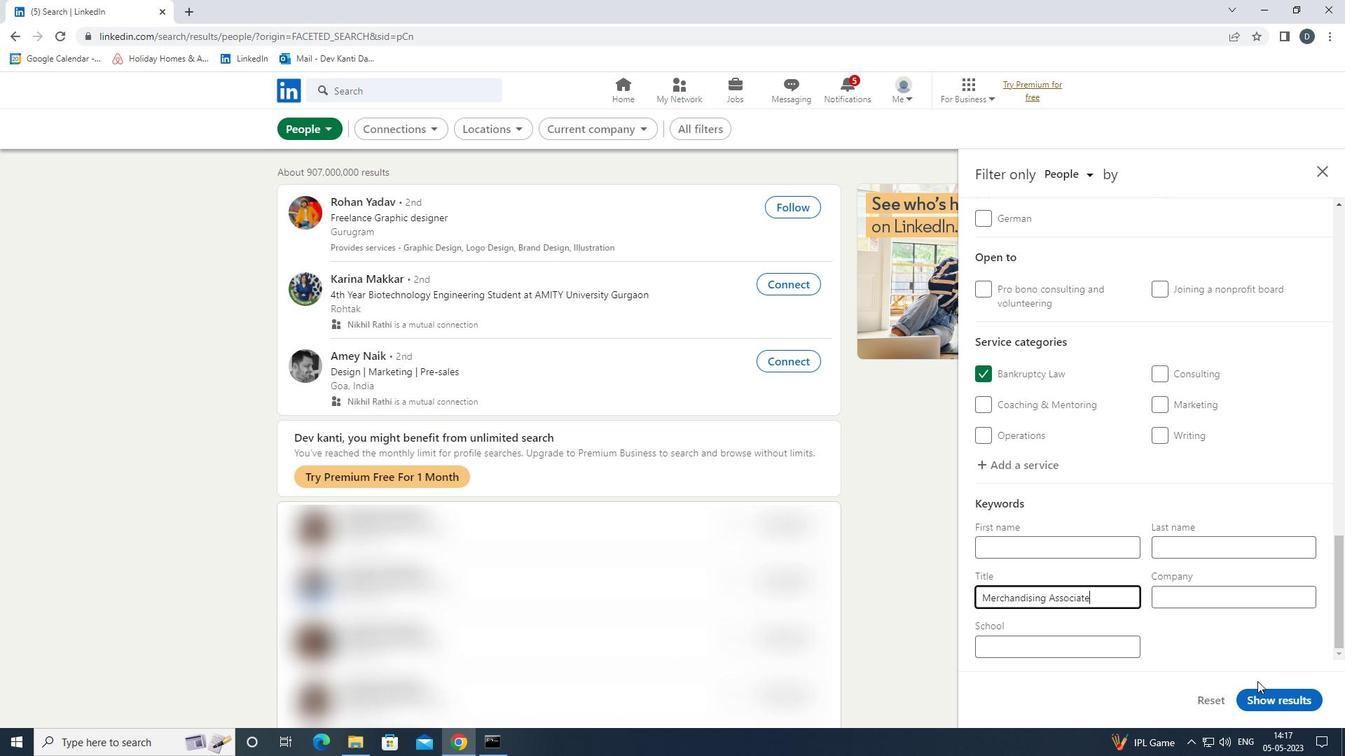
Action: Mouse pressed left at (1283, 700)
Screenshot: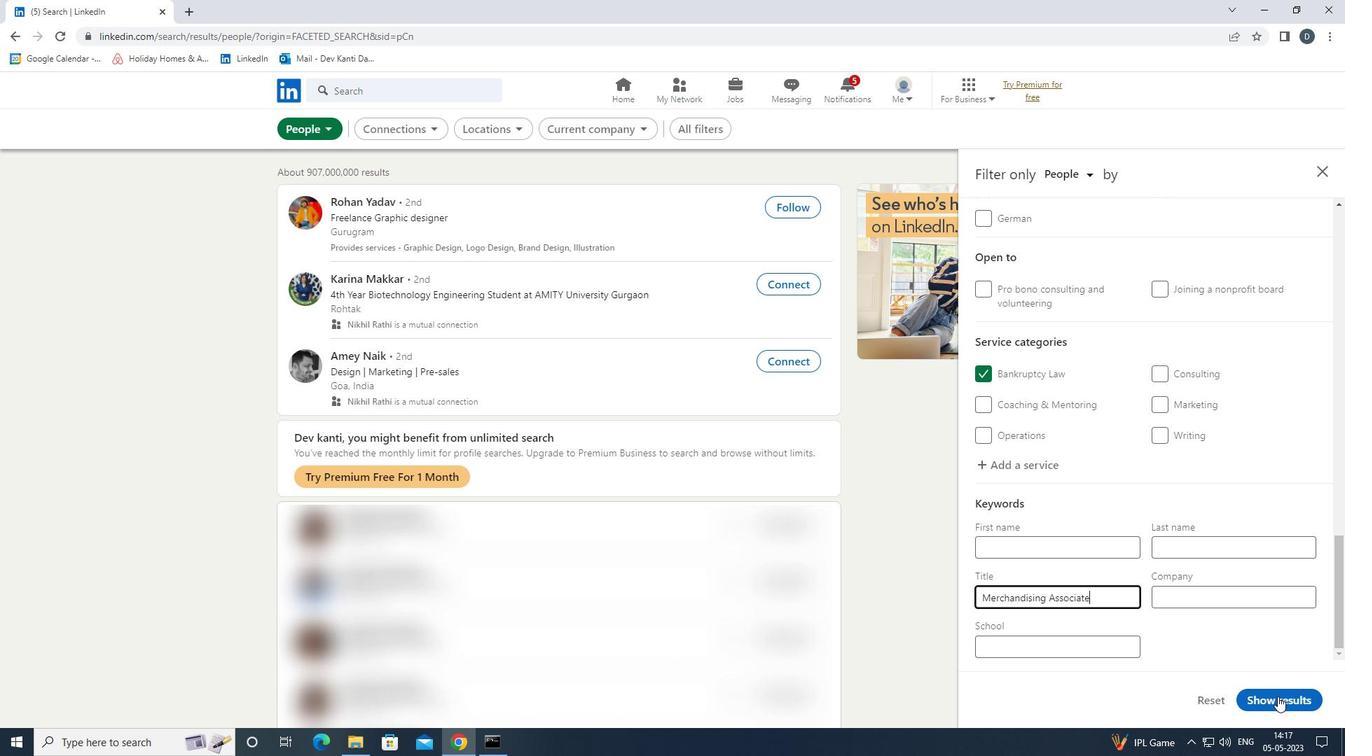 
Action: Mouse moved to (1251, 576)
Screenshot: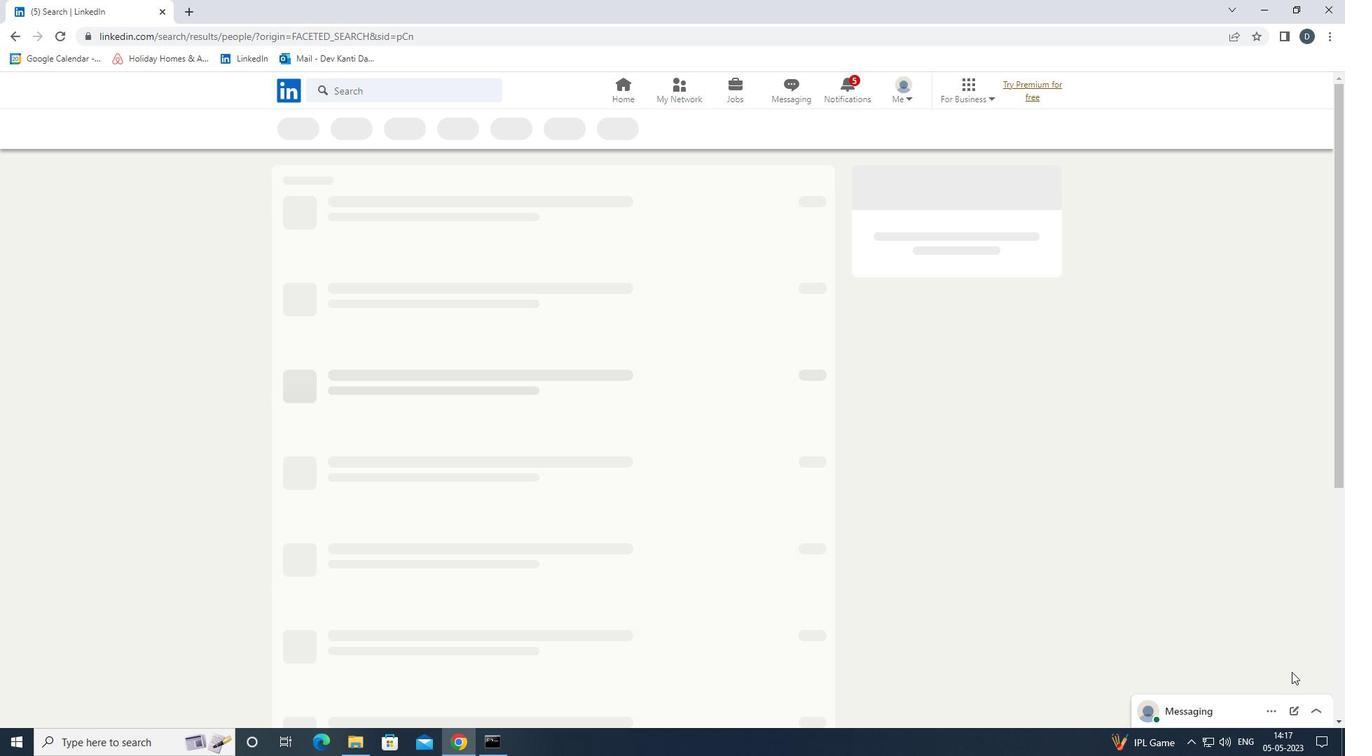 
